 Task: Search one way flight ticket for 5 adults, 2 children, 1 infant in seat and 2 infants on lap in economy from Watertown: Watertown International Airport to Laramie: Laramie Regional Airport on 8-3-2023. Choice of flights is Royal air maroc. Number of bags: 1 carry on bag and 1 checked bag. Price is upto 100000. Outbound departure time preference is 7:00.
Action: Mouse moved to (276, 372)
Screenshot: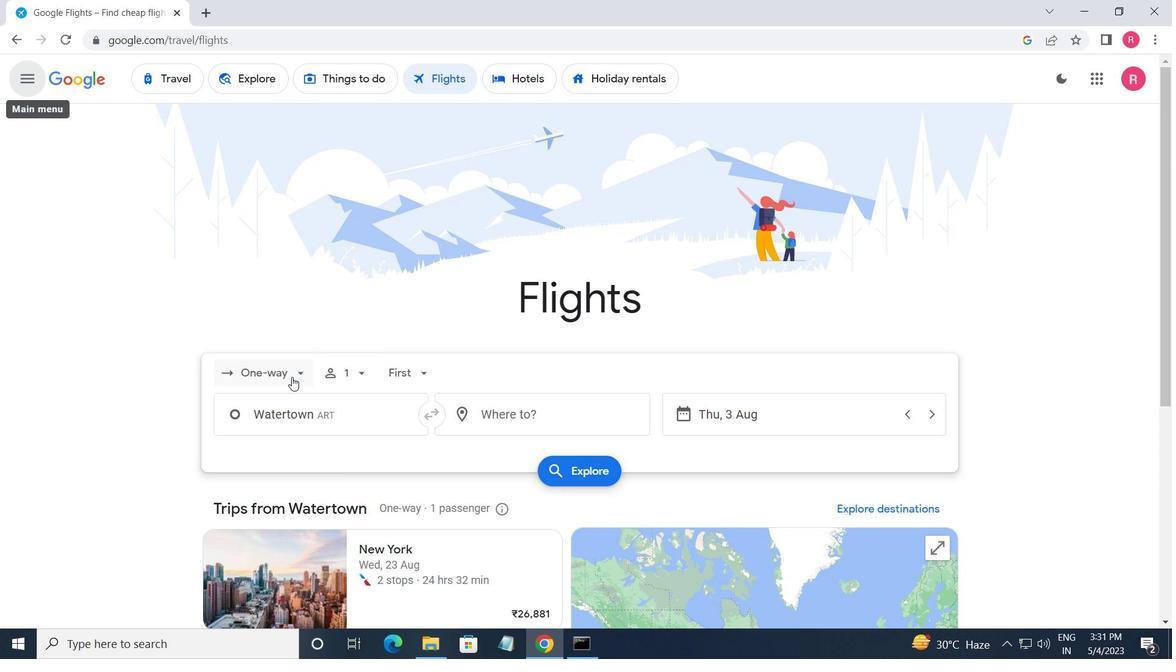 
Action: Mouse pressed left at (276, 372)
Screenshot: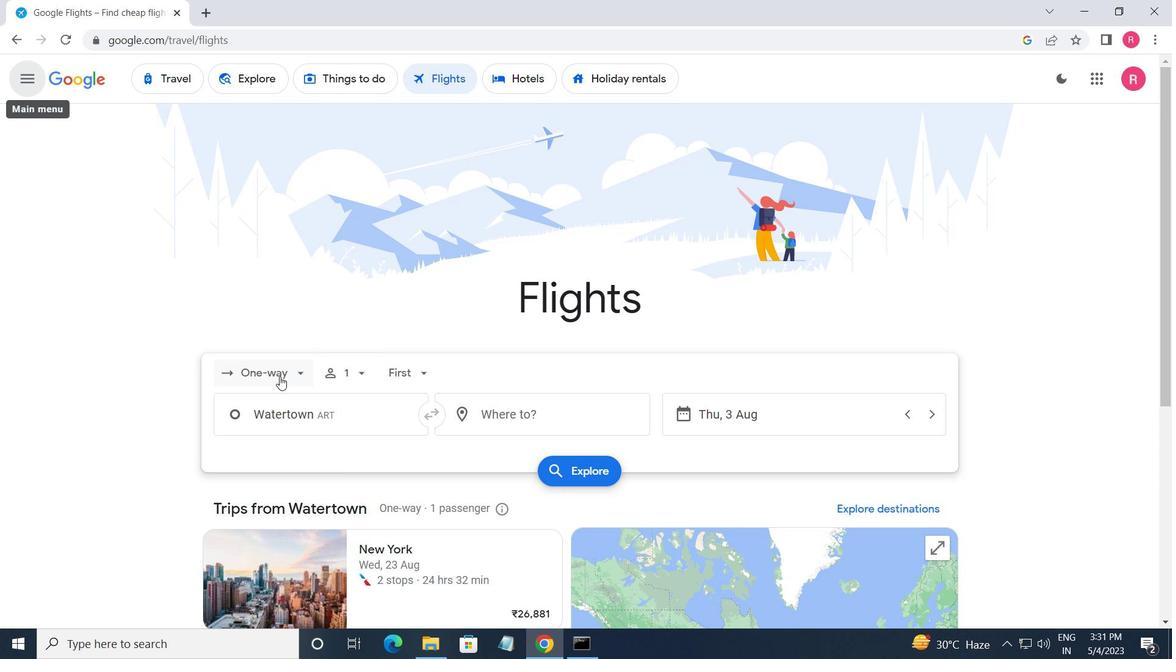 
Action: Mouse moved to (291, 436)
Screenshot: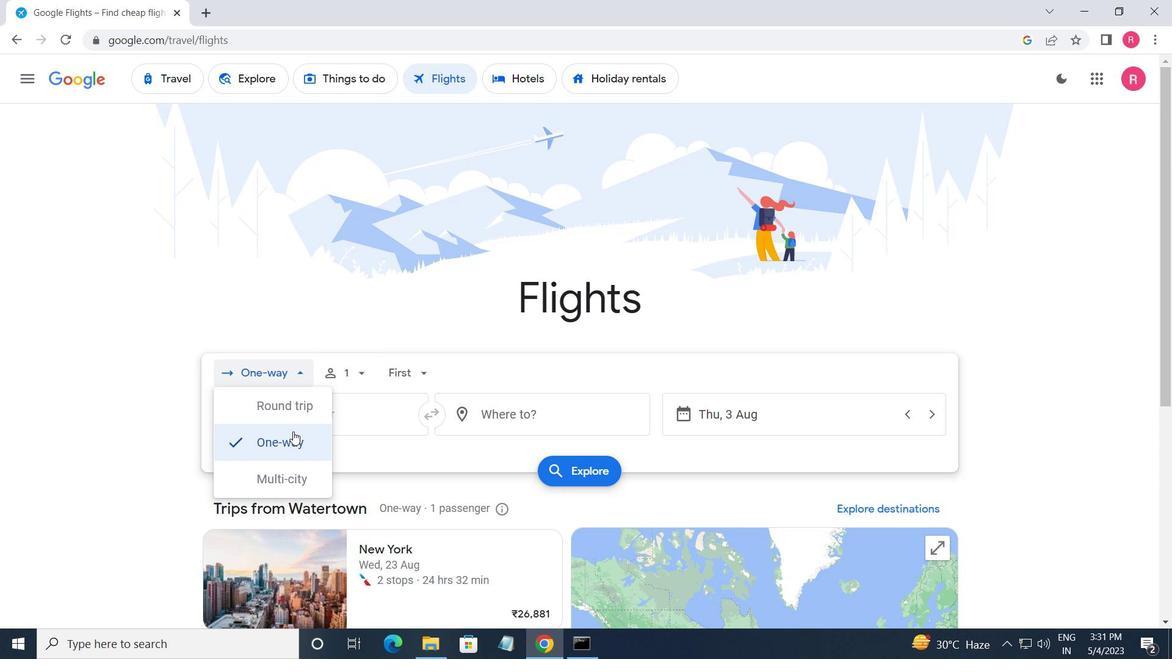 
Action: Mouse pressed left at (291, 436)
Screenshot: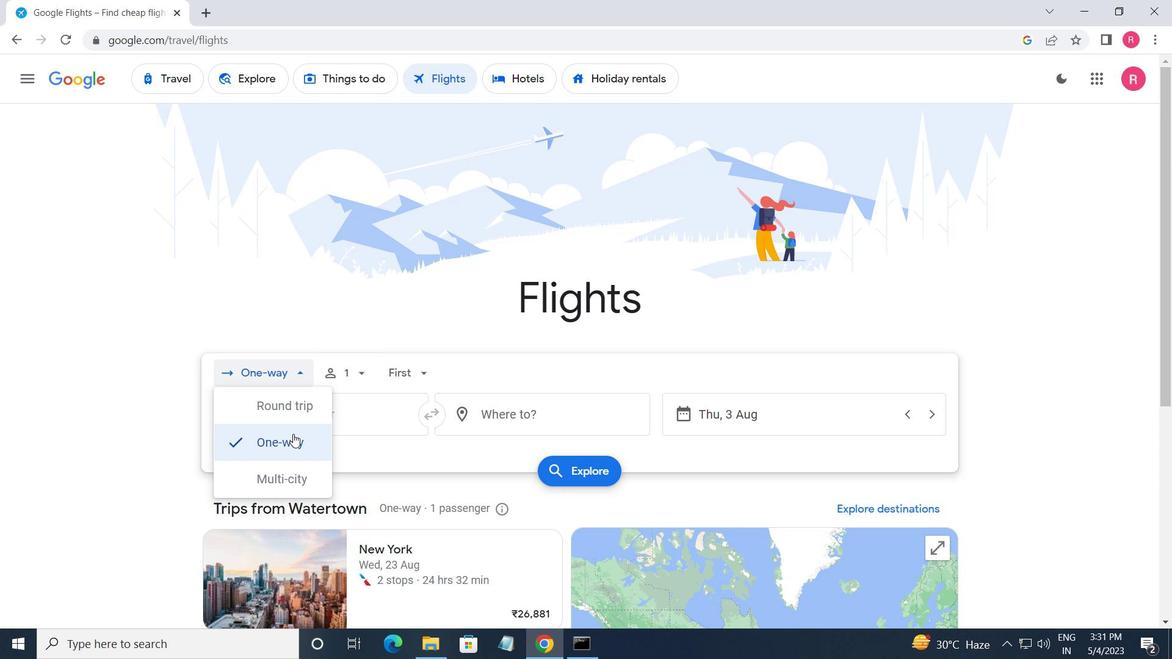
Action: Mouse moved to (361, 371)
Screenshot: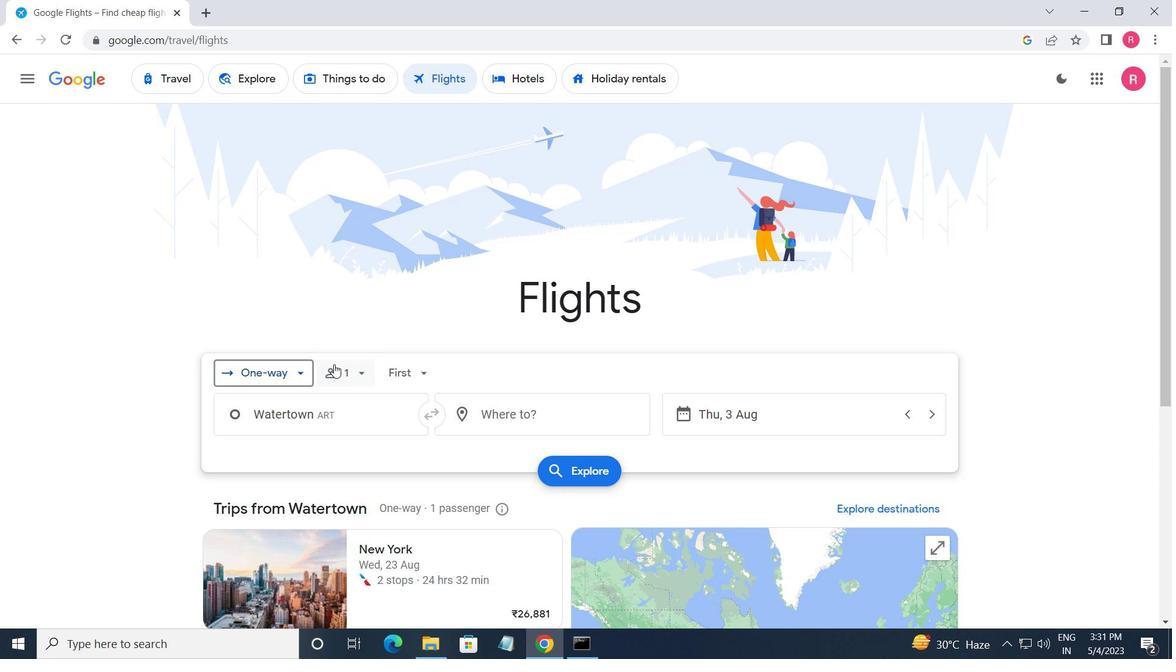 
Action: Mouse pressed left at (361, 371)
Screenshot: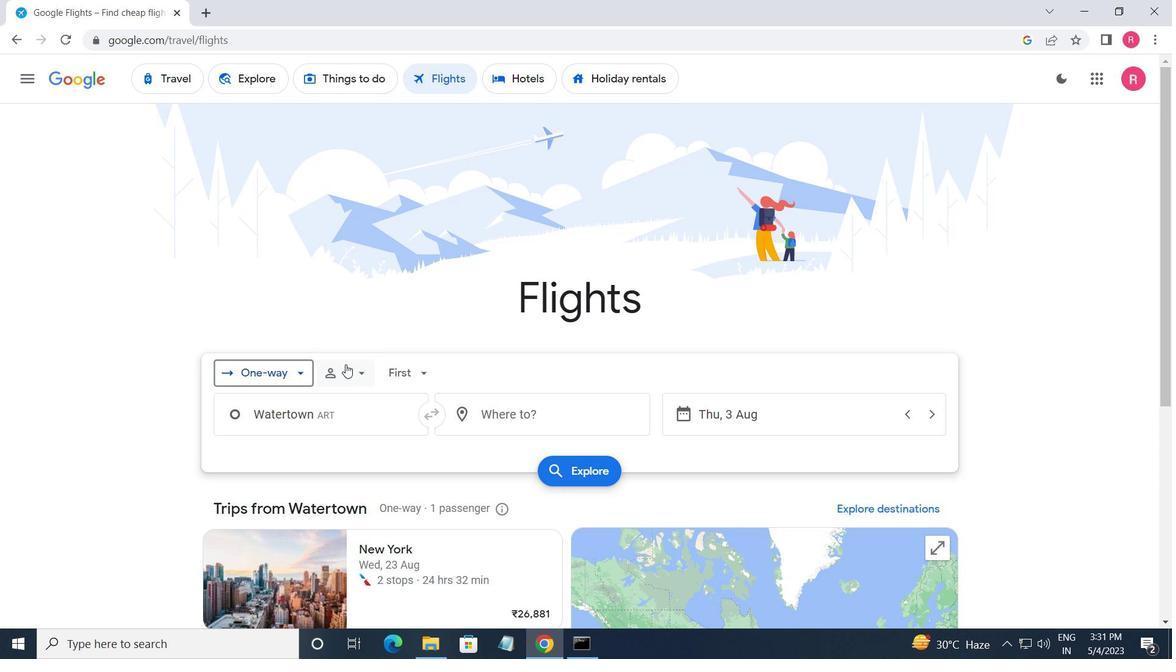 
Action: Mouse moved to (480, 409)
Screenshot: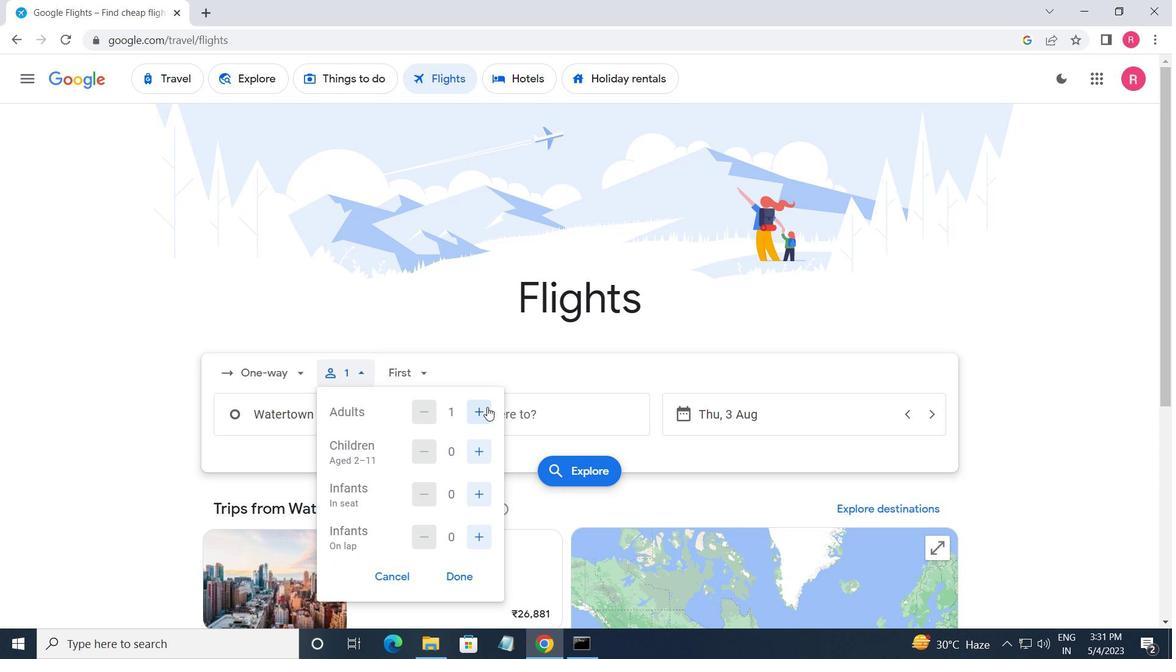 
Action: Mouse pressed left at (480, 409)
Screenshot: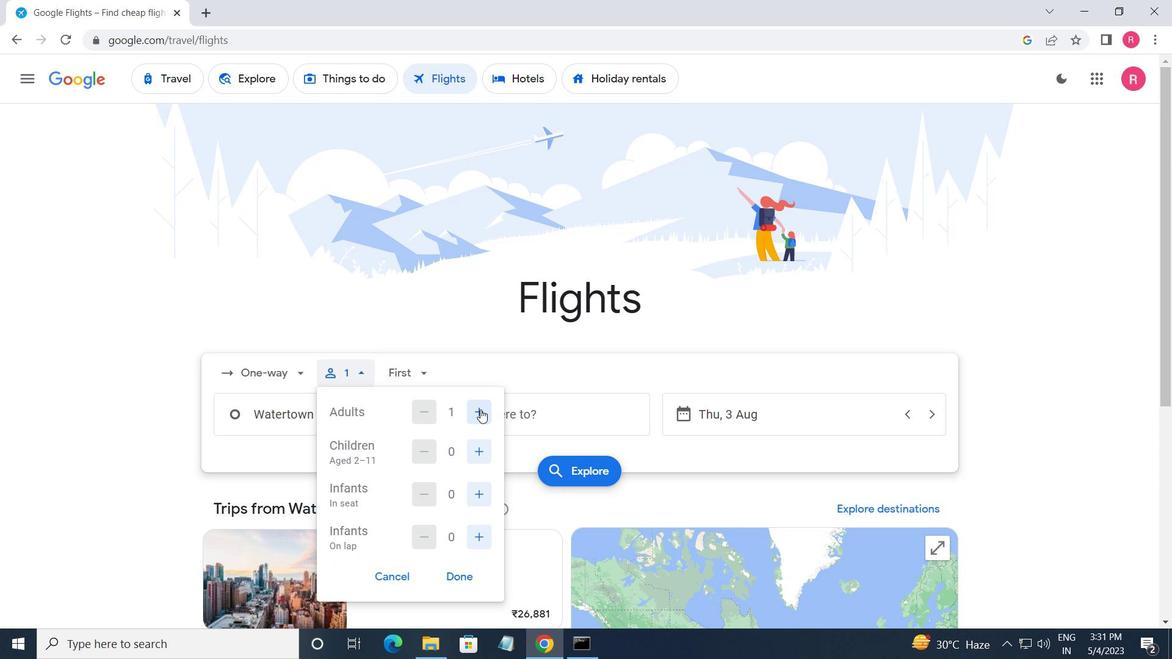 
Action: Mouse moved to (481, 409)
Screenshot: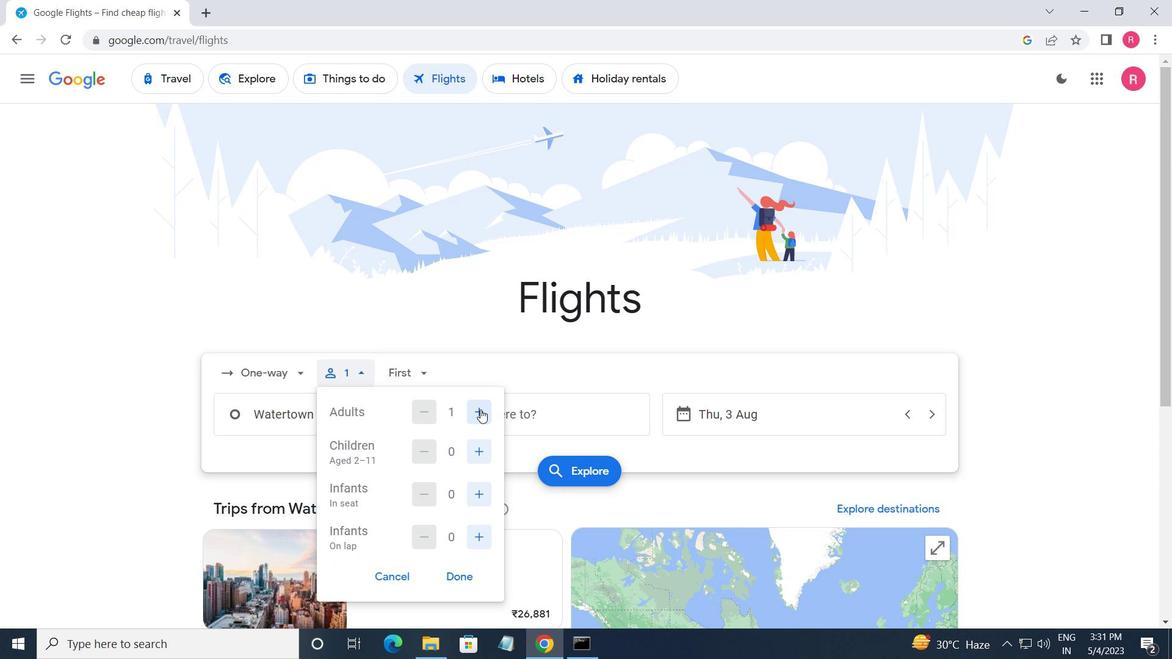 
Action: Mouse pressed left at (481, 409)
Screenshot: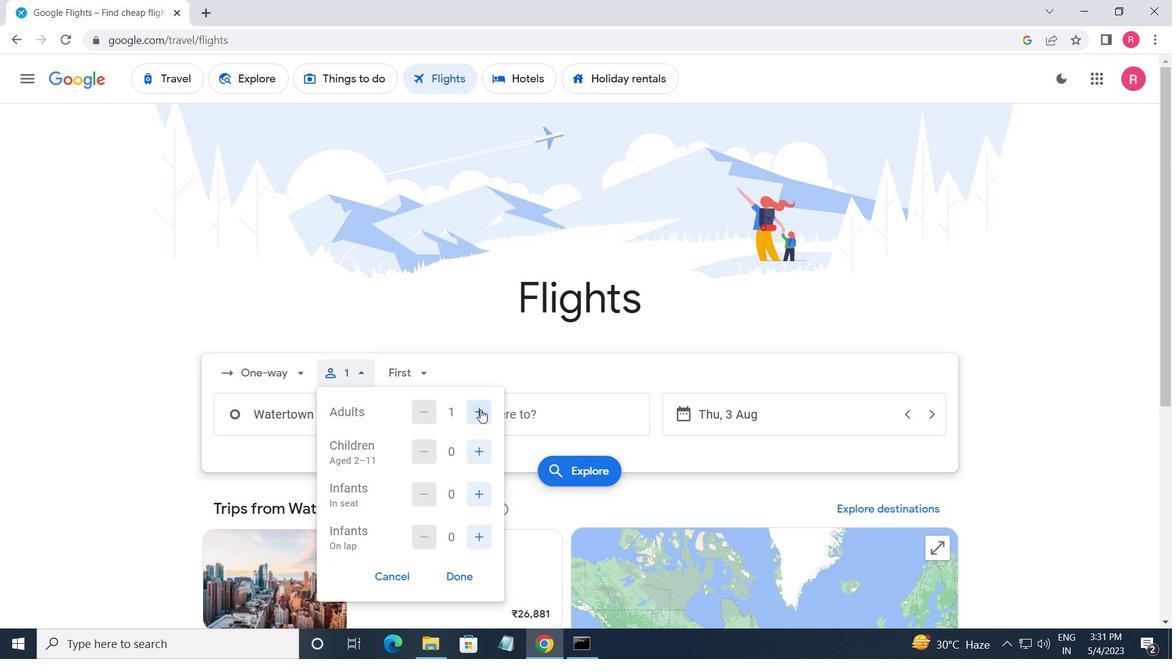 
Action: Mouse moved to (481, 412)
Screenshot: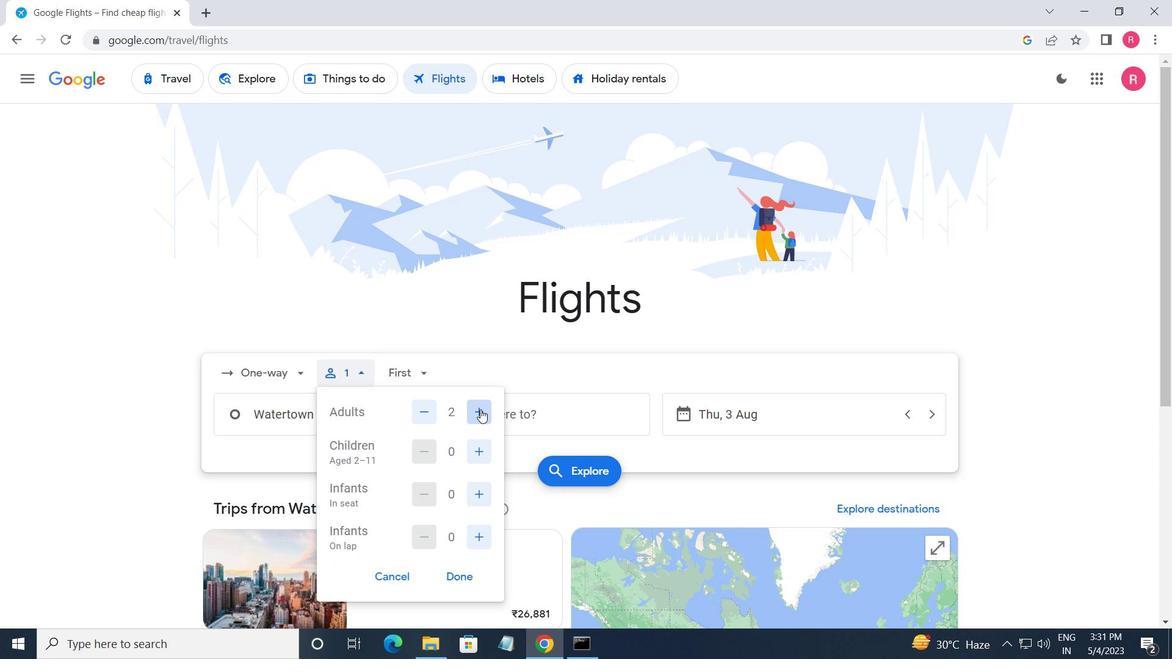 
Action: Mouse pressed left at (481, 412)
Screenshot: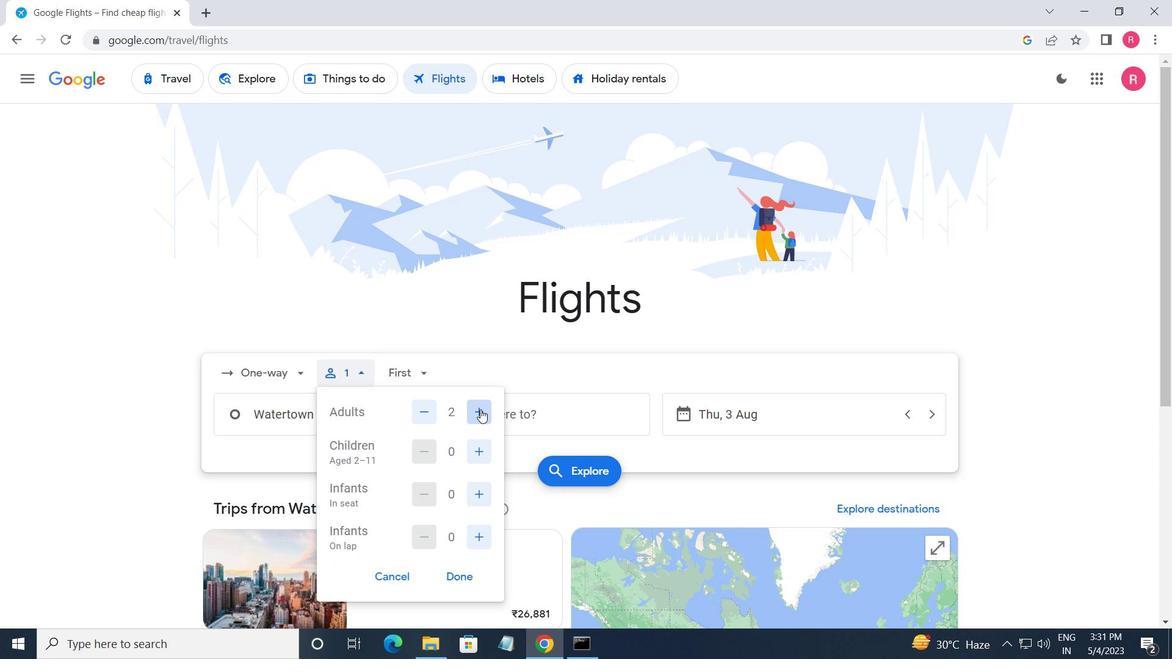 
Action: Mouse pressed left at (481, 412)
Screenshot: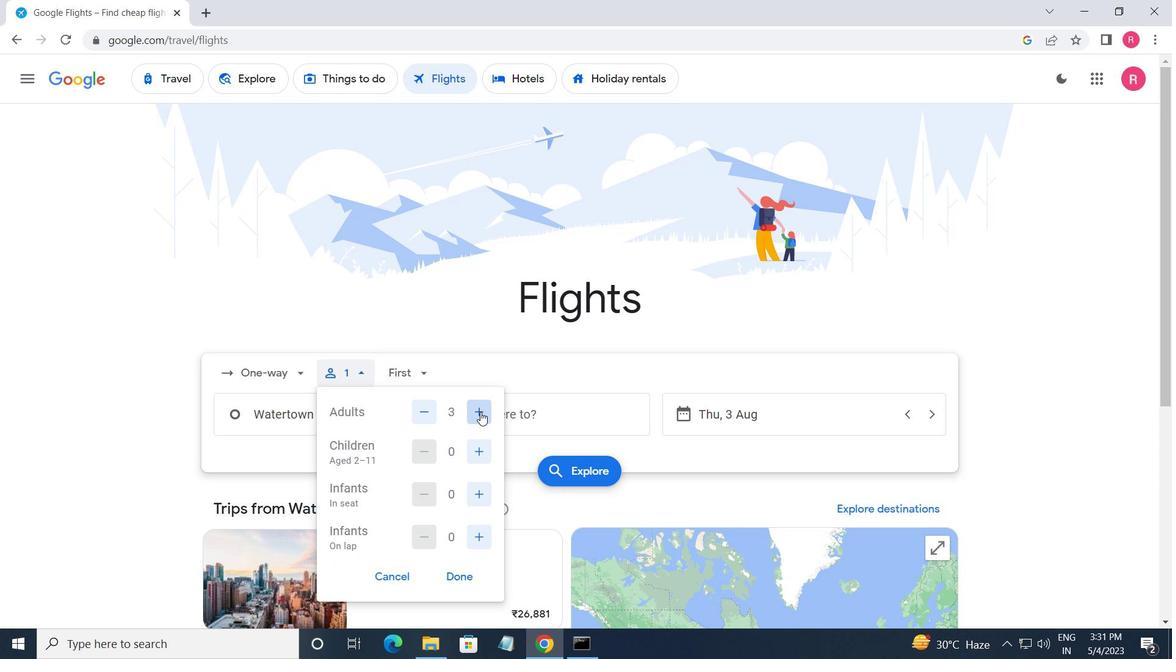 
Action: Mouse moved to (485, 461)
Screenshot: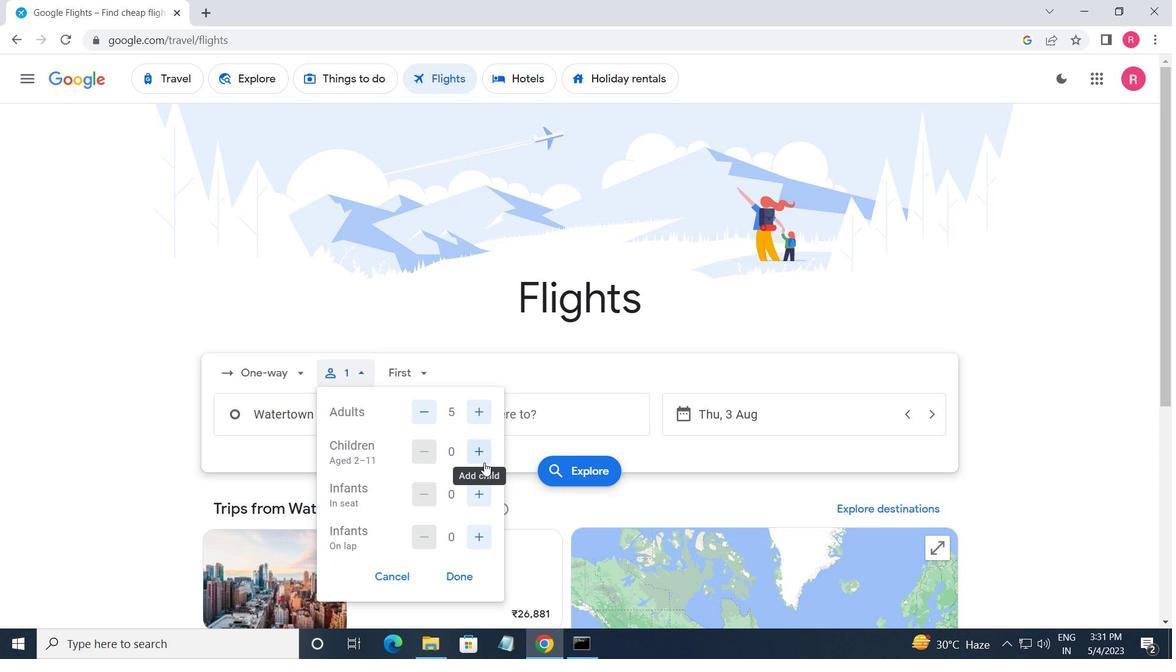 
Action: Mouse pressed left at (485, 461)
Screenshot: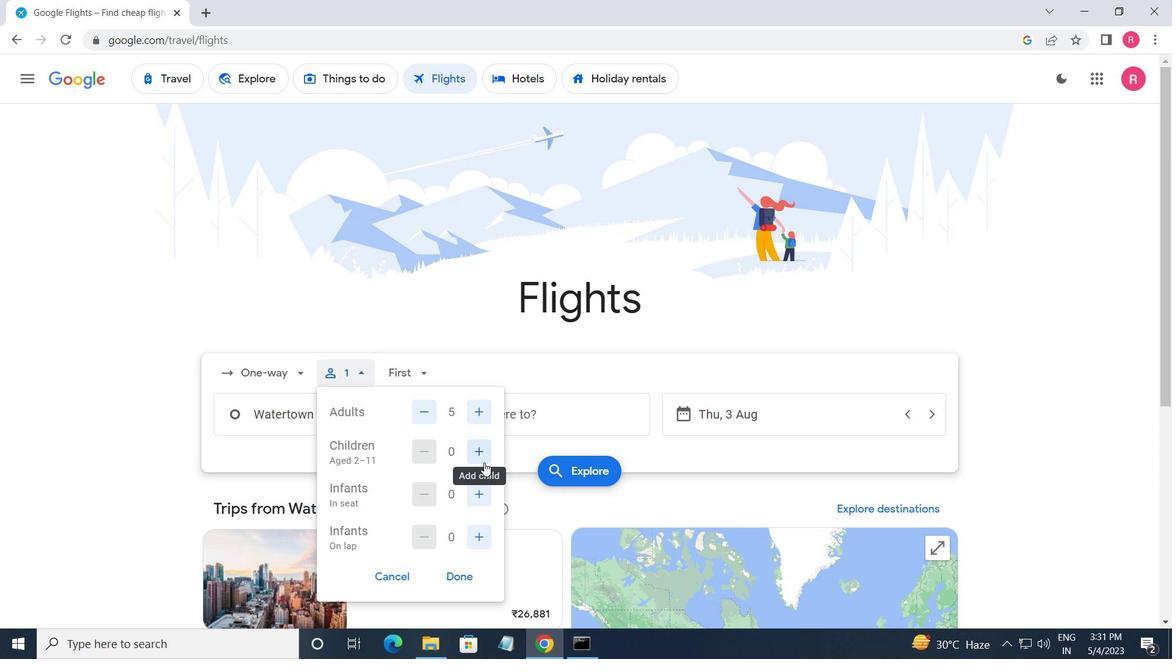 
Action: Mouse moved to (485, 460)
Screenshot: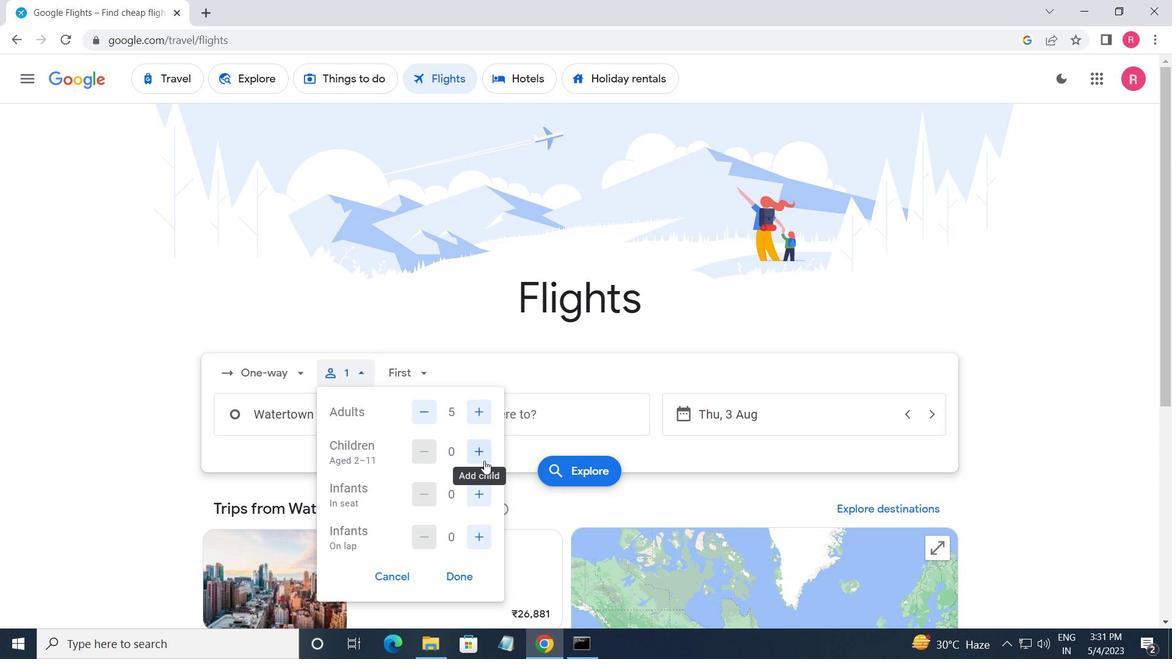 
Action: Mouse pressed left at (485, 460)
Screenshot: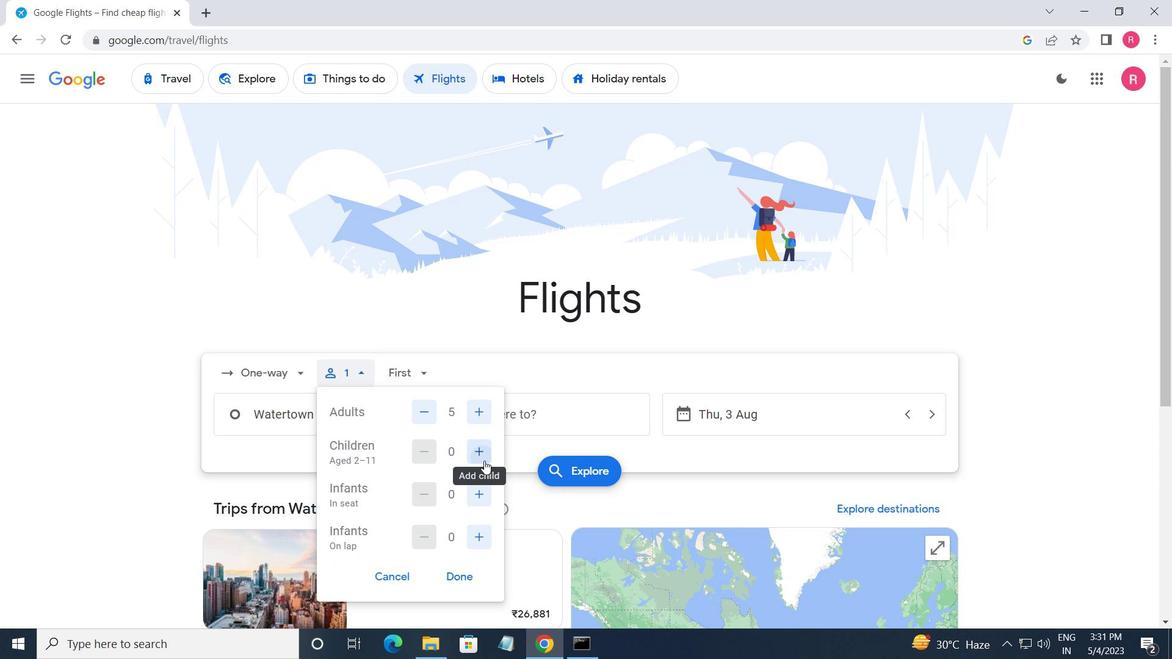 
Action: Mouse moved to (485, 498)
Screenshot: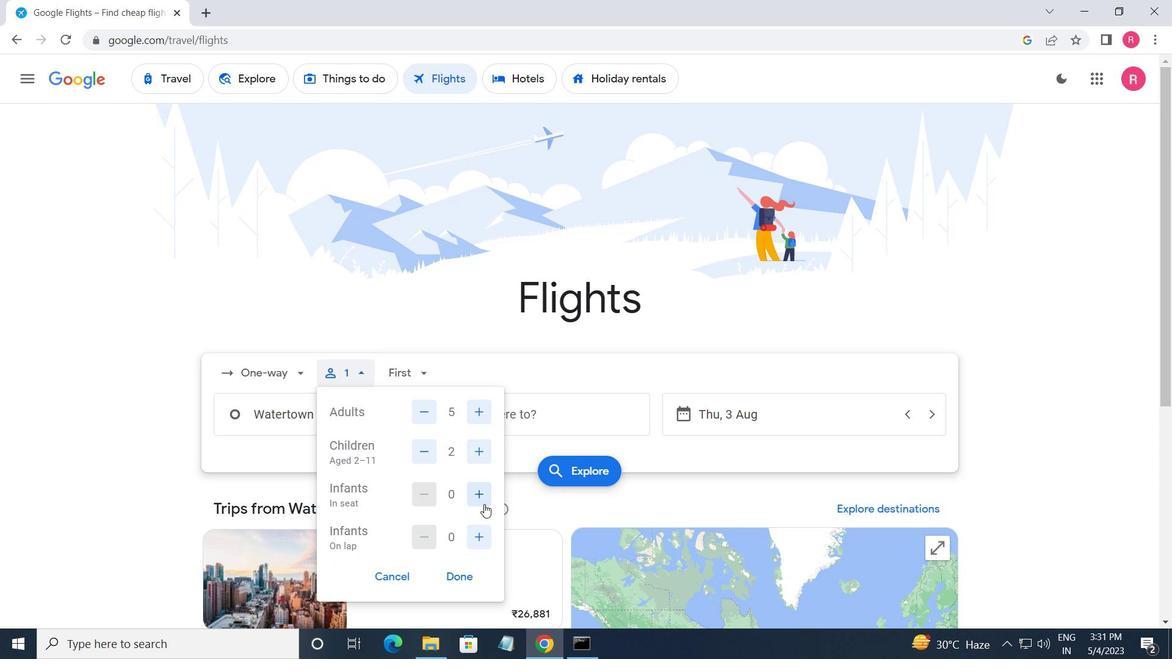 
Action: Mouse pressed left at (485, 498)
Screenshot: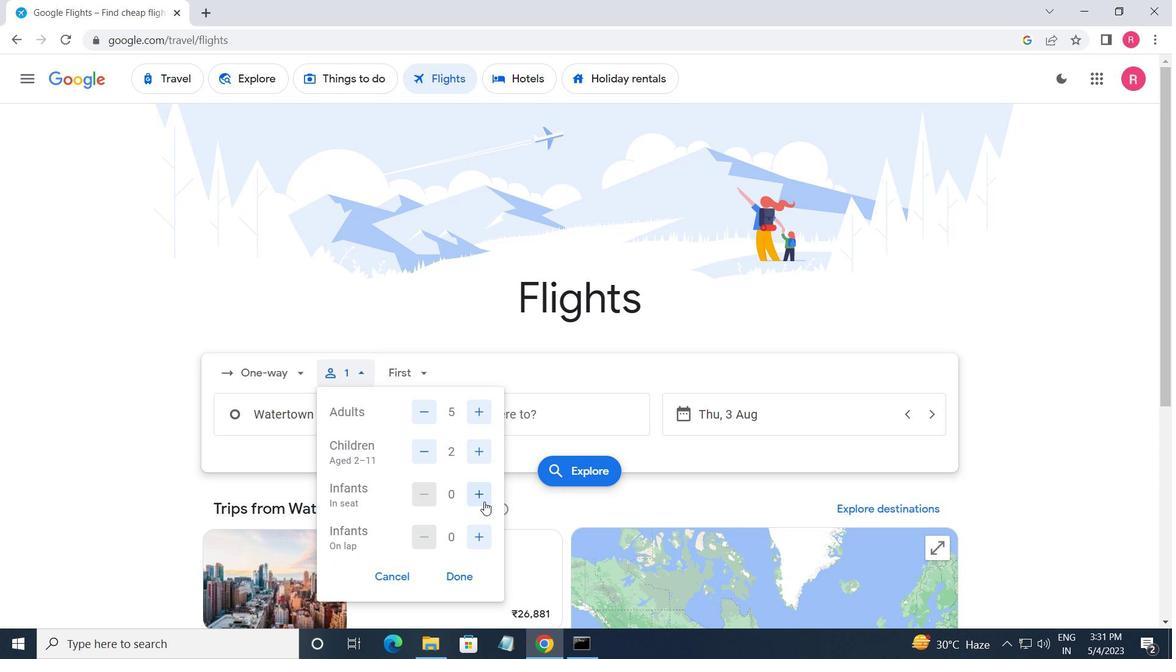
Action: Mouse moved to (481, 542)
Screenshot: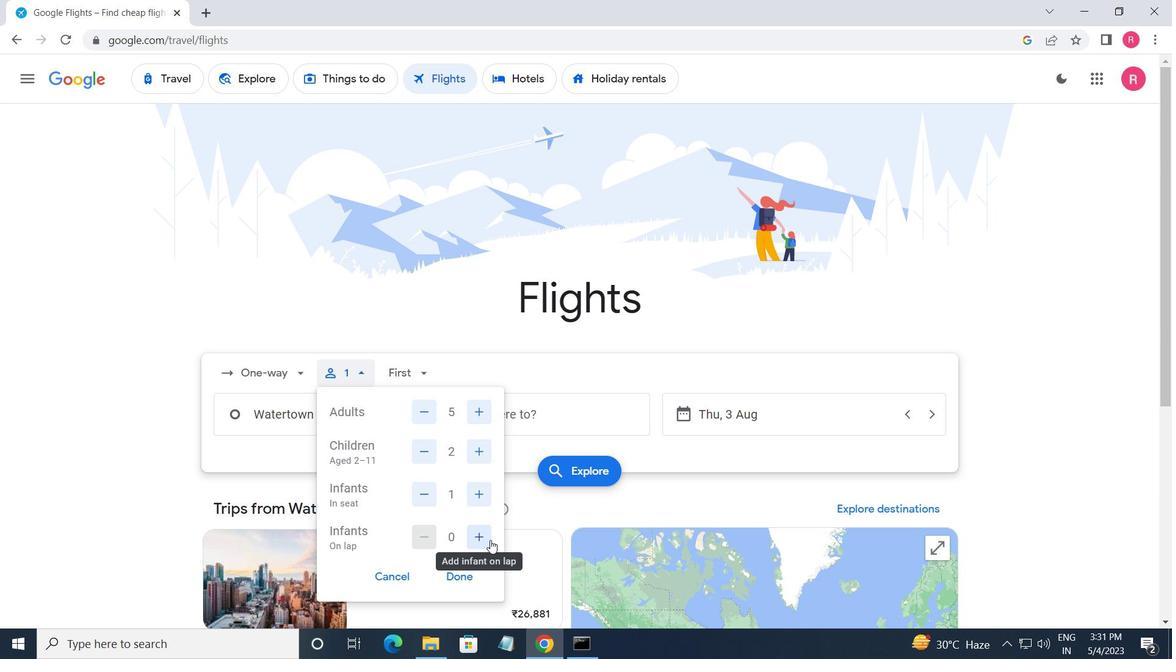 
Action: Mouse pressed left at (481, 542)
Screenshot: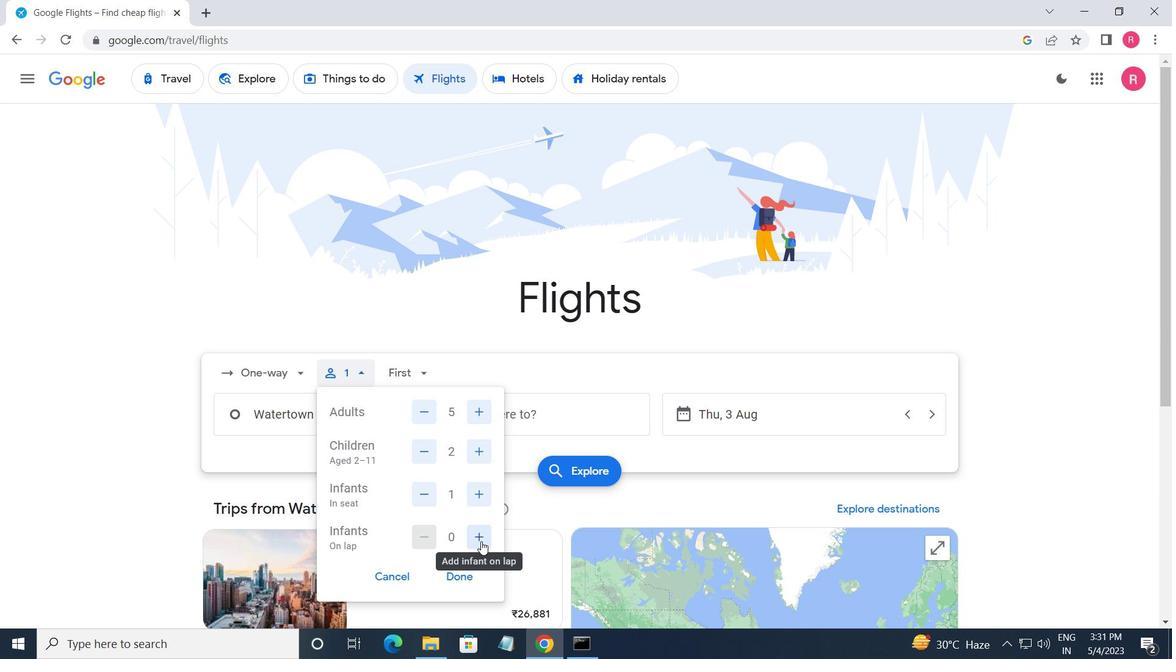 
Action: Mouse moved to (479, 548)
Screenshot: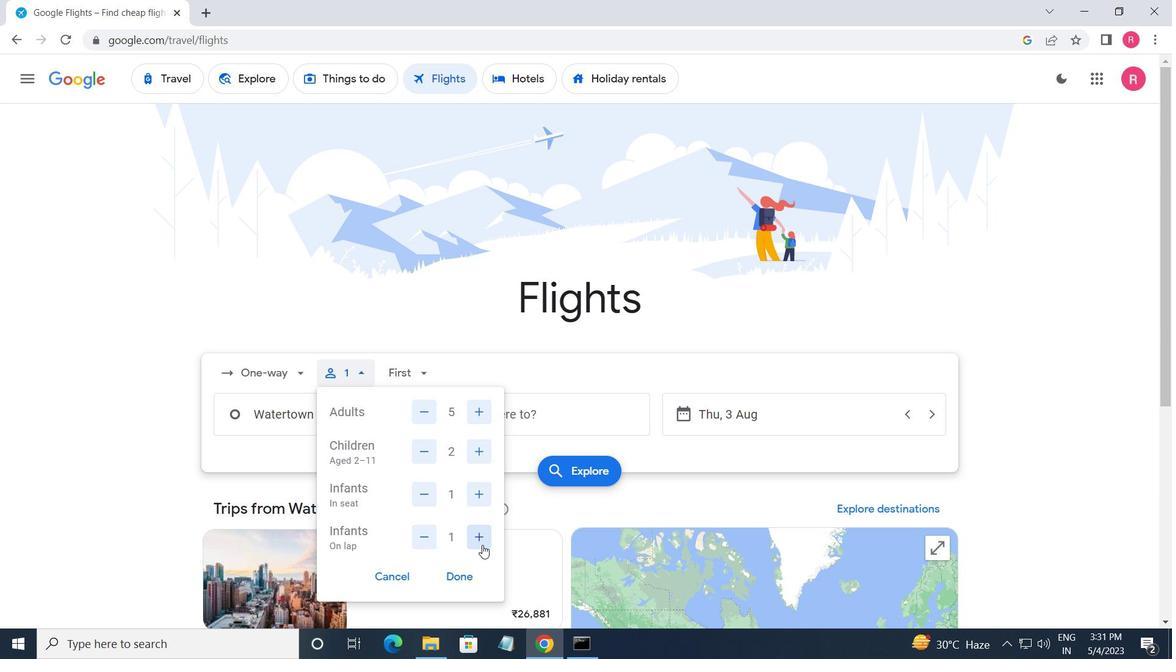 
Action: Mouse pressed left at (479, 548)
Screenshot: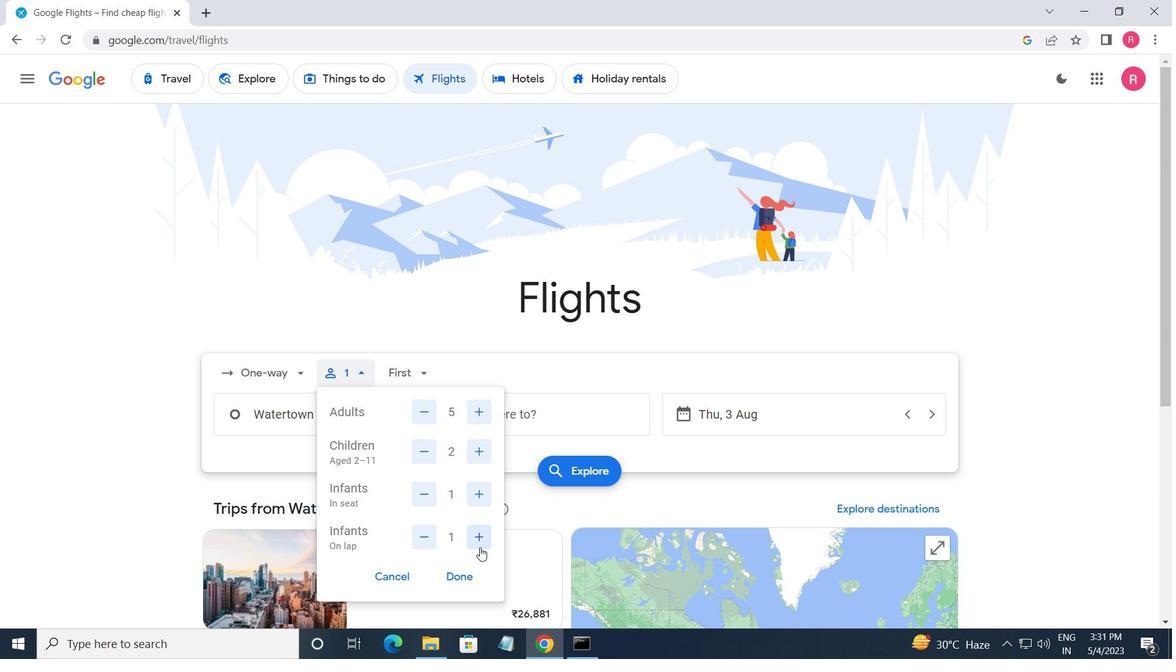 
Action: Mouse moved to (437, 539)
Screenshot: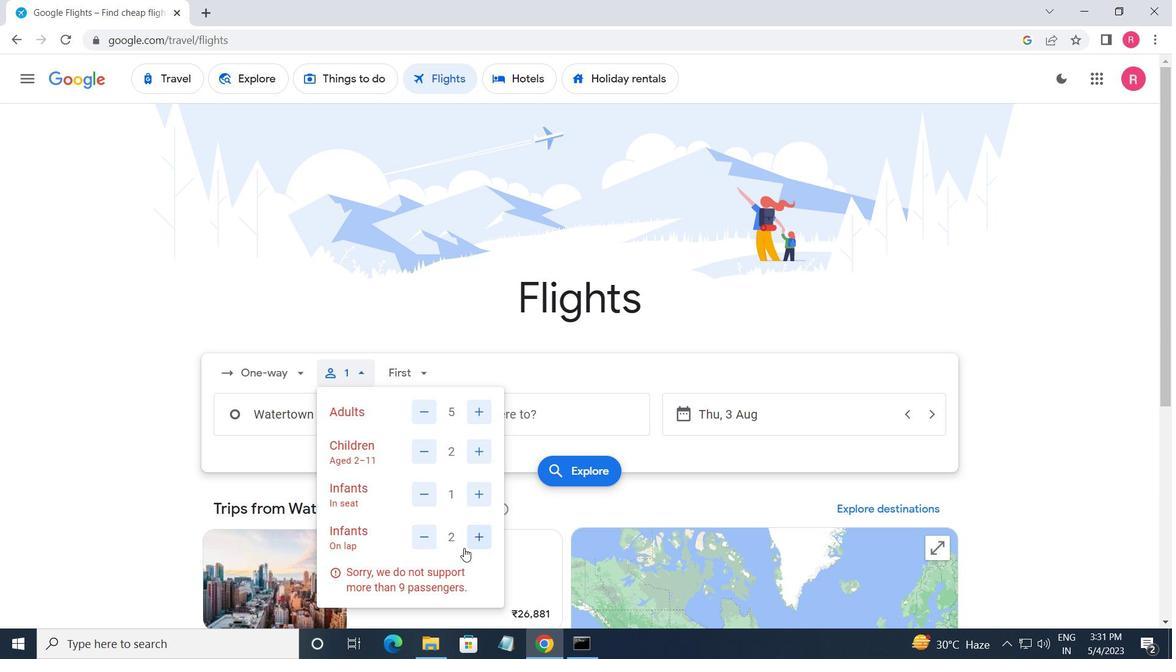 
Action: Mouse pressed left at (437, 539)
Screenshot: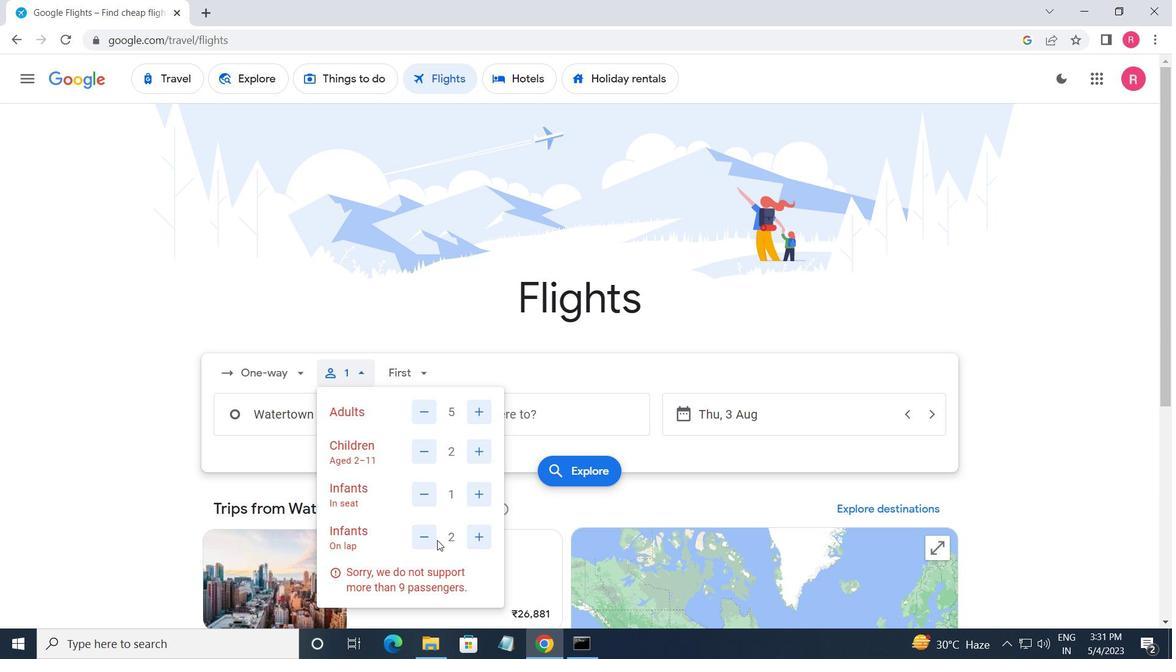 
Action: Mouse moved to (431, 538)
Screenshot: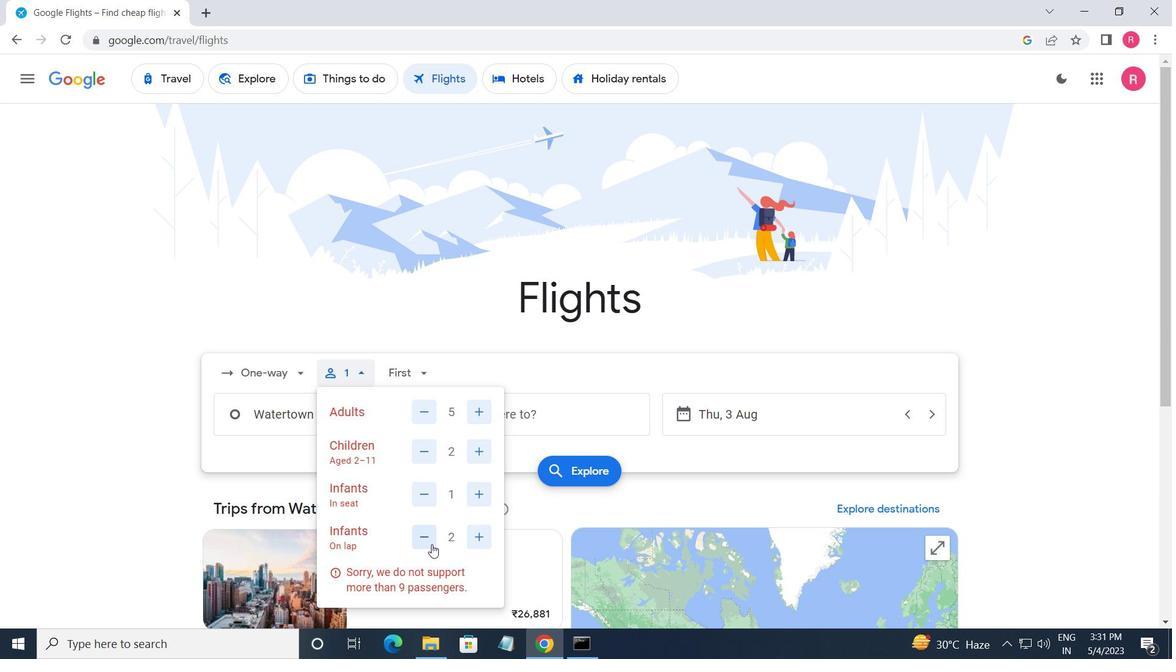 
Action: Mouse pressed left at (431, 538)
Screenshot: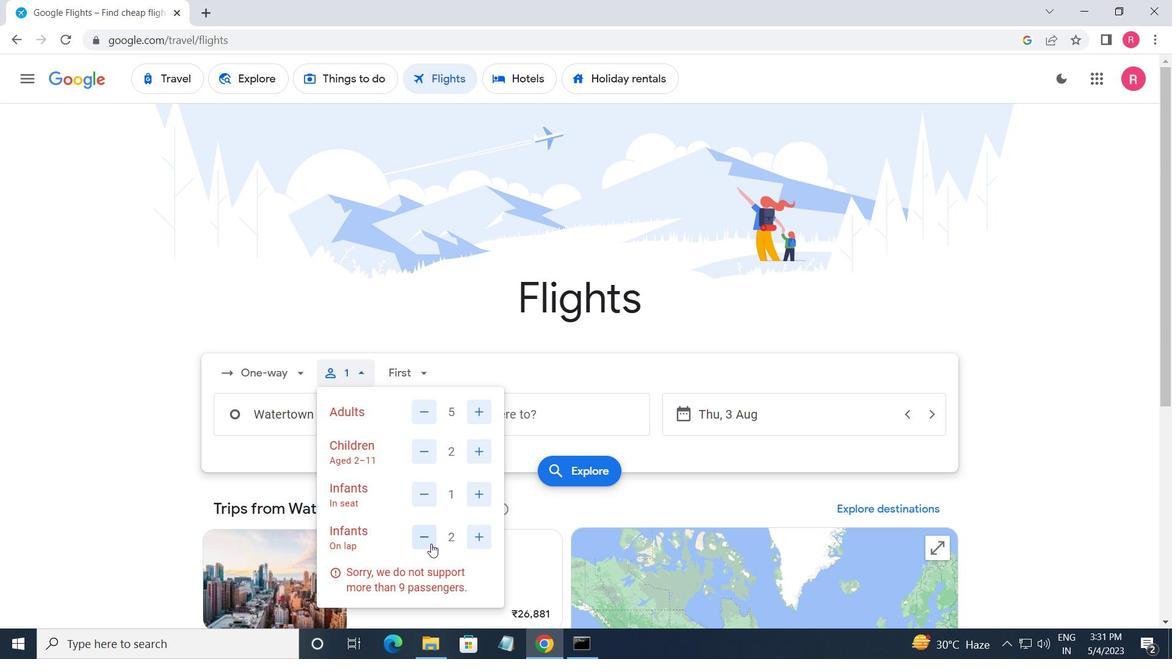 
Action: Mouse moved to (463, 582)
Screenshot: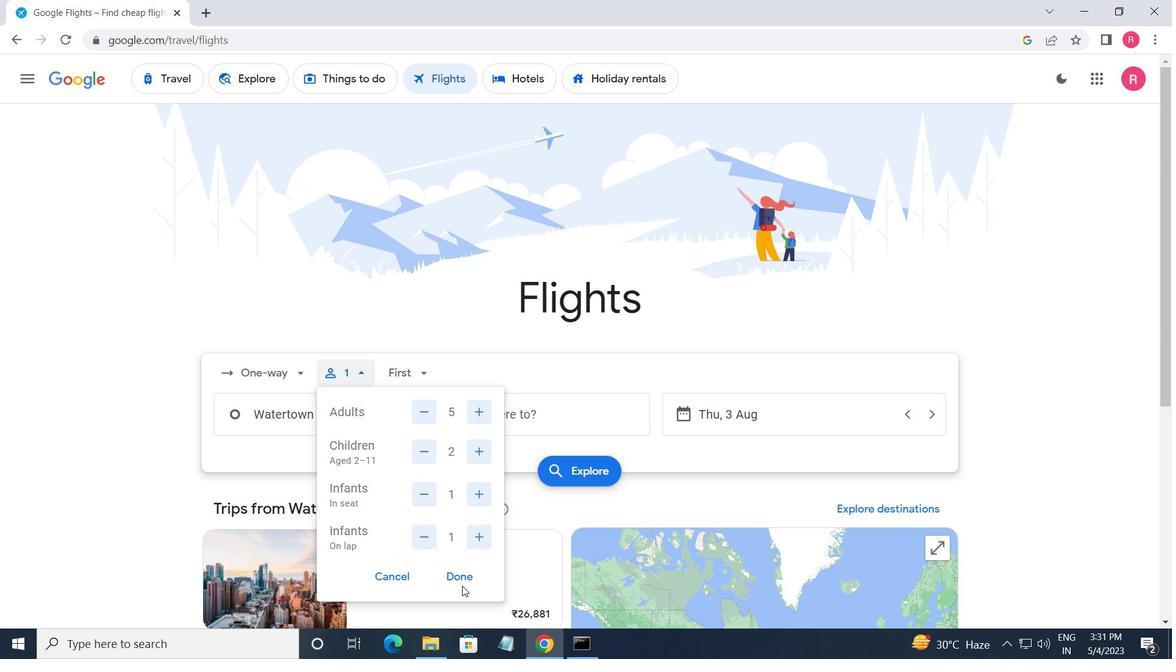 
Action: Mouse pressed left at (463, 582)
Screenshot: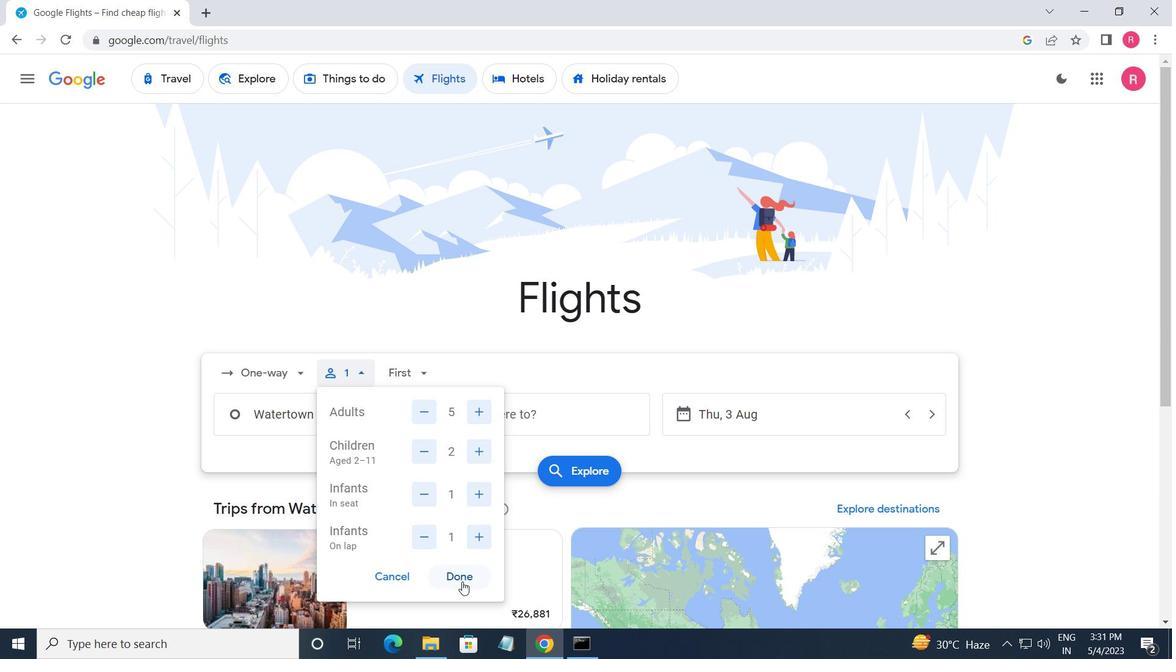 
Action: Mouse moved to (396, 377)
Screenshot: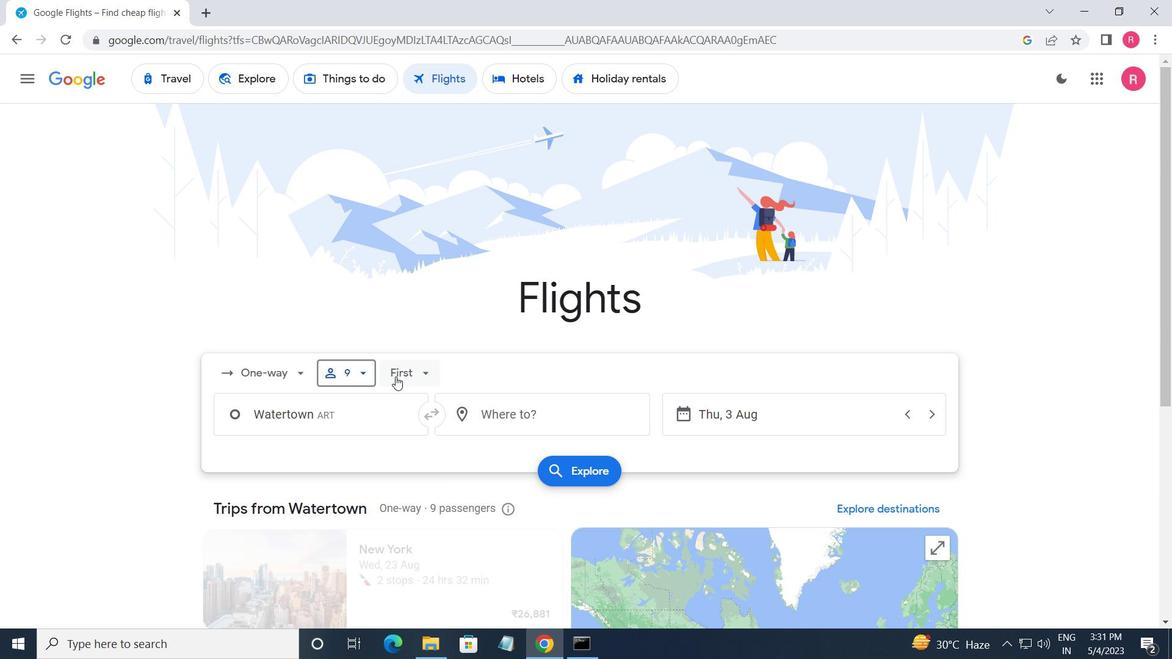 
Action: Mouse pressed left at (396, 377)
Screenshot: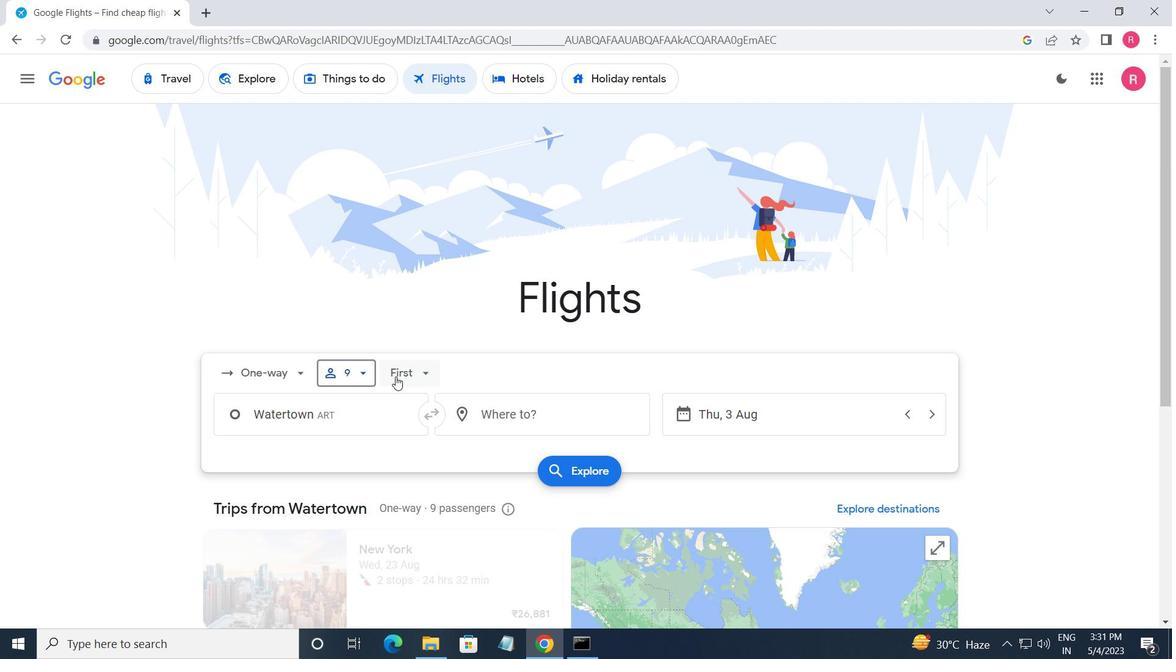 
Action: Mouse moved to (458, 414)
Screenshot: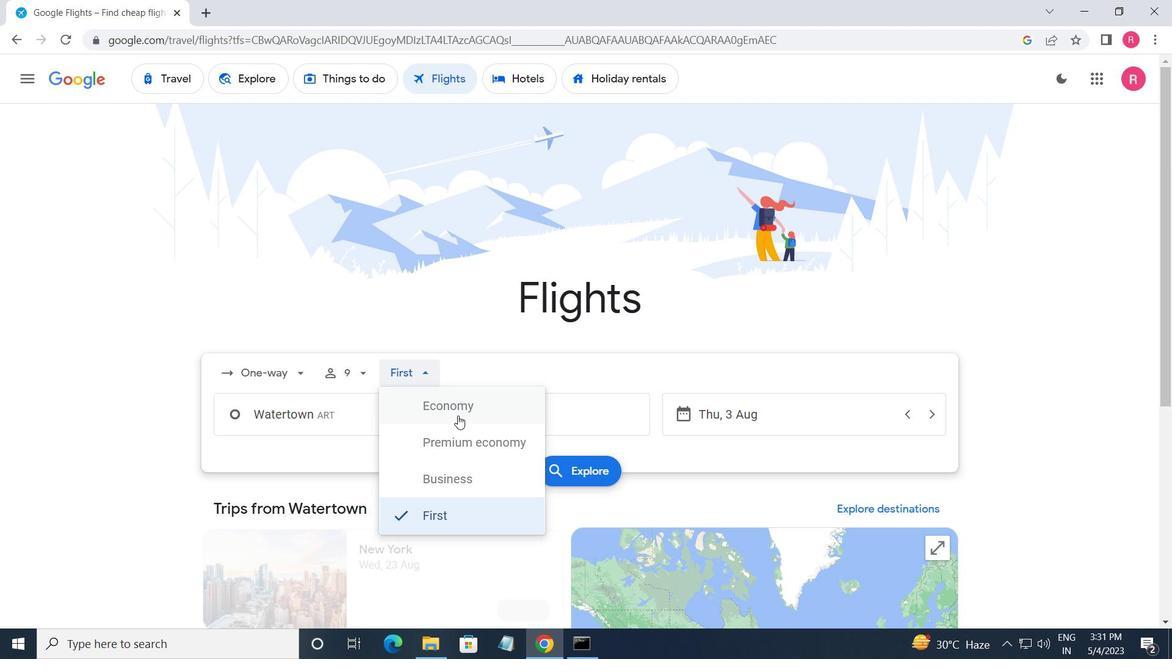 
Action: Mouse pressed left at (458, 414)
Screenshot: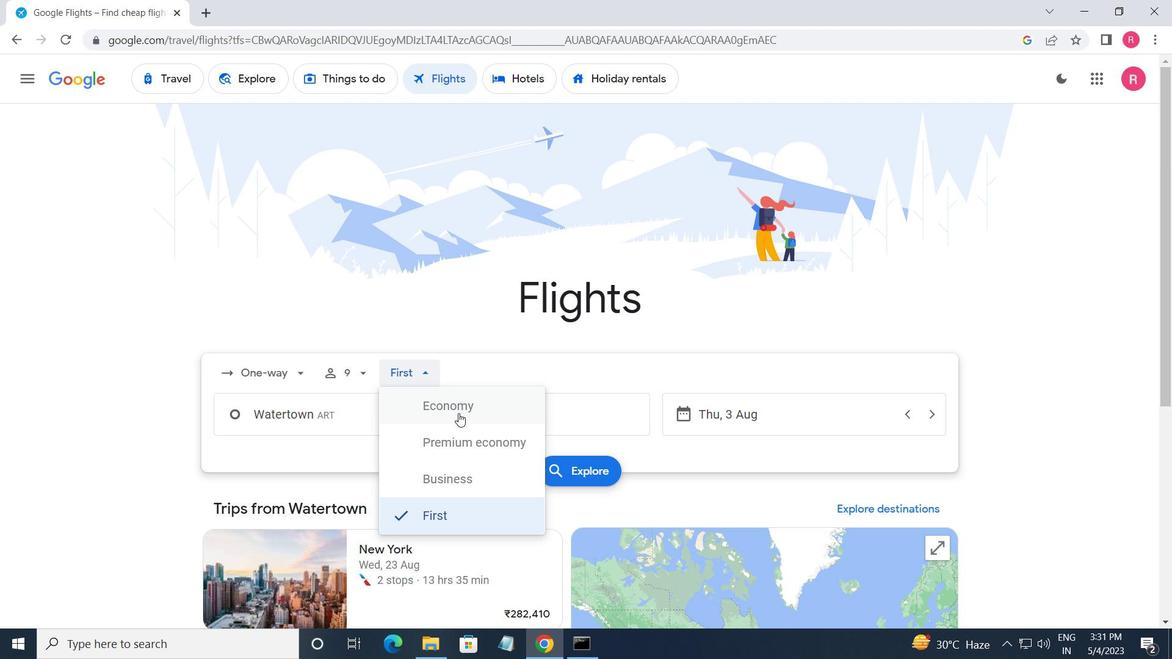 
Action: Mouse moved to (323, 409)
Screenshot: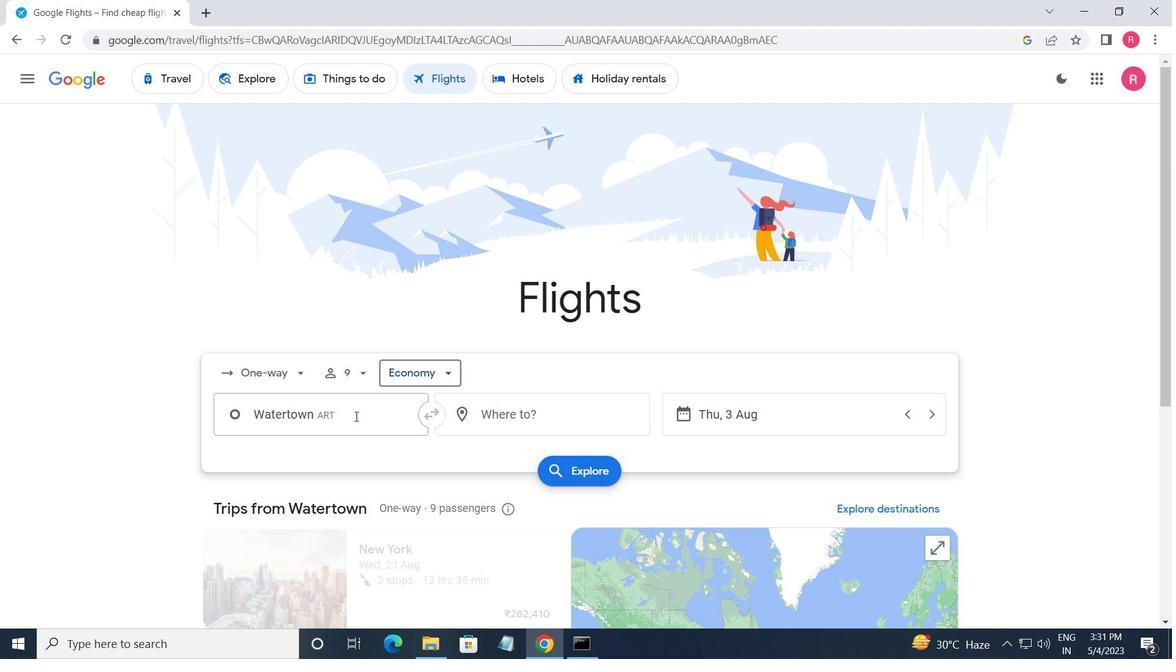 
Action: Mouse pressed left at (323, 409)
Screenshot: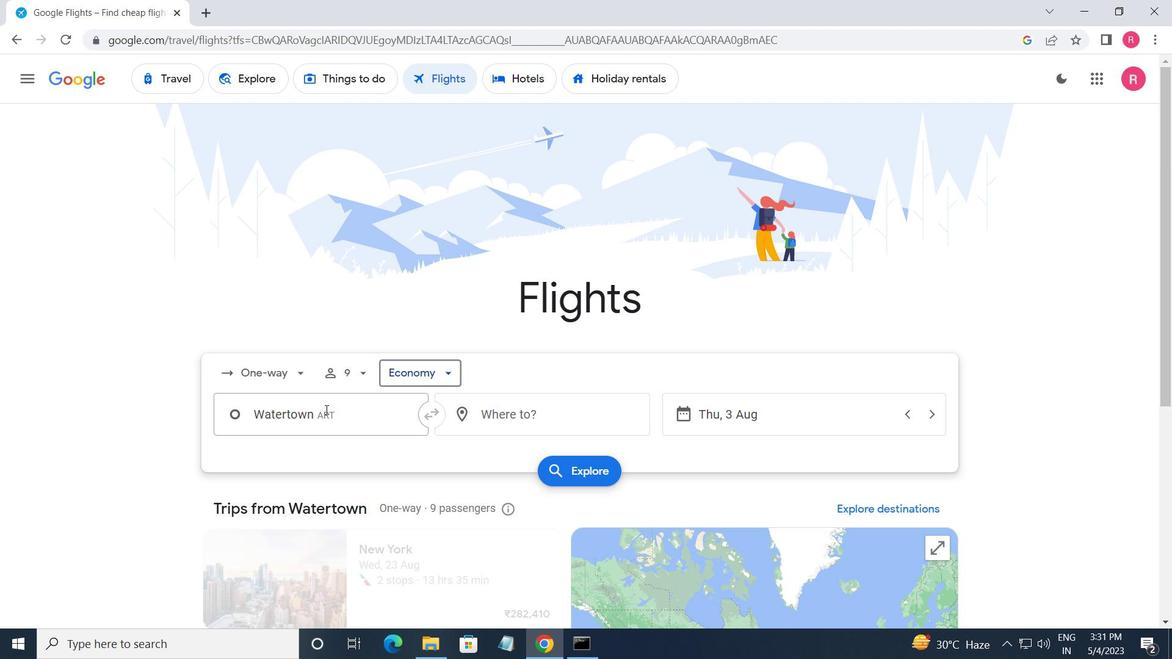 
Action: Mouse moved to (374, 485)
Screenshot: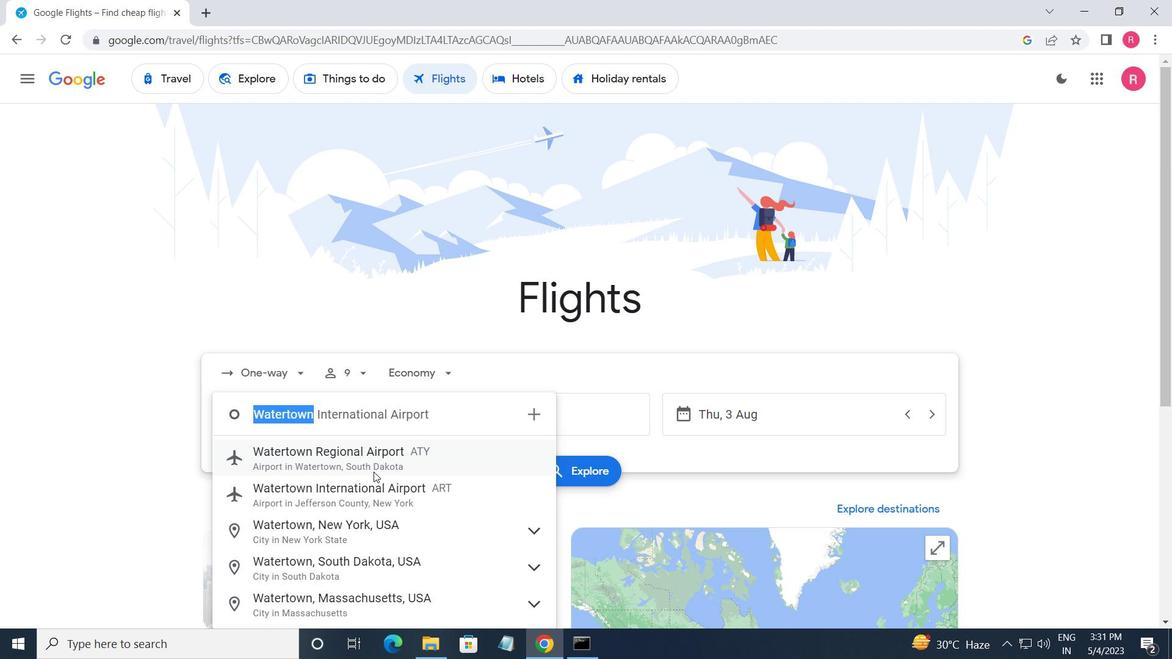 
Action: Mouse pressed left at (374, 485)
Screenshot: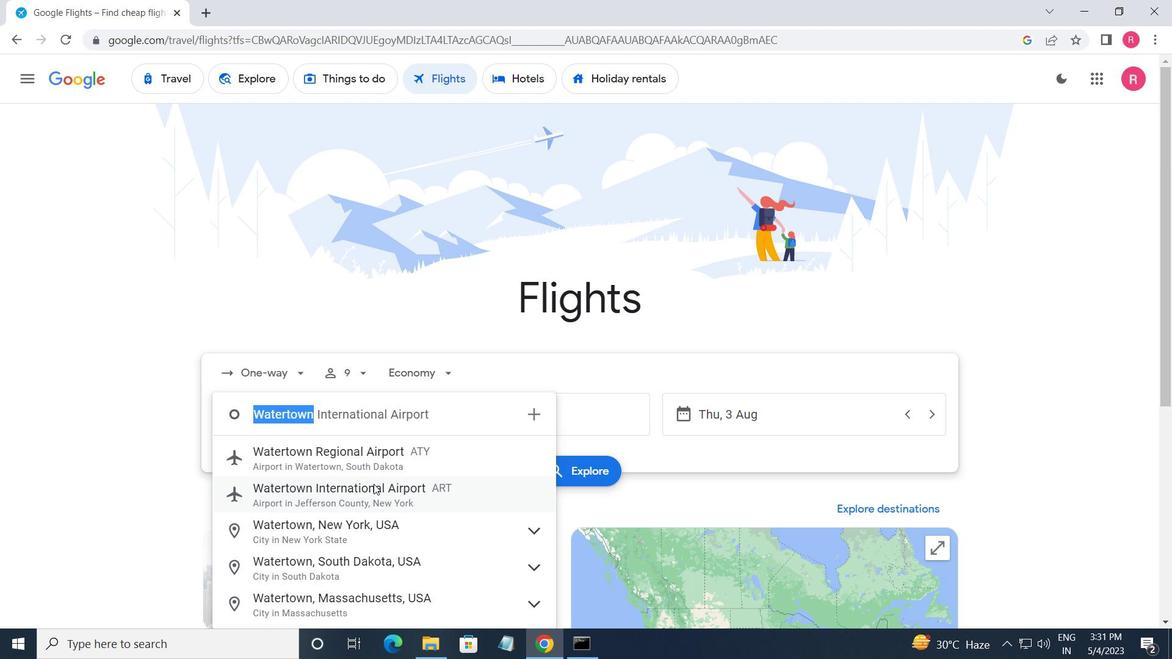 
Action: Mouse moved to (523, 407)
Screenshot: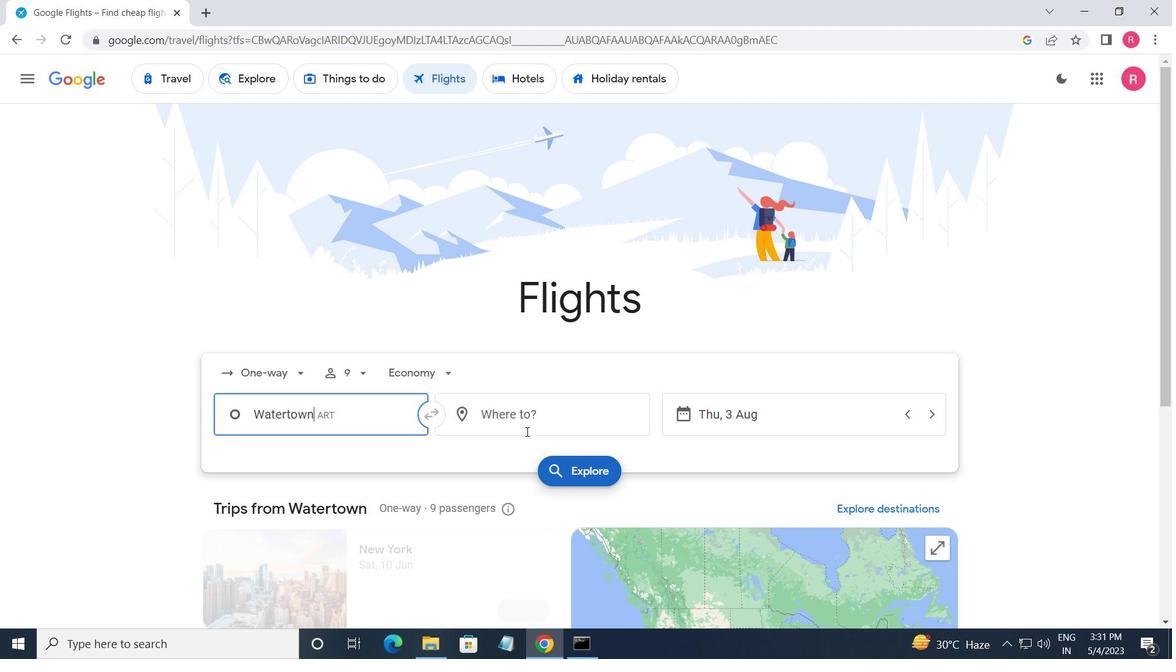
Action: Mouse pressed left at (523, 407)
Screenshot: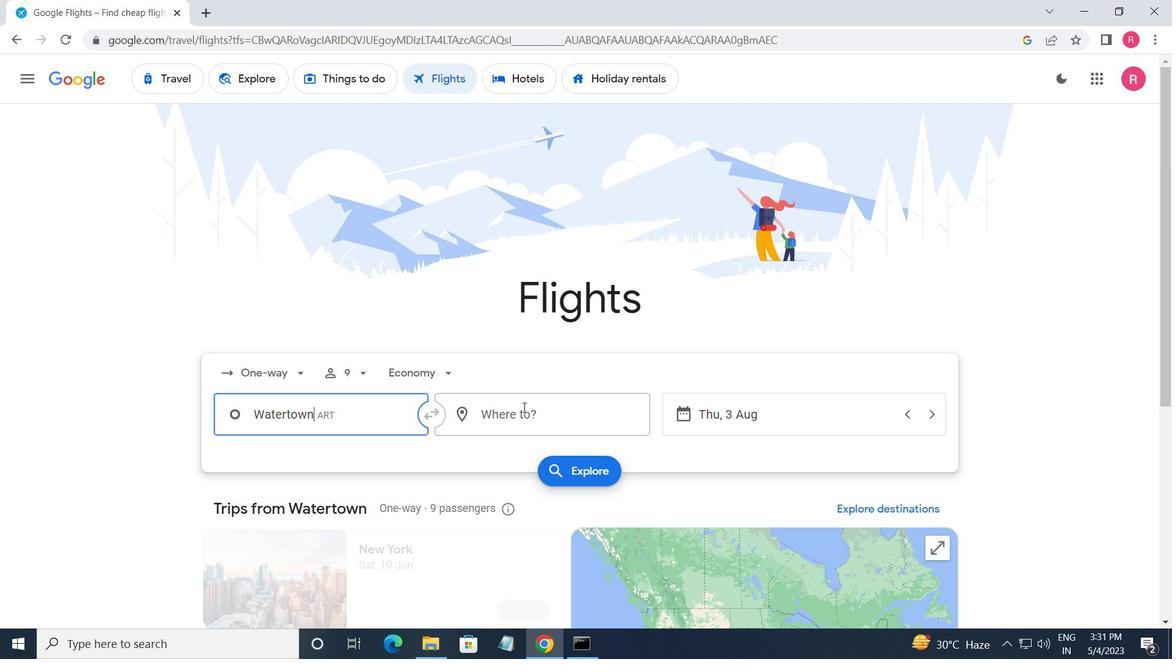 
Action: Mouse moved to (525, 578)
Screenshot: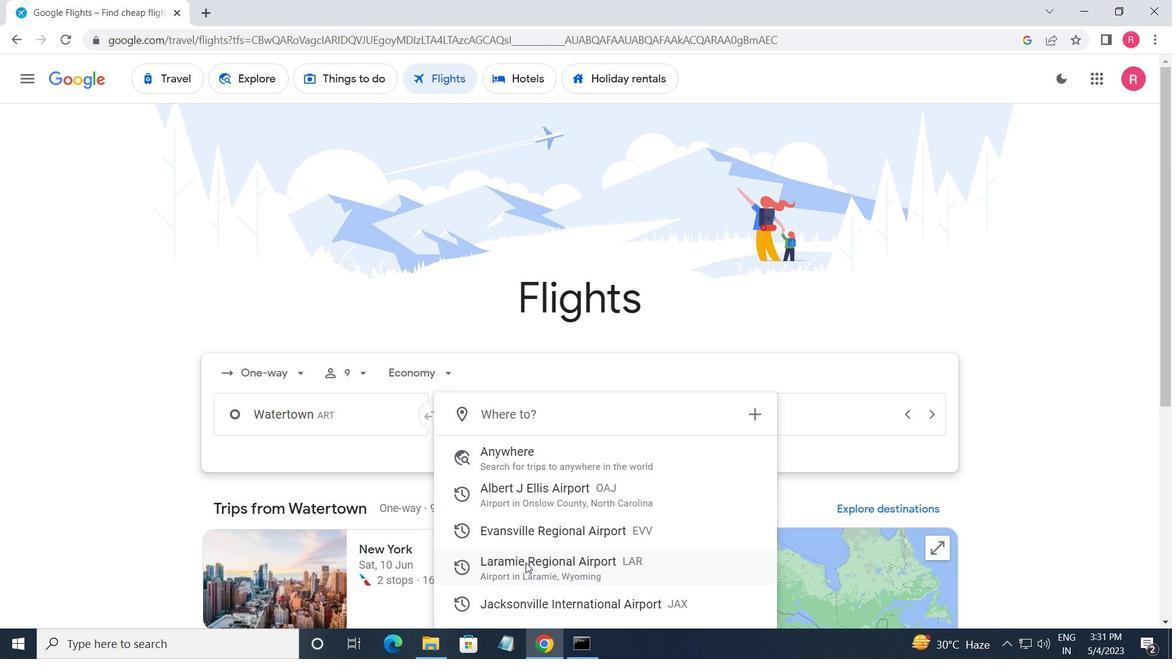
Action: Mouse pressed left at (525, 578)
Screenshot: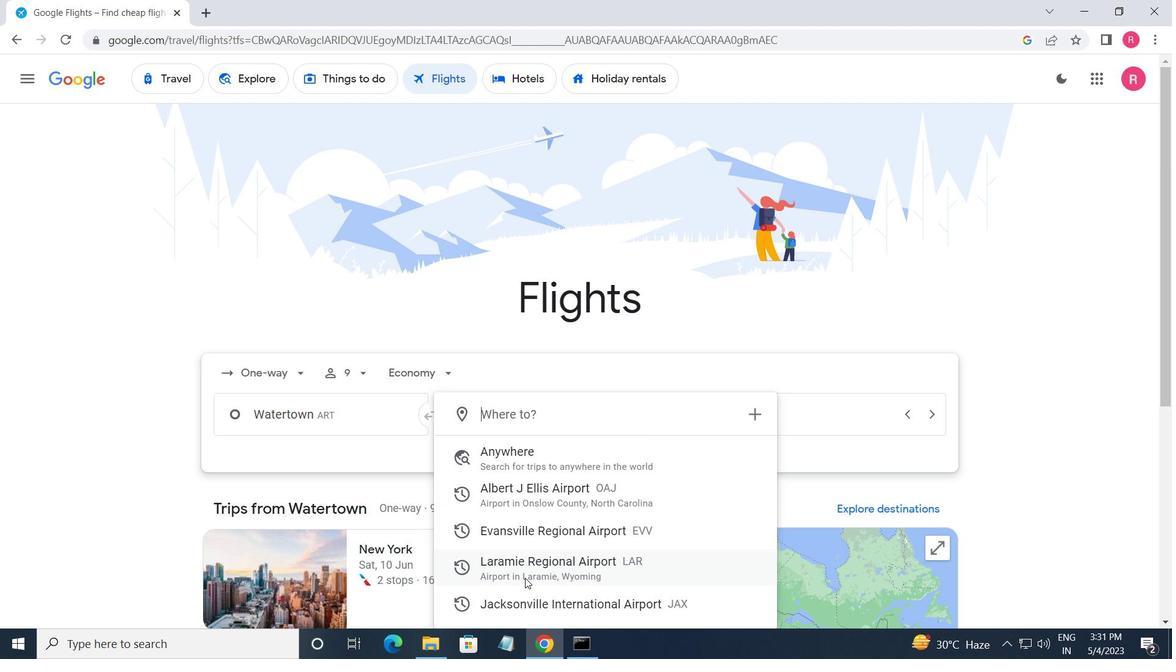 
Action: Mouse moved to (756, 425)
Screenshot: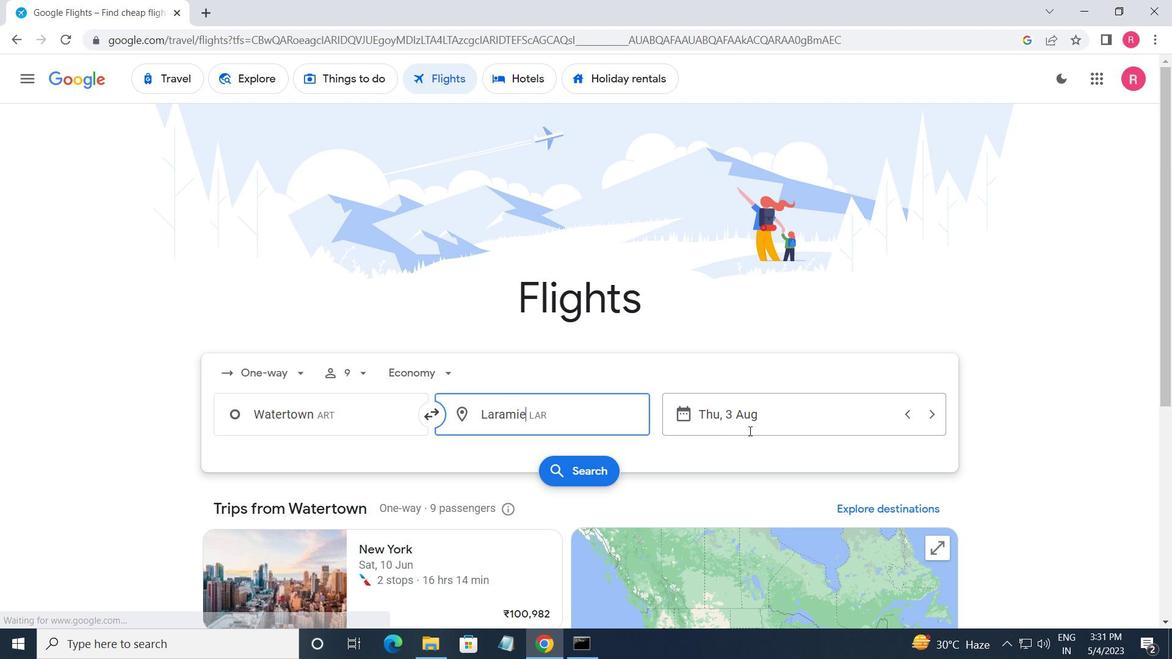 
Action: Mouse pressed left at (756, 425)
Screenshot: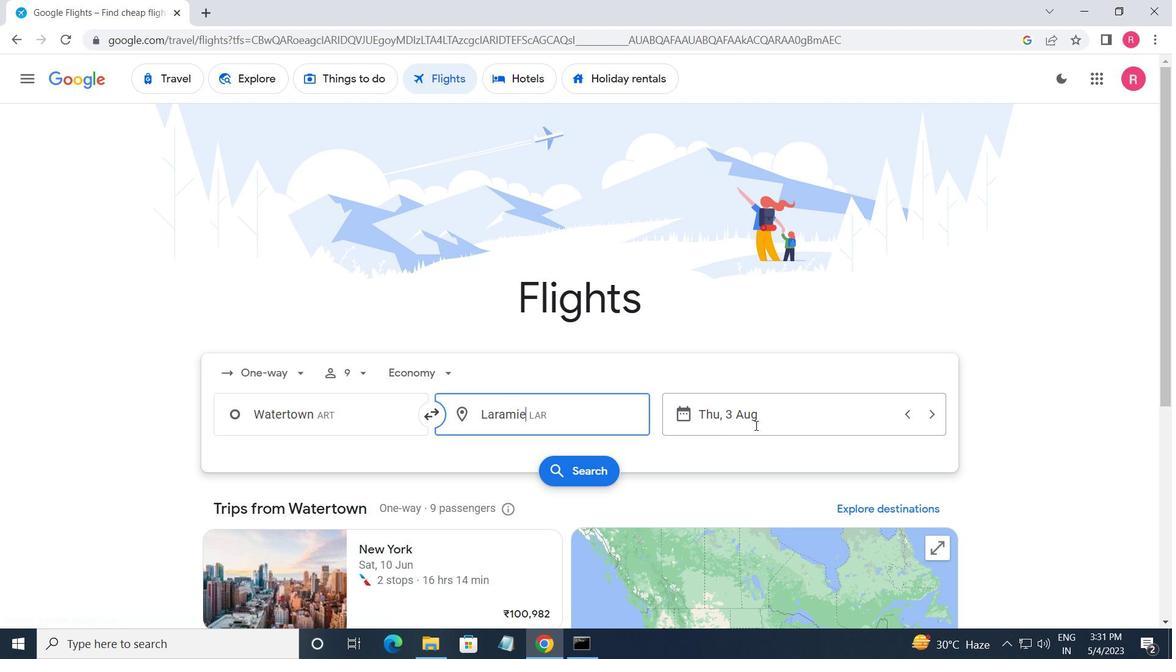 
Action: Mouse moved to (544, 366)
Screenshot: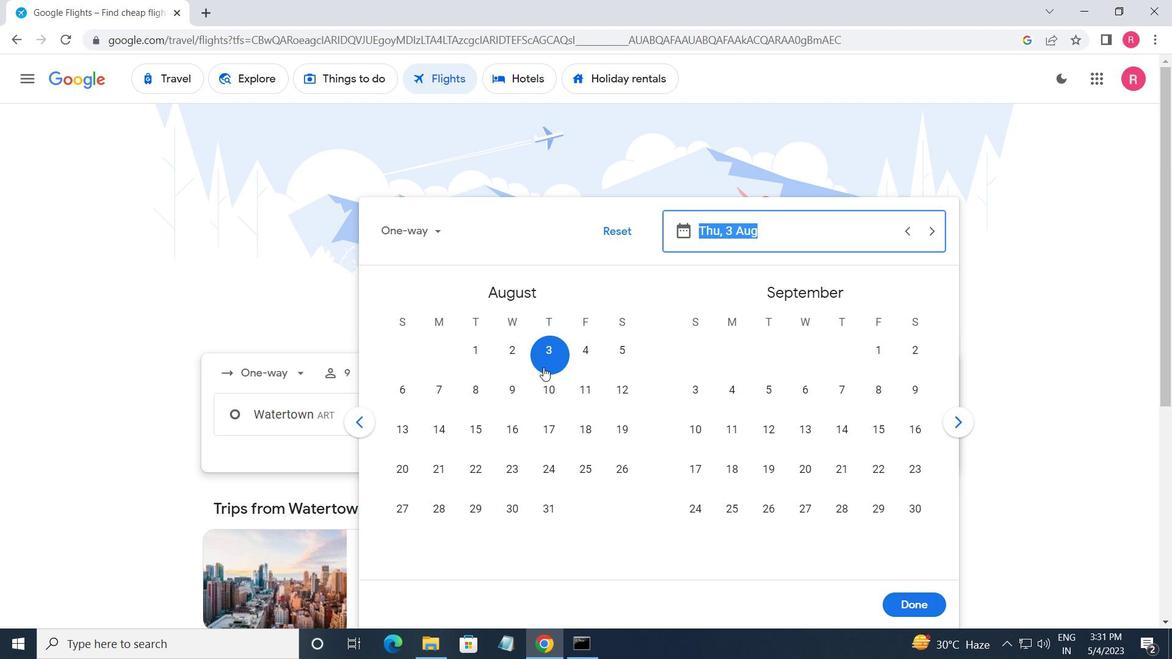 
Action: Mouse pressed left at (544, 366)
Screenshot: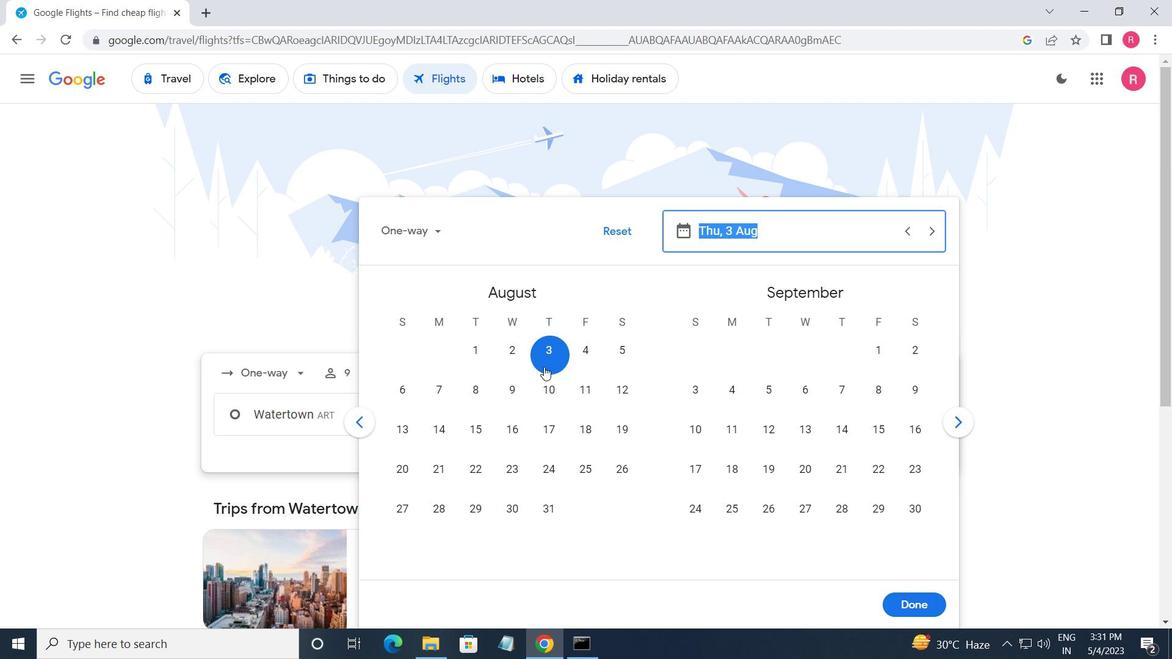 
Action: Mouse moved to (897, 604)
Screenshot: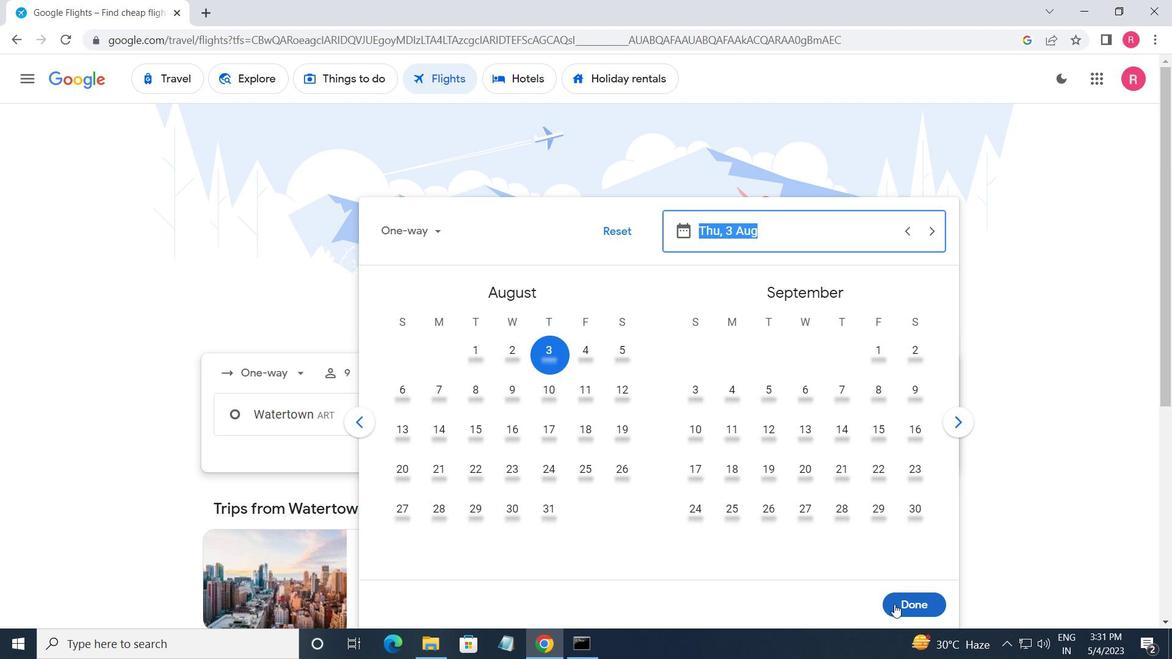 
Action: Mouse pressed left at (897, 604)
Screenshot: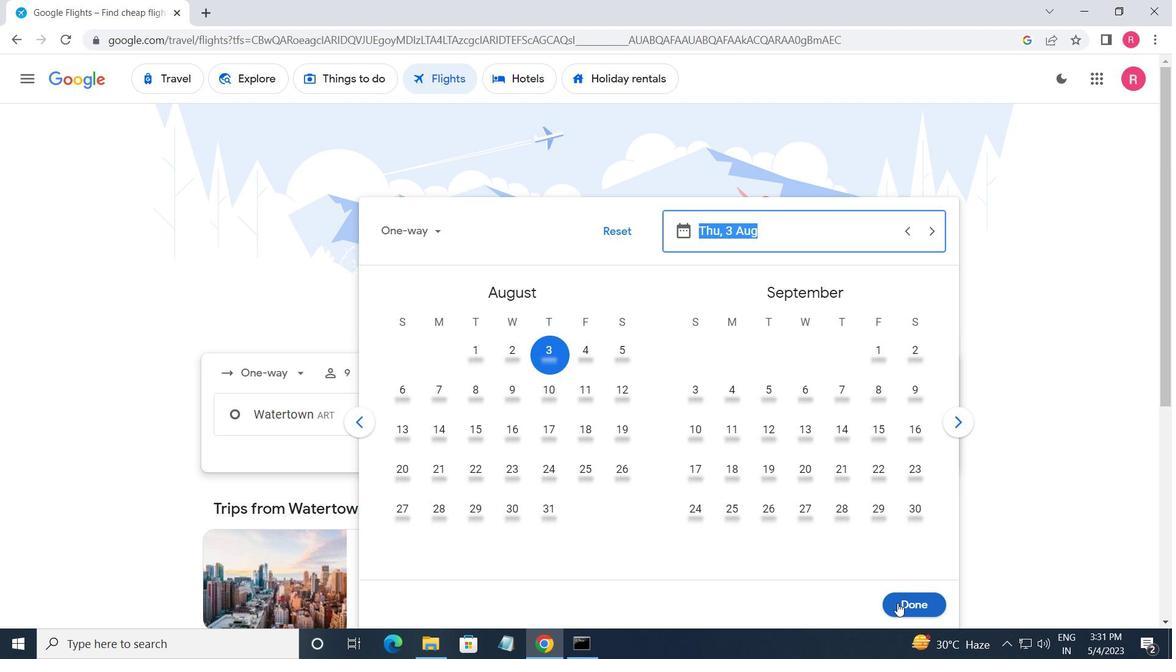 
Action: Mouse moved to (586, 469)
Screenshot: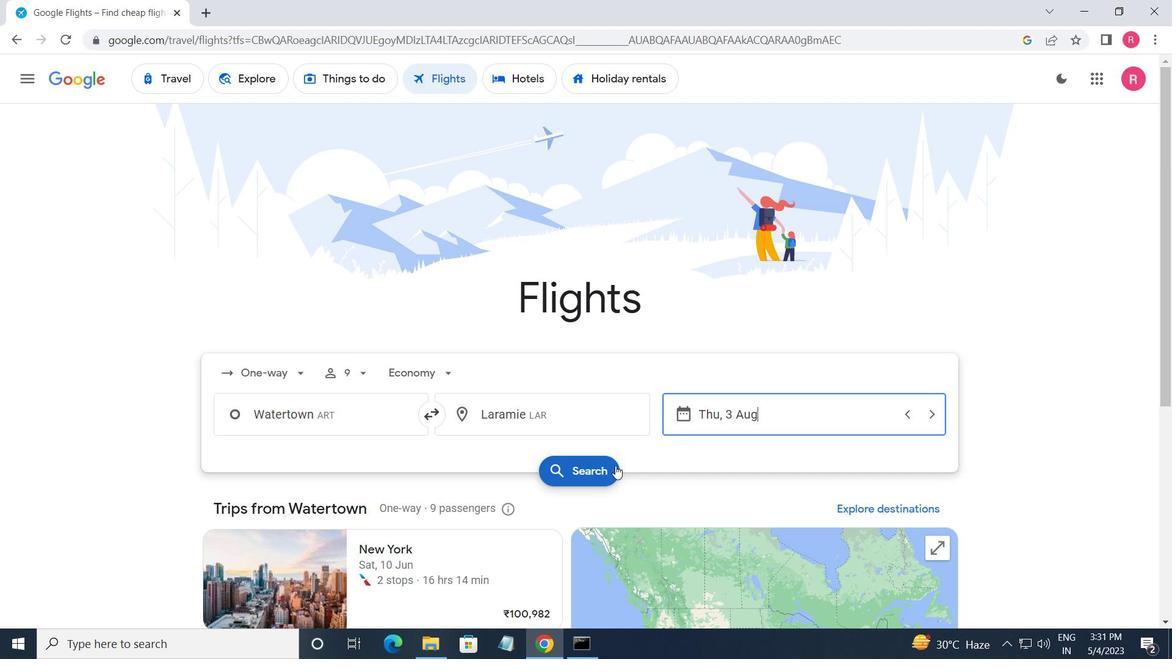 
Action: Mouse pressed left at (586, 469)
Screenshot: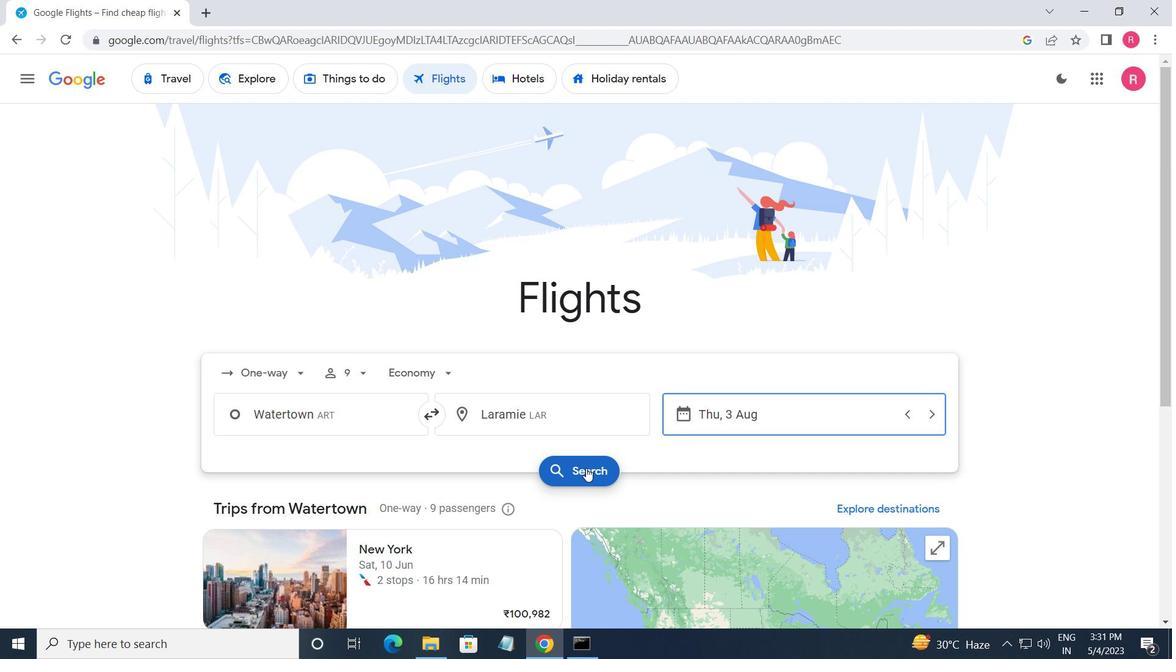 
Action: Mouse moved to (222, 215)
Screenshot: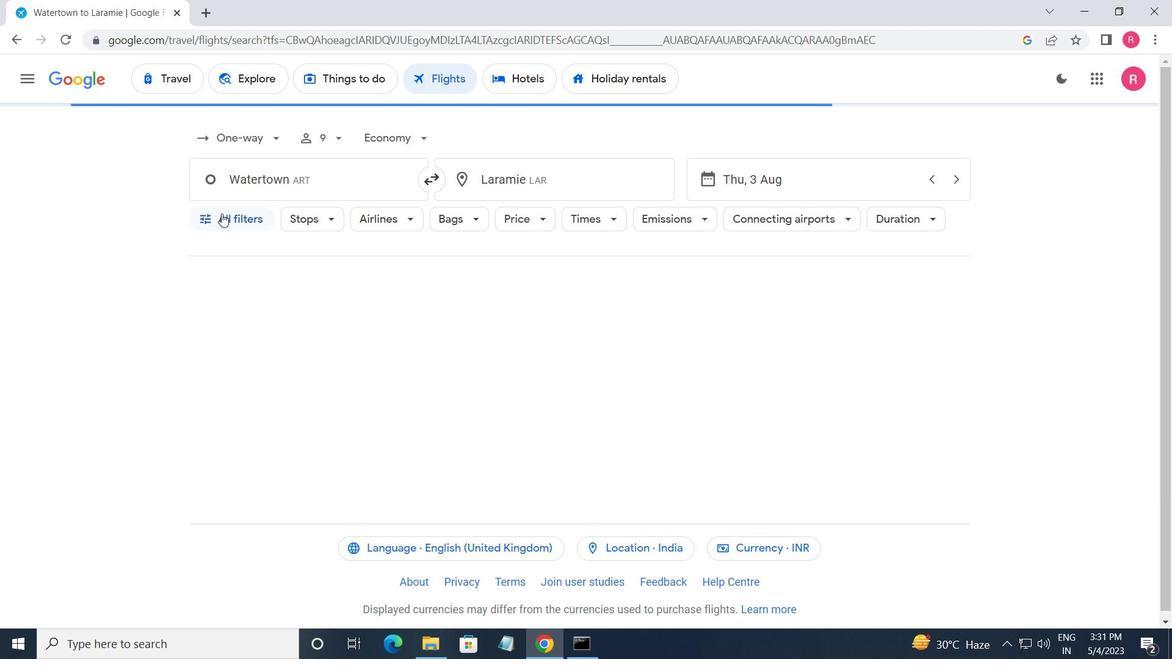 
Action: Mouse pressed left at (222, 215)
Screenshot: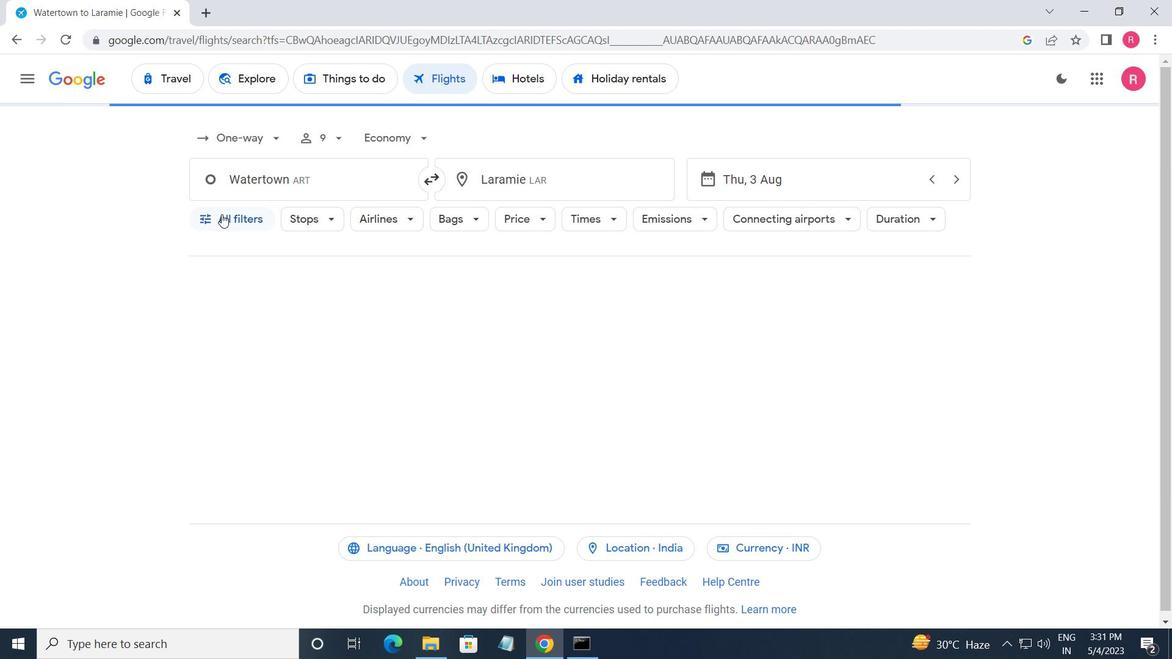
Action: Mouse moved to (313, 337)
Screenshot: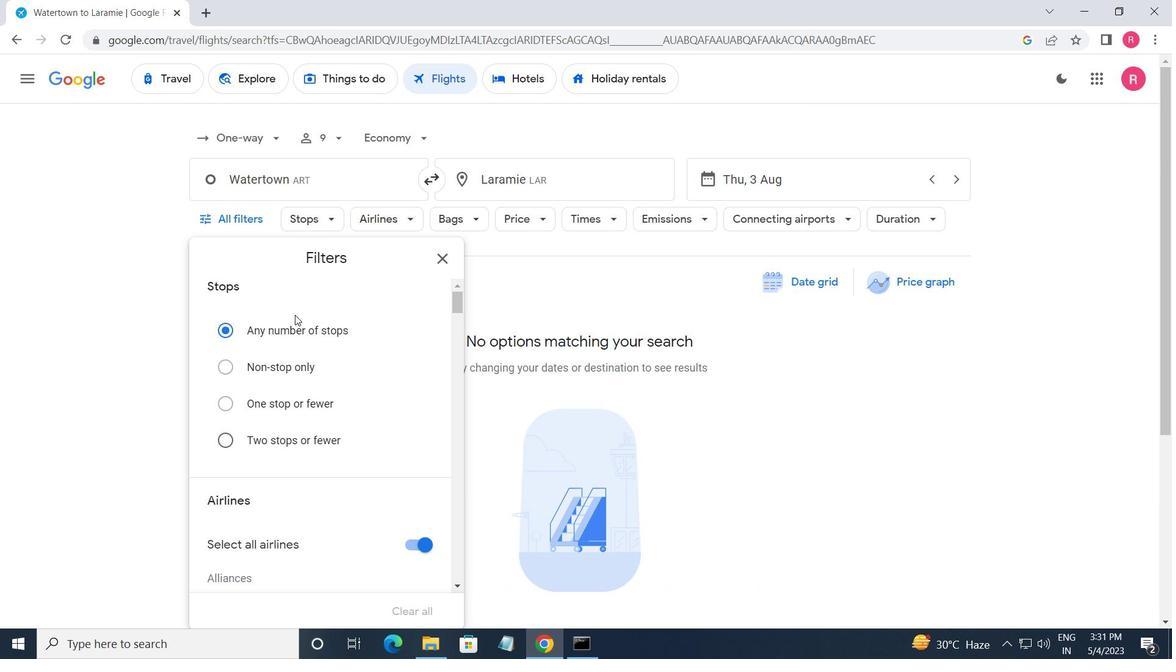 
Action: Mouse scrolled (313, 337) with delta (0, 0)
Screenshot: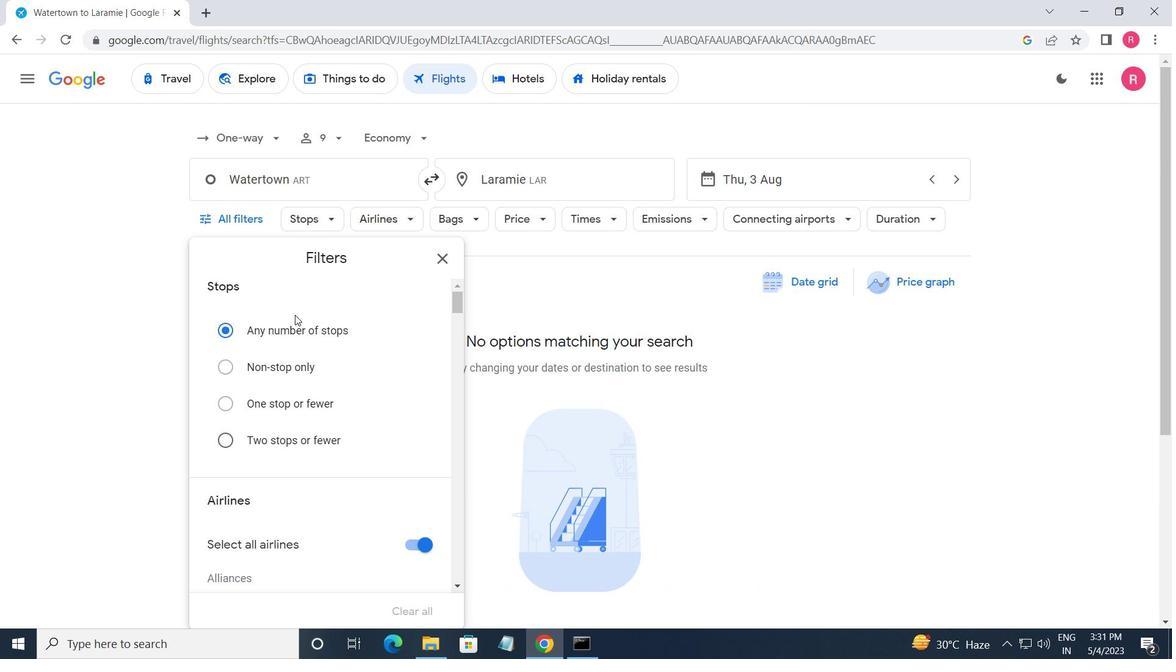 
Action: Mouse moved to (315, 344)
Screenshot: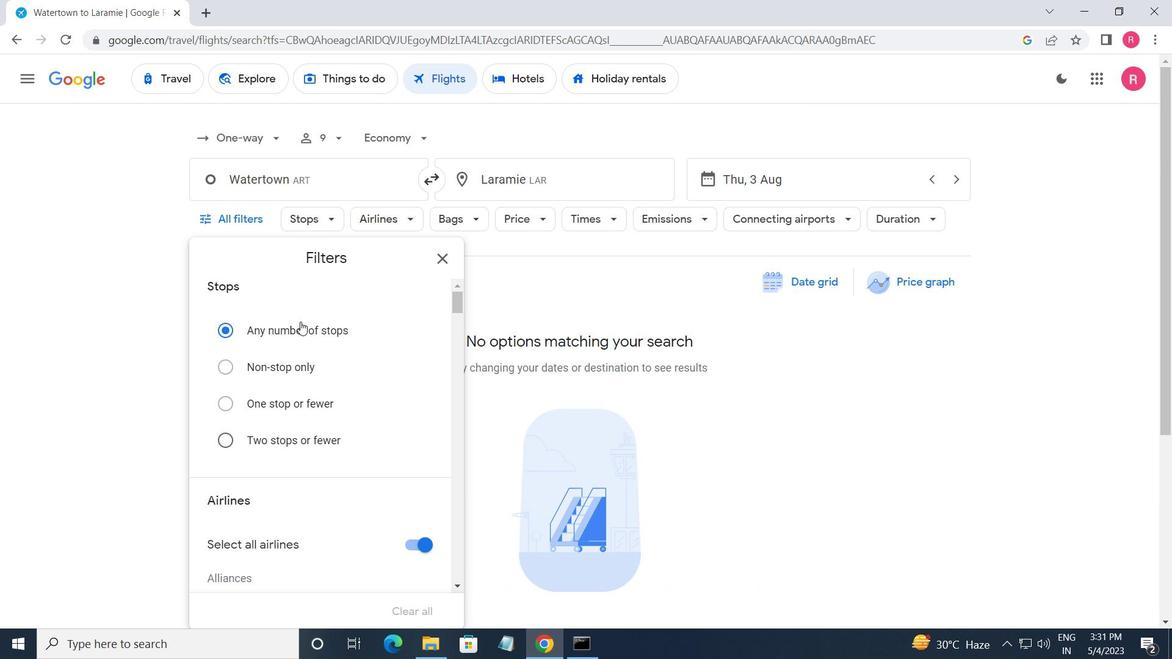 
Action: Mouse scrolled (315, 343) with delta (0, 0)
Screenshot: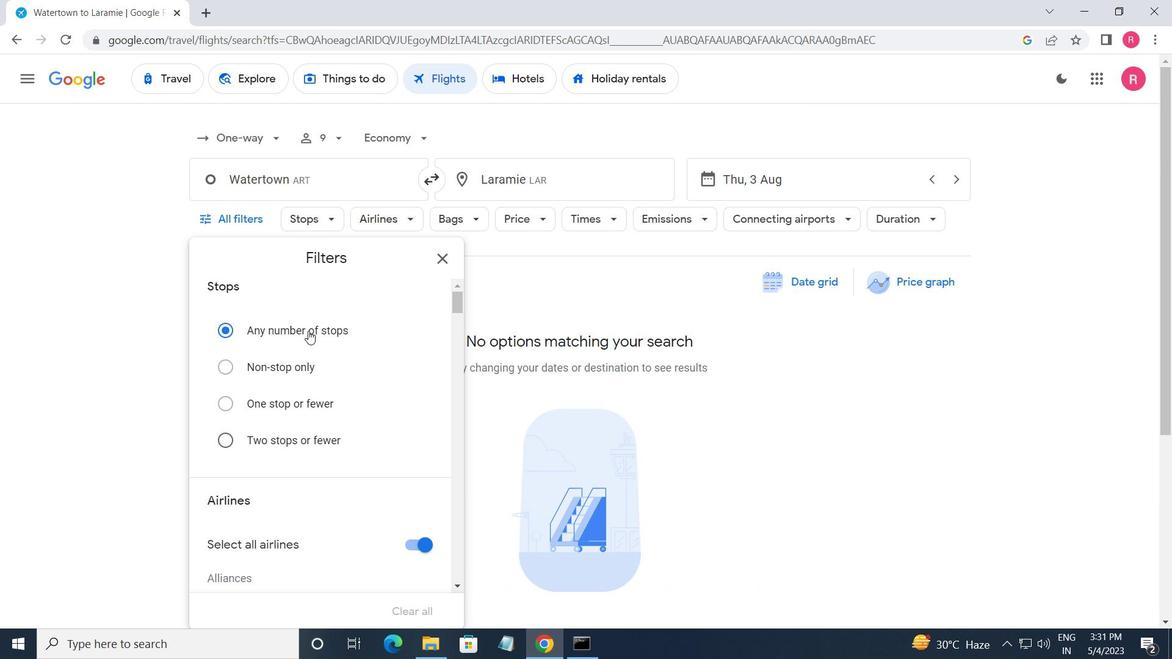 
Action: Mouse moved to (319, 343)
Screenshot: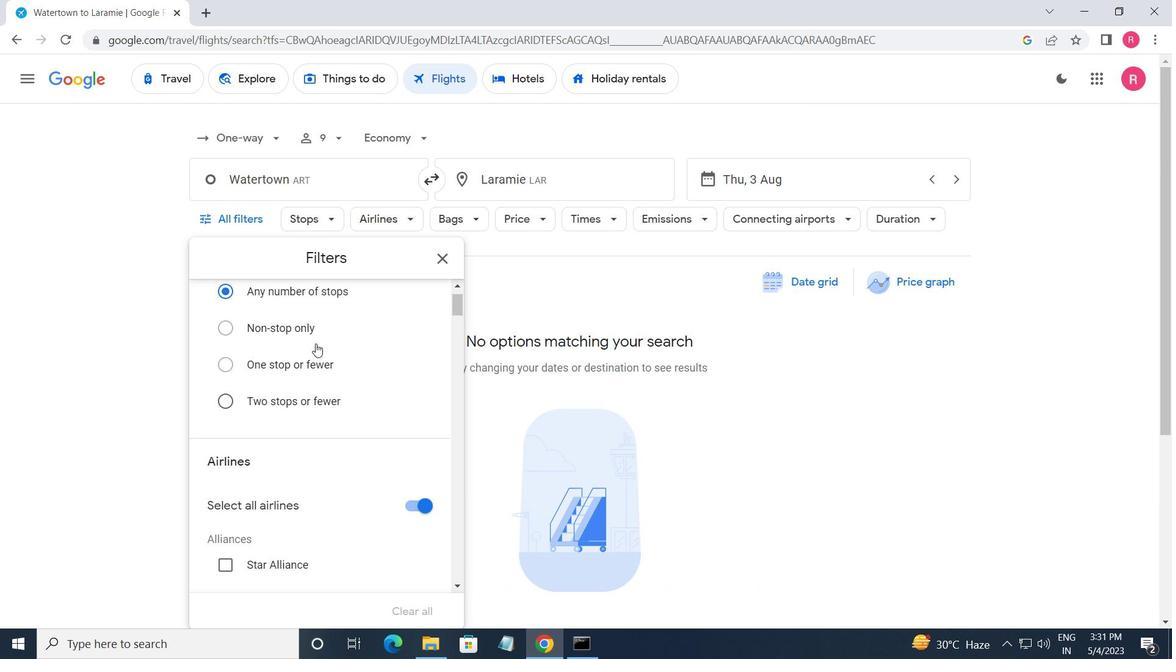 
Action: Mouse scrolled (319, 343) with delta (0, 0)
Screenshot: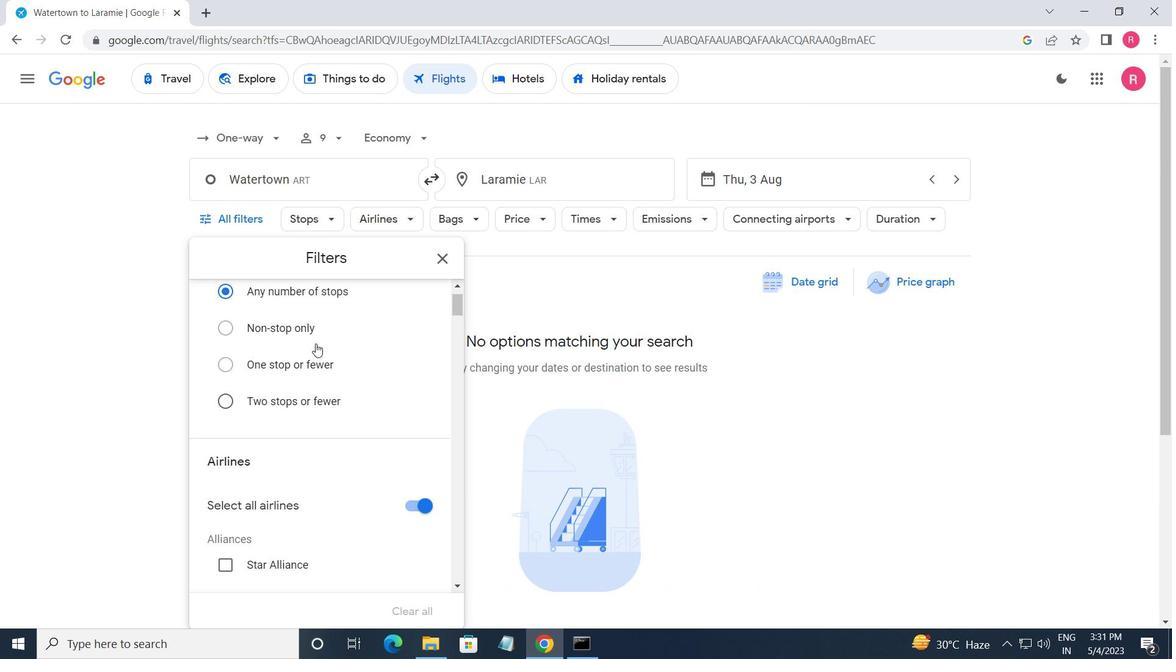 
Action: Mouse moved to (316, 337)
Screenshot: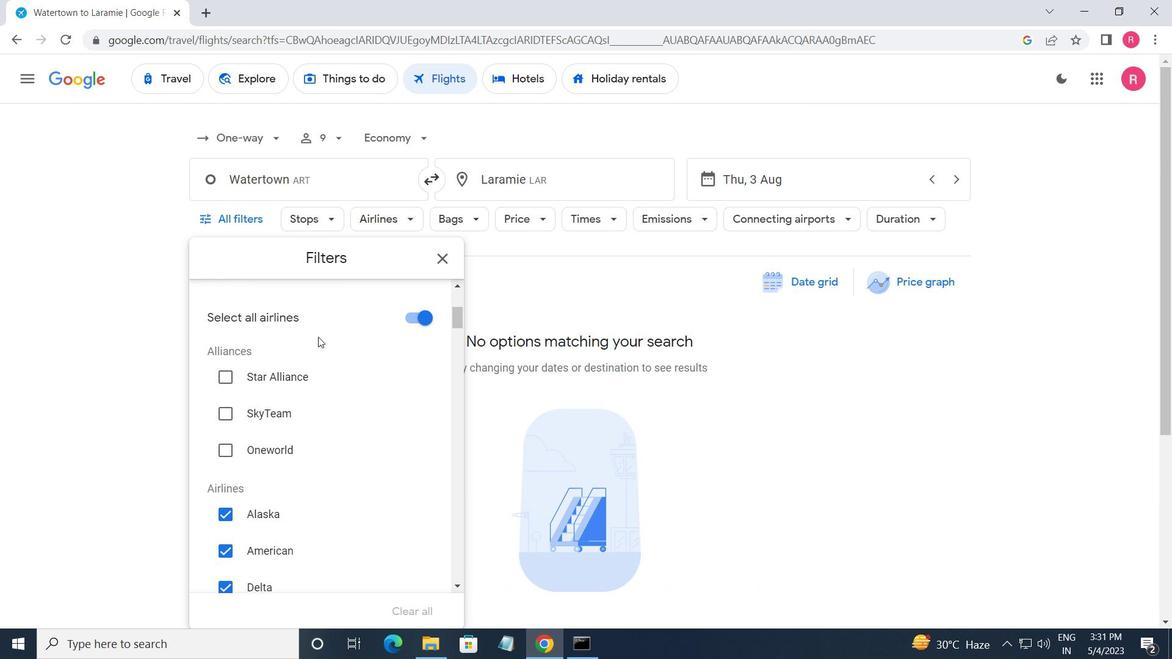 
Action: Mouse scrolled (316, 336) with delta (0, 0)
Screenshot: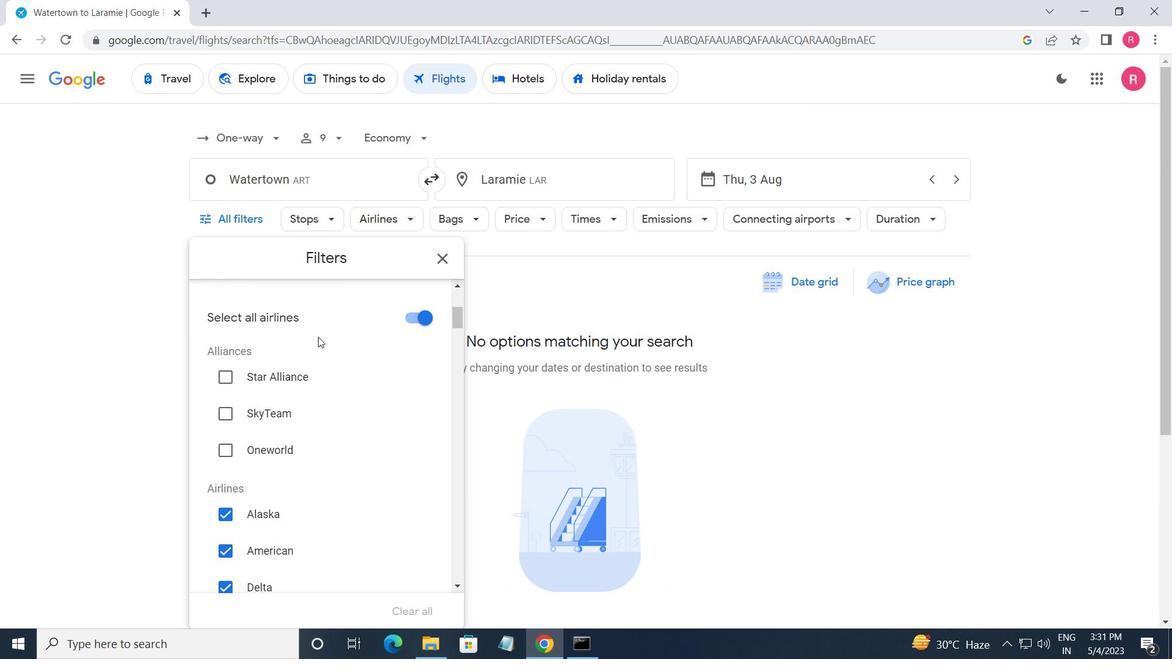 
Action: Mouse moved to (316, 339)
Screenshot: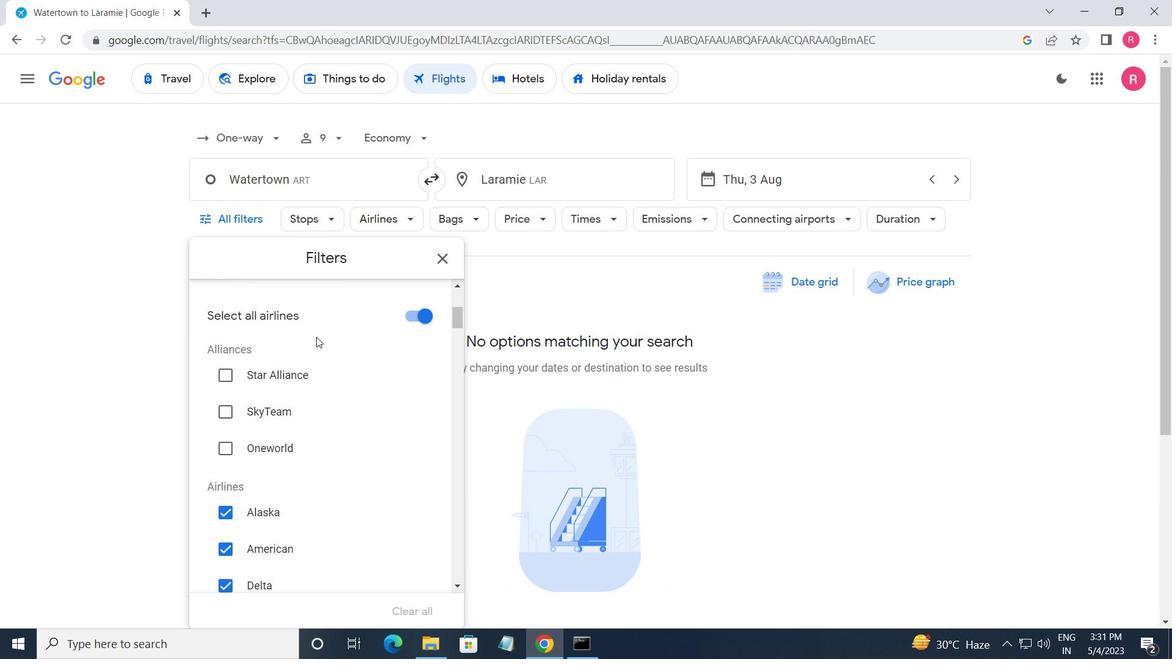 
Action: Mouse scrolled (316, 339) with delta (0, 0)
Screenshot: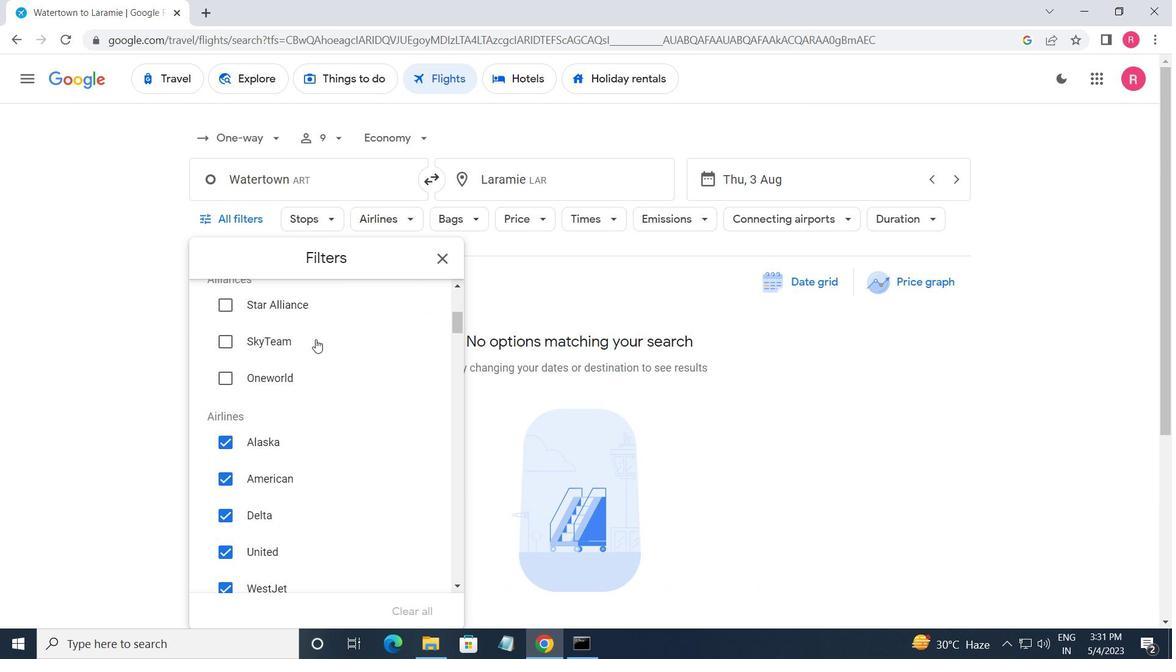 
Action: Mouse scrolled (316, 339) with delta (0, 0)
Screenshot: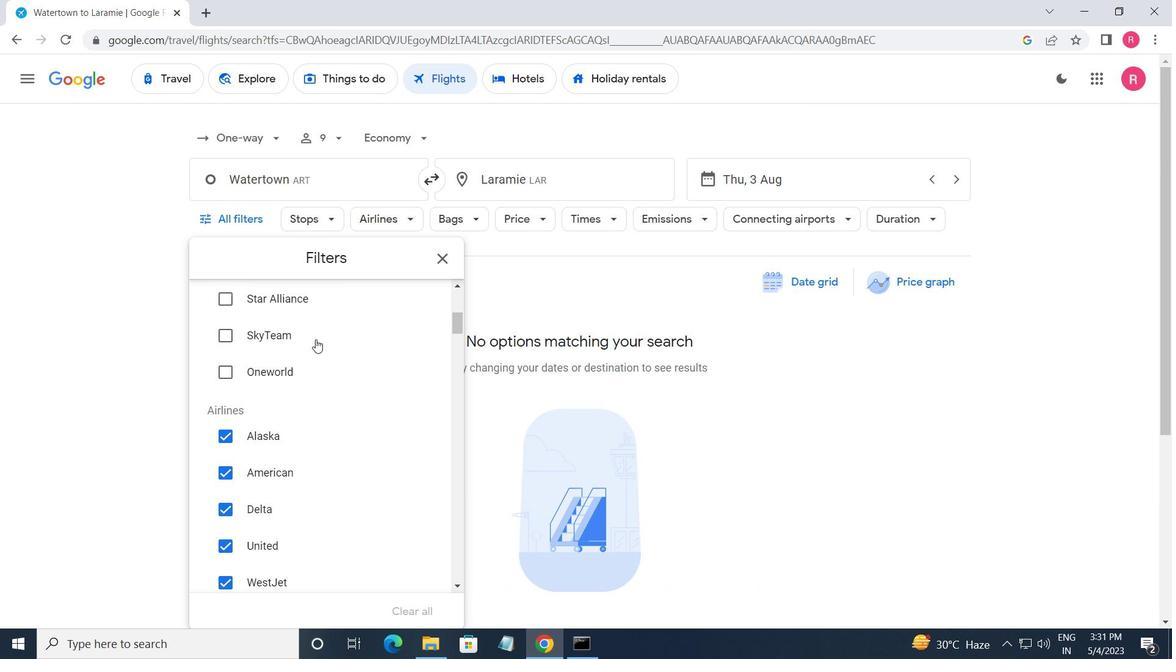
Action: Mouse moved to (316, 339)
Screenshot: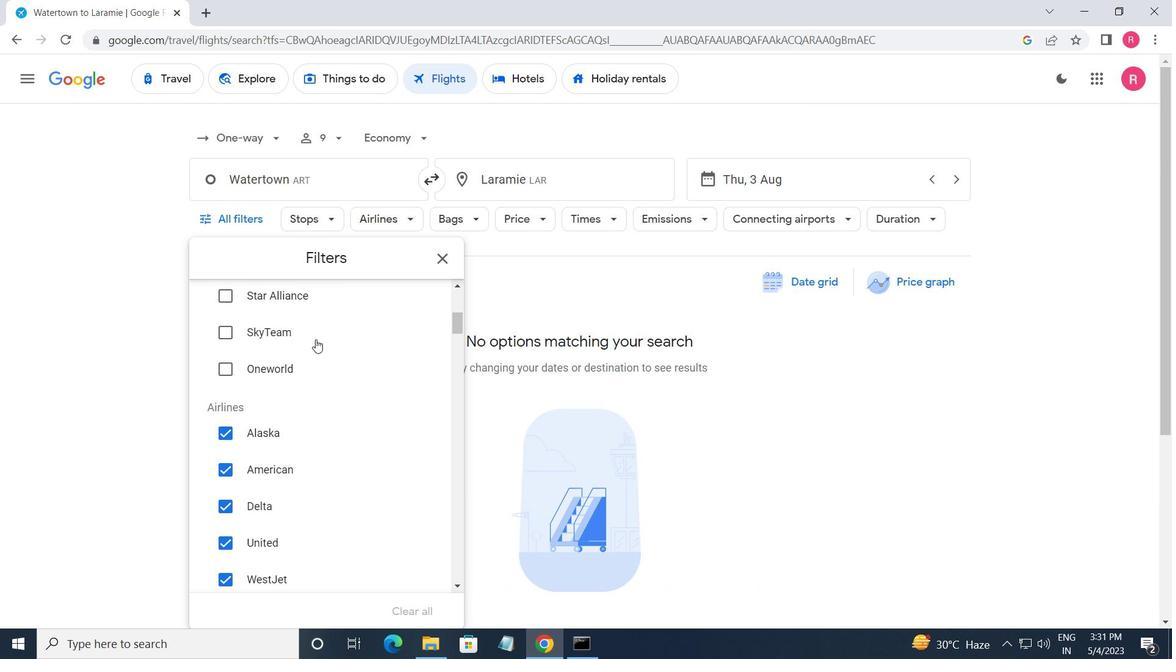 
Action: Mouse scrolled (316, 340) with delta (0, 0)
Screenshot: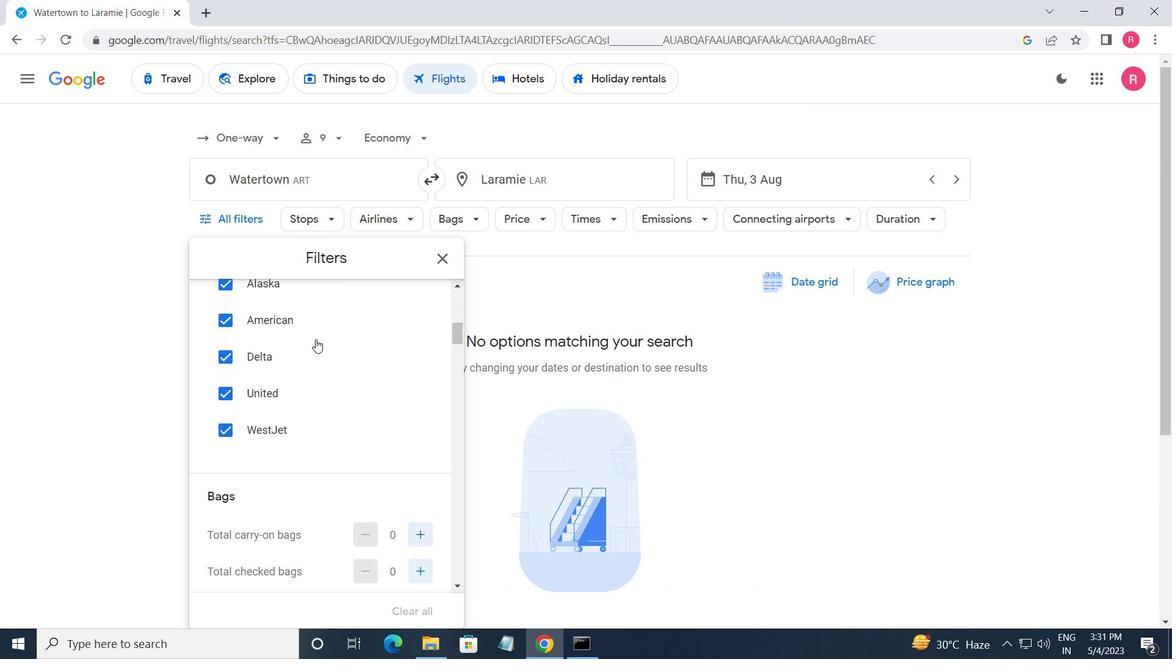 
Action: Mouse scrolled (316, 340) with delta (0, 0)
Screenshot: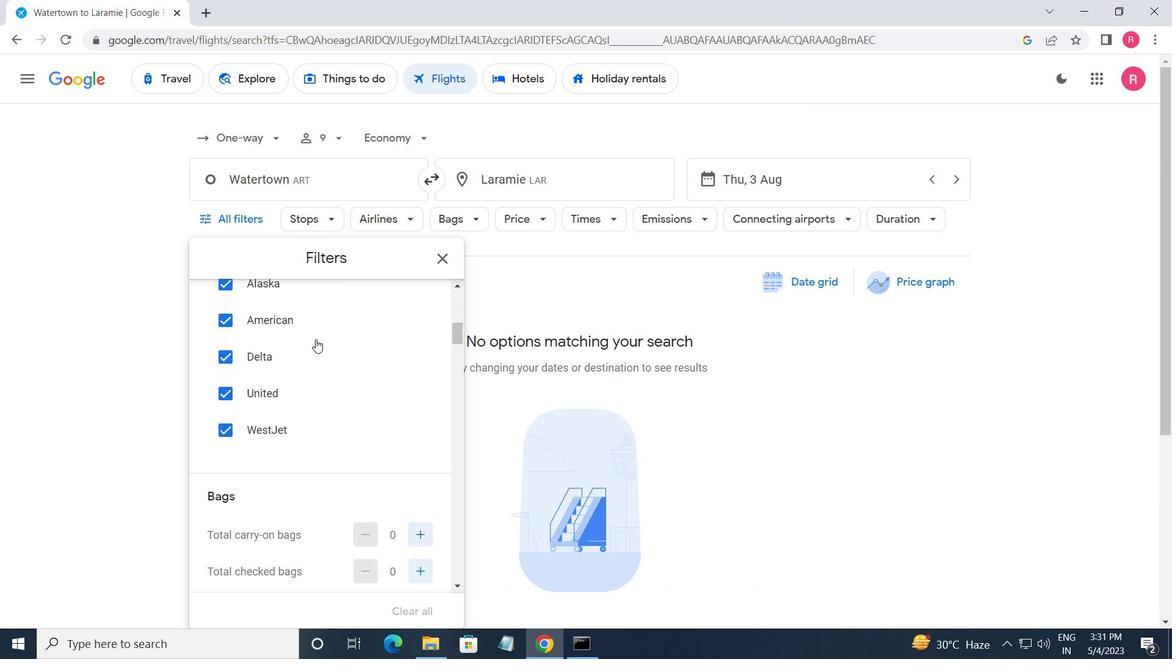 
Action: Mouse moved to (374, 318)
Screenshot: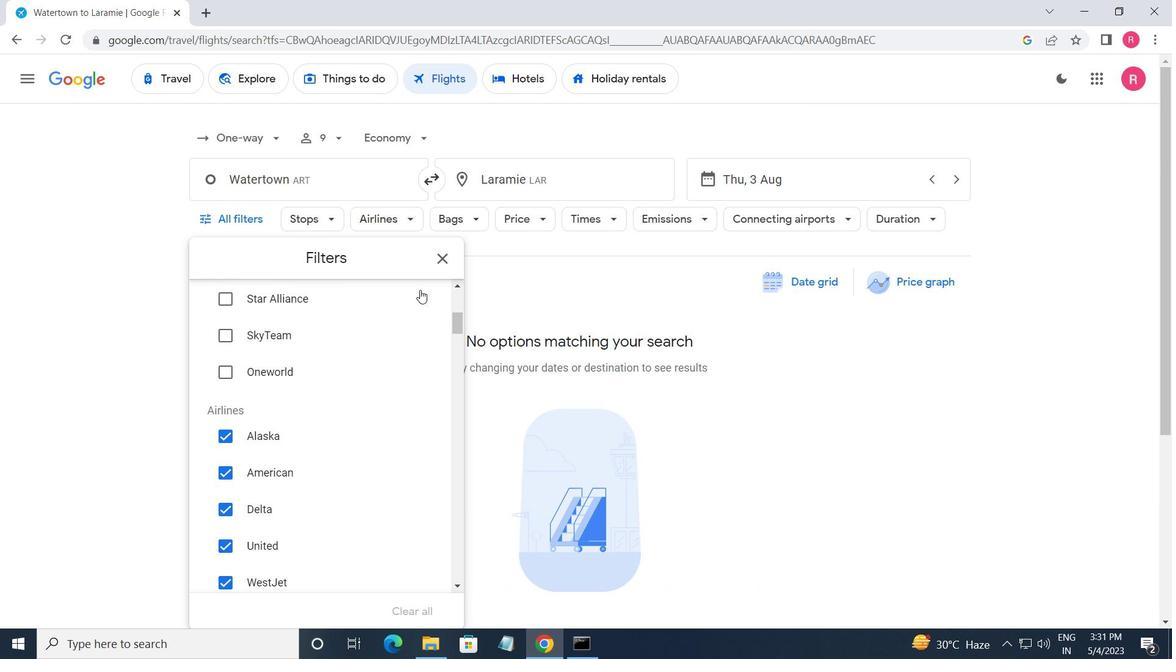 
Action: Mouse scrolled (374, 318) with delta (0, 0)
Screenshot: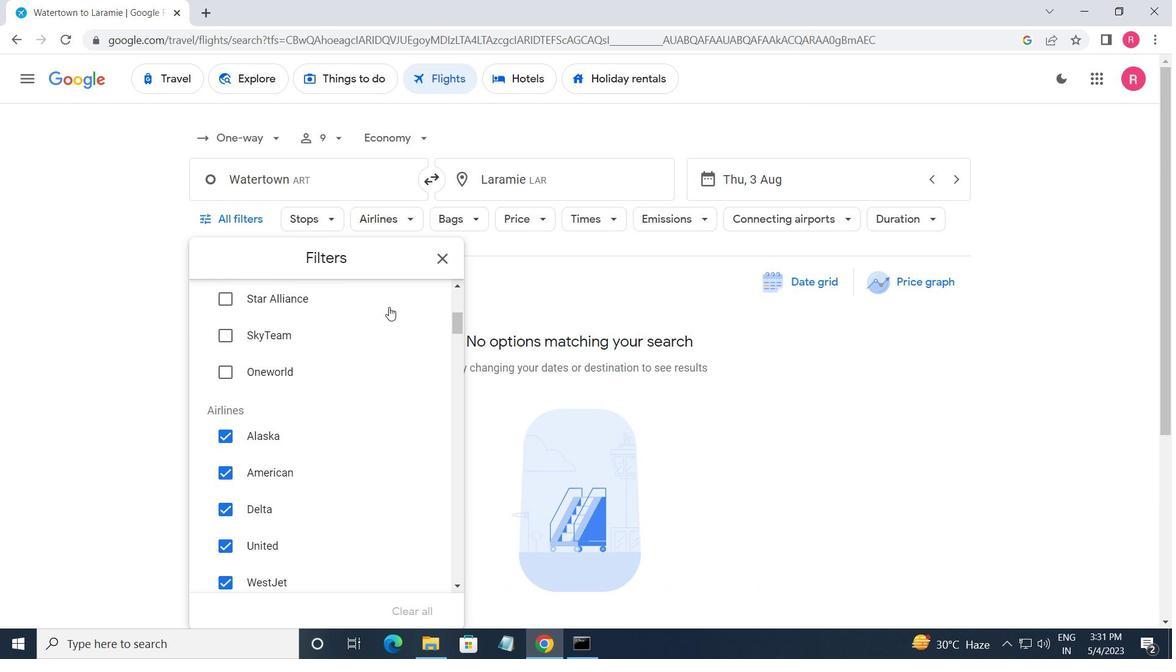 
Action: Mouse scrolled (374, 318) with delta (0, 0)
Screenshot: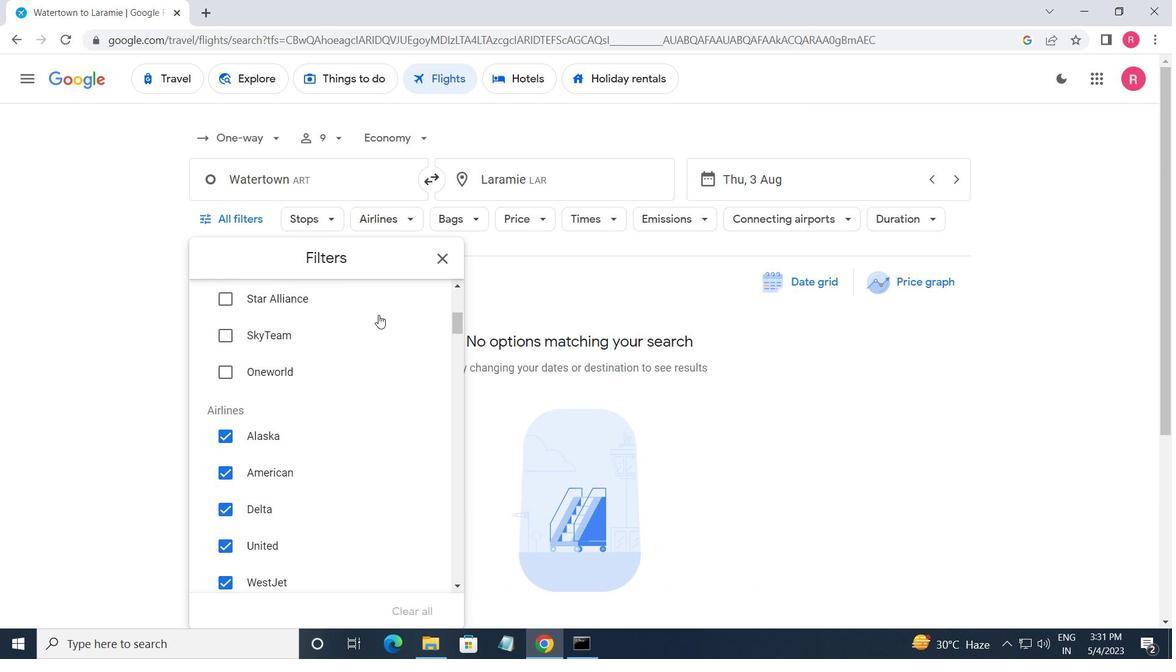 
Action: Mouse scrolled (374, 318) with delta (0, 0)
Screenshot: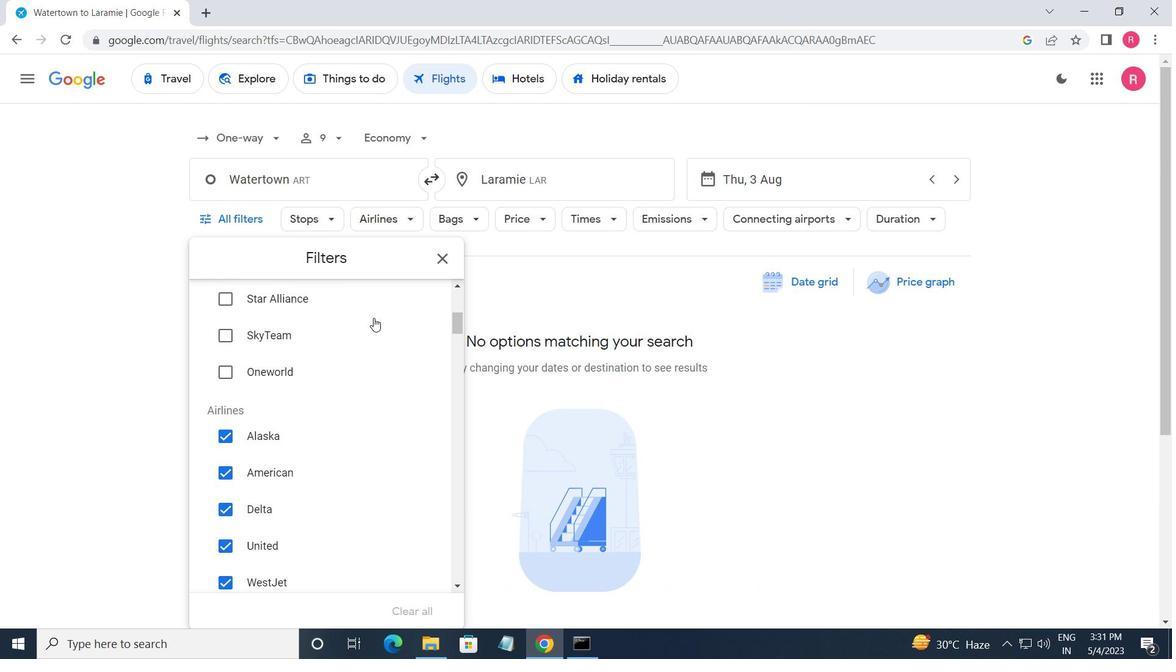 
Action: Mouse moved to (415, 464)
Screenshot: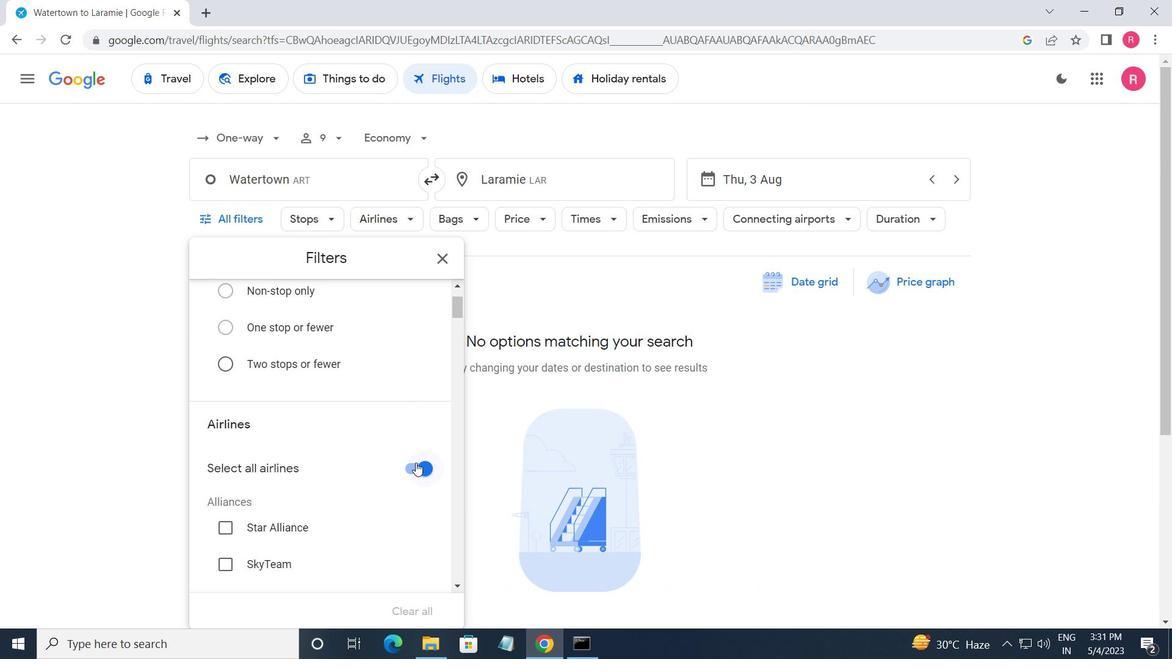 
Action: Mouse pressed left at (415, 464)
Screenshot: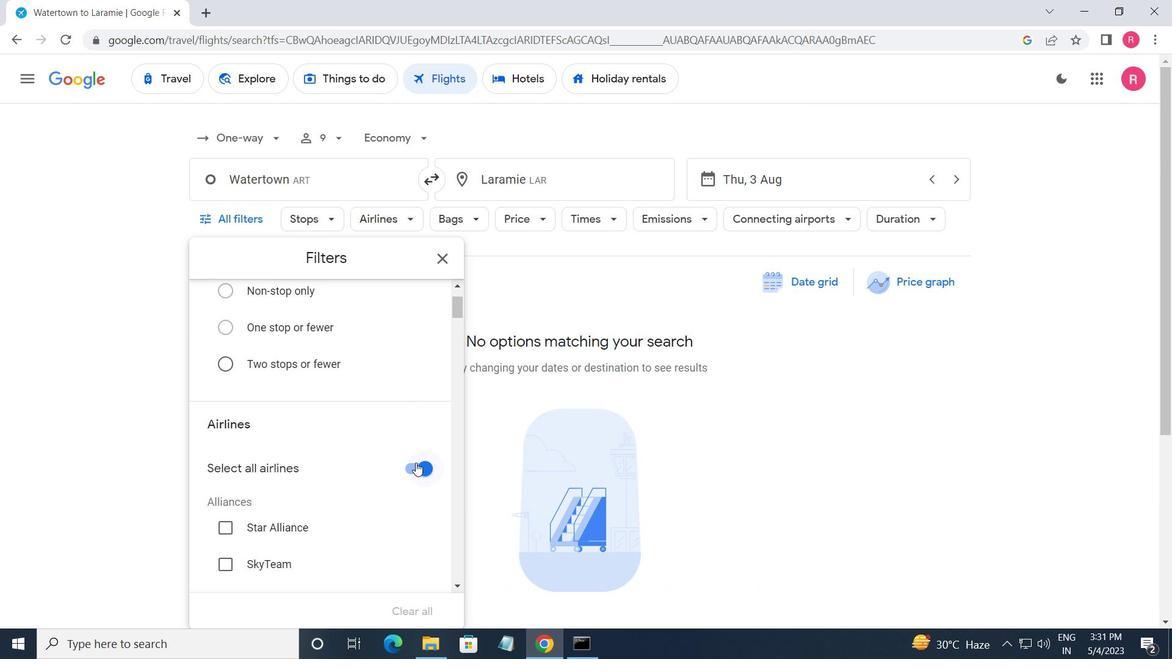 
Action: Mouse moved to (296, 395)
Screenshot: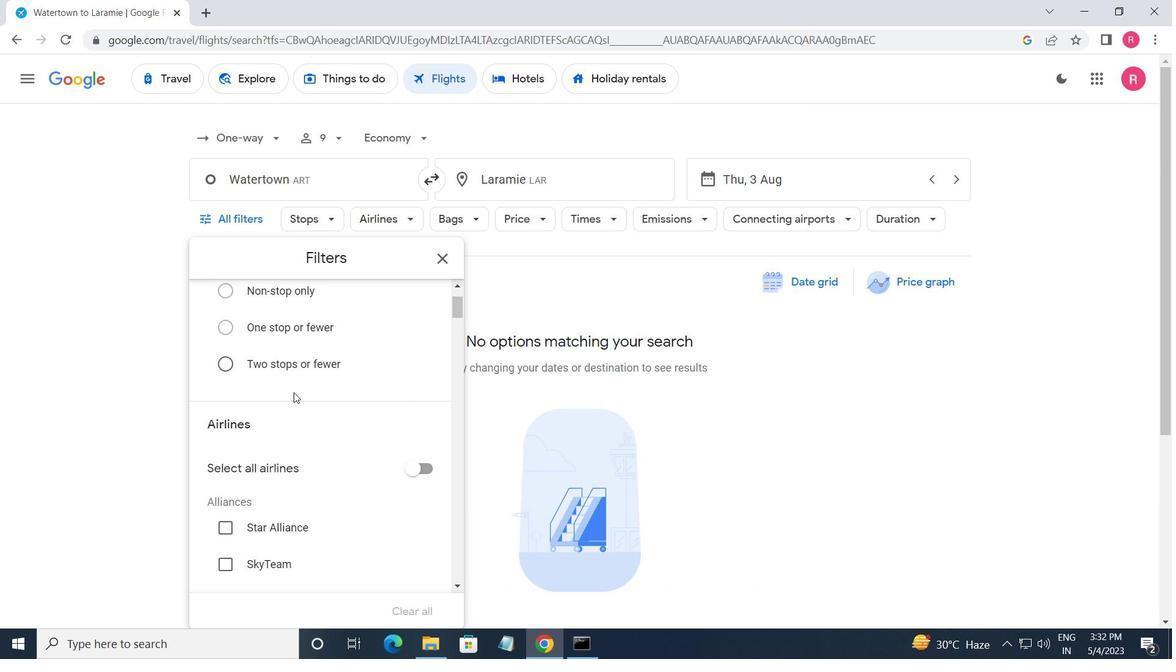 
Action: Mouse scrolled (296, 395) with delta (0, 0)
Screenshot: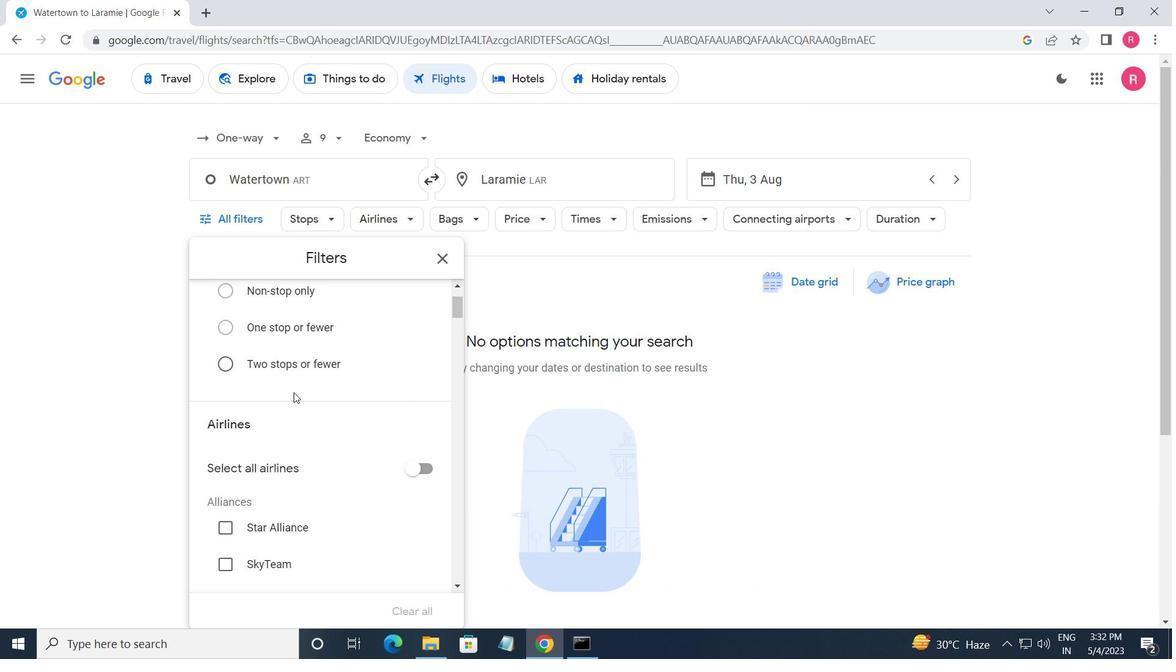 
Action: Mouse moved to (298, 397)
Screenshot: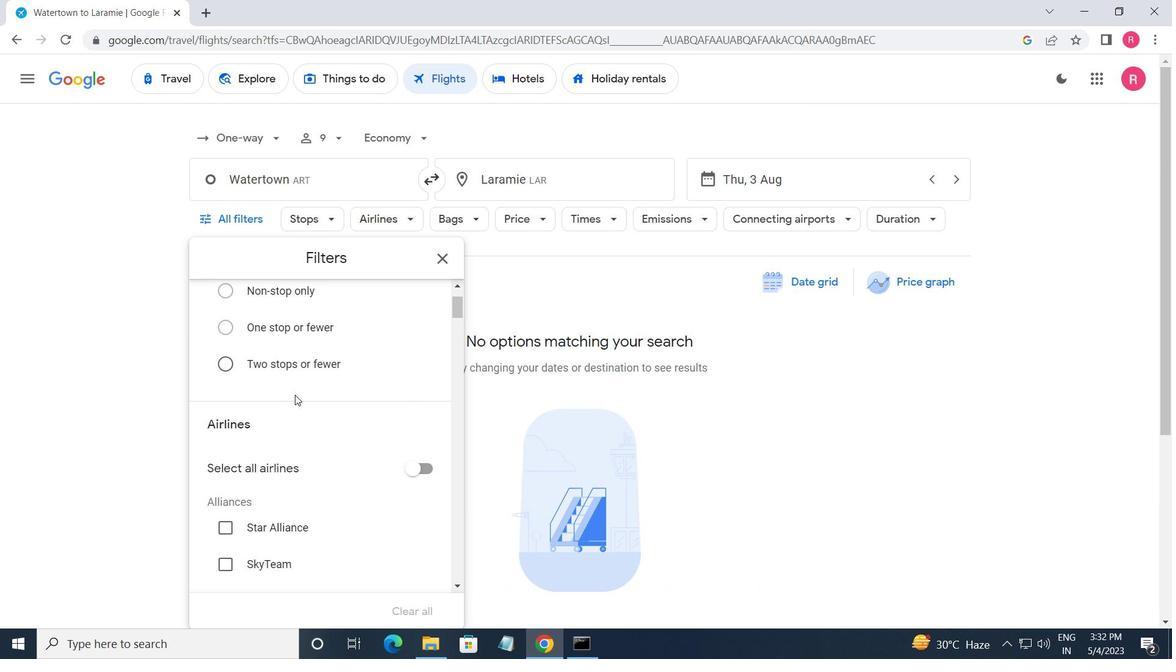 
Action: Mouse scrolled (298, 396) with delta (0, 0)
Screenshot: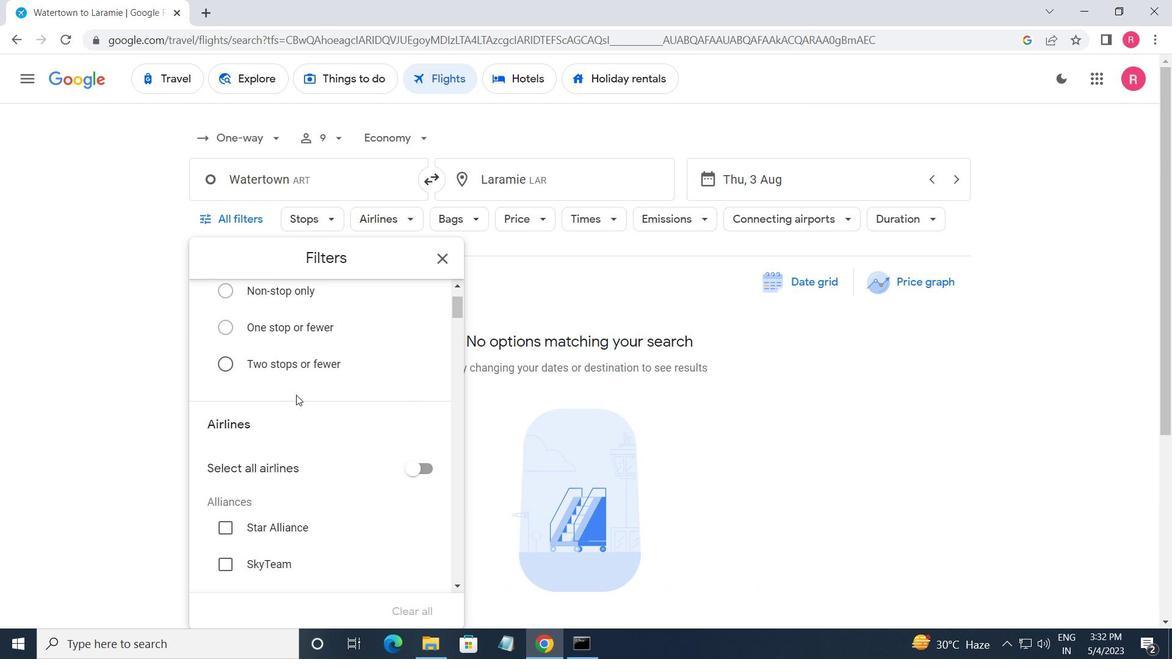 
Action: Mouse scrolled (298, 396) with delta (0, 0)
Screenshot: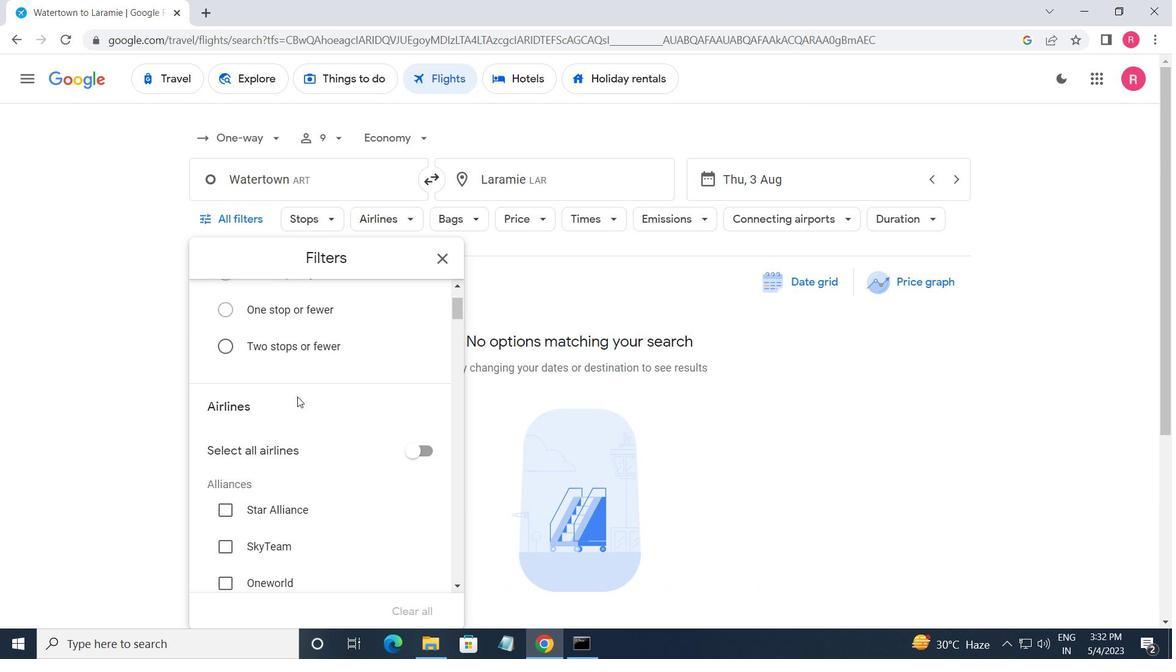 
Action: Mouse moved to (303, 396)
Screenshot: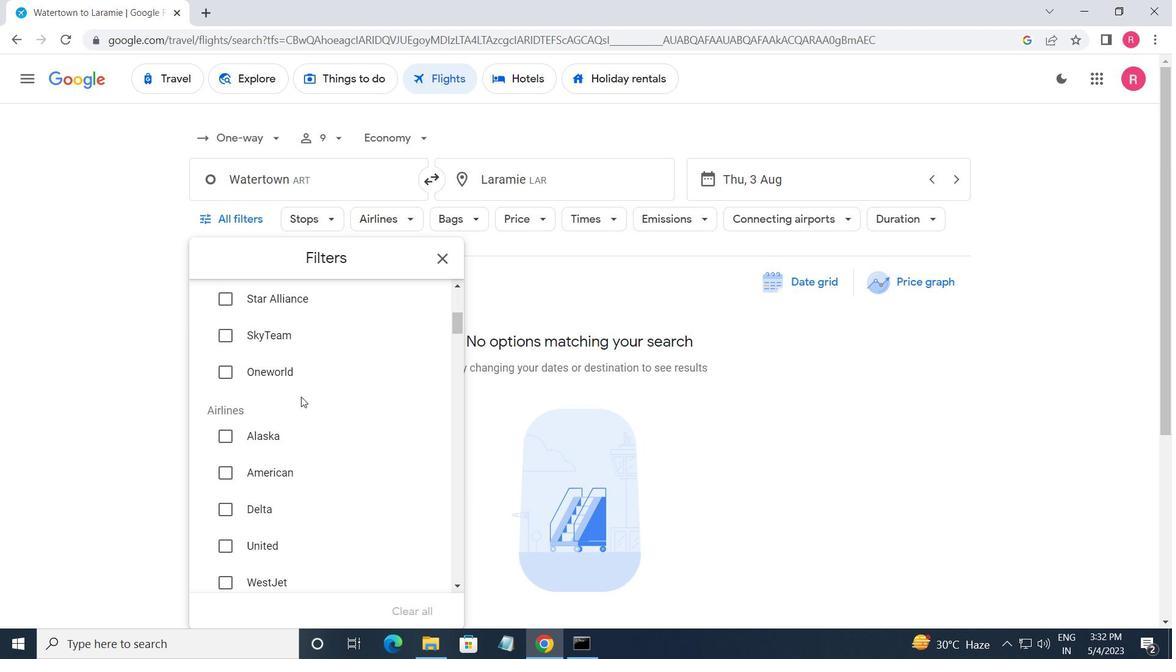 
Action: Mouse scrolled (303, 395) with delta (0, 0)
Screenshot: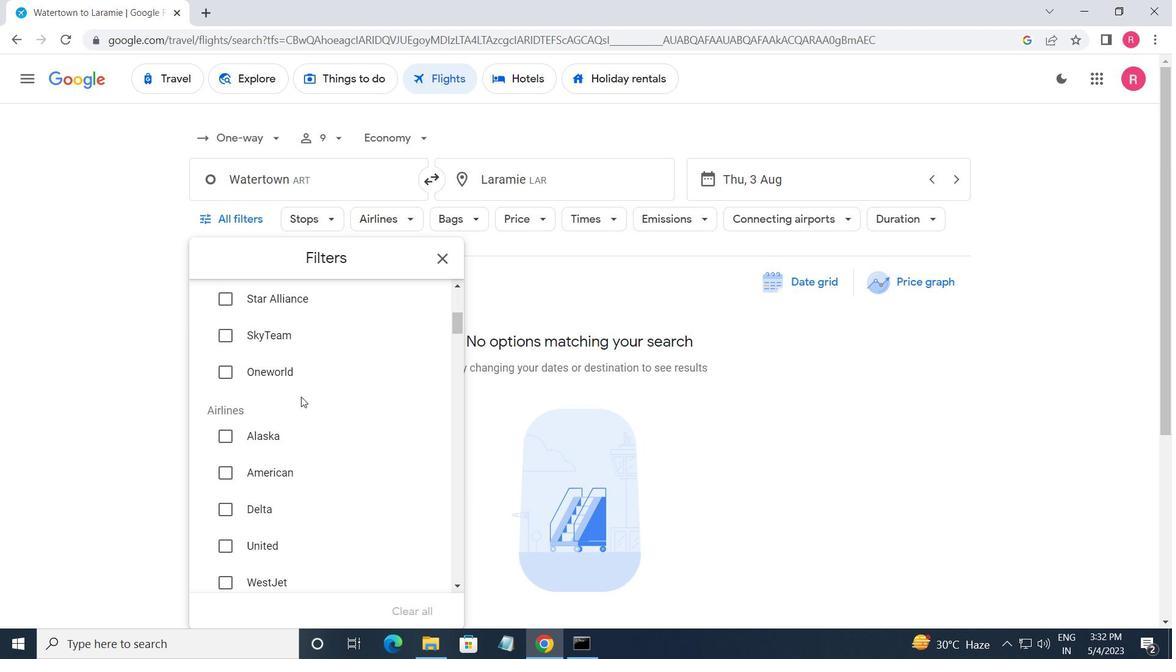 
Action: Mouse moved to (337, 409)
Screenshot: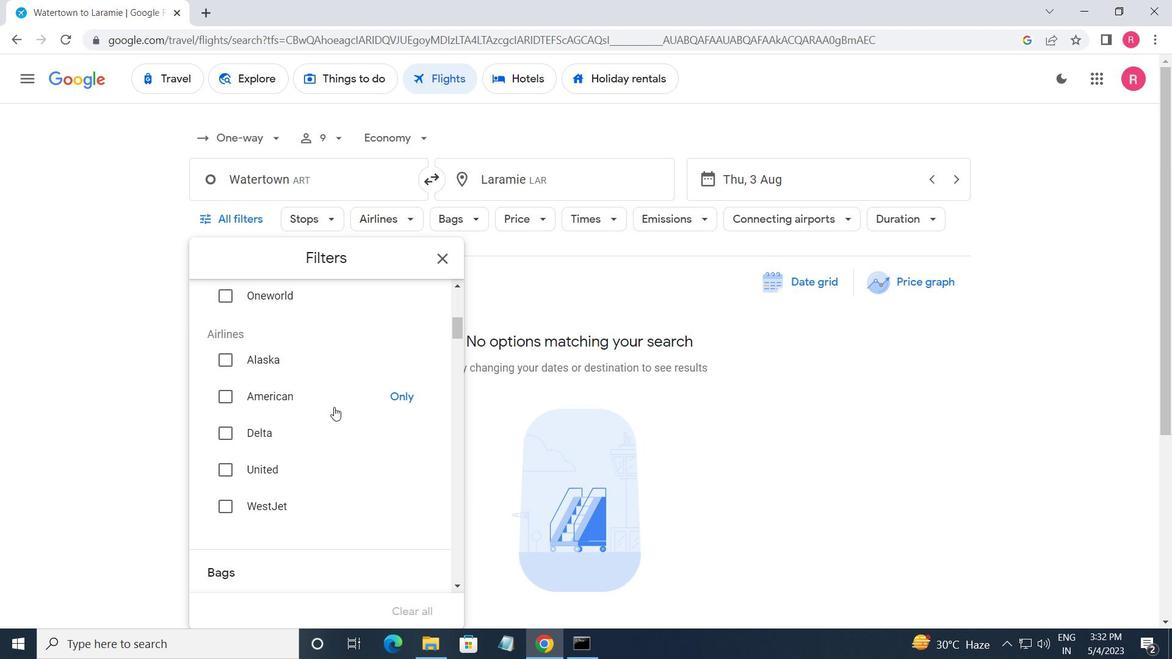 
Action: Mouse scrolled (337, 409) with delta (0, 0)
Screenshot: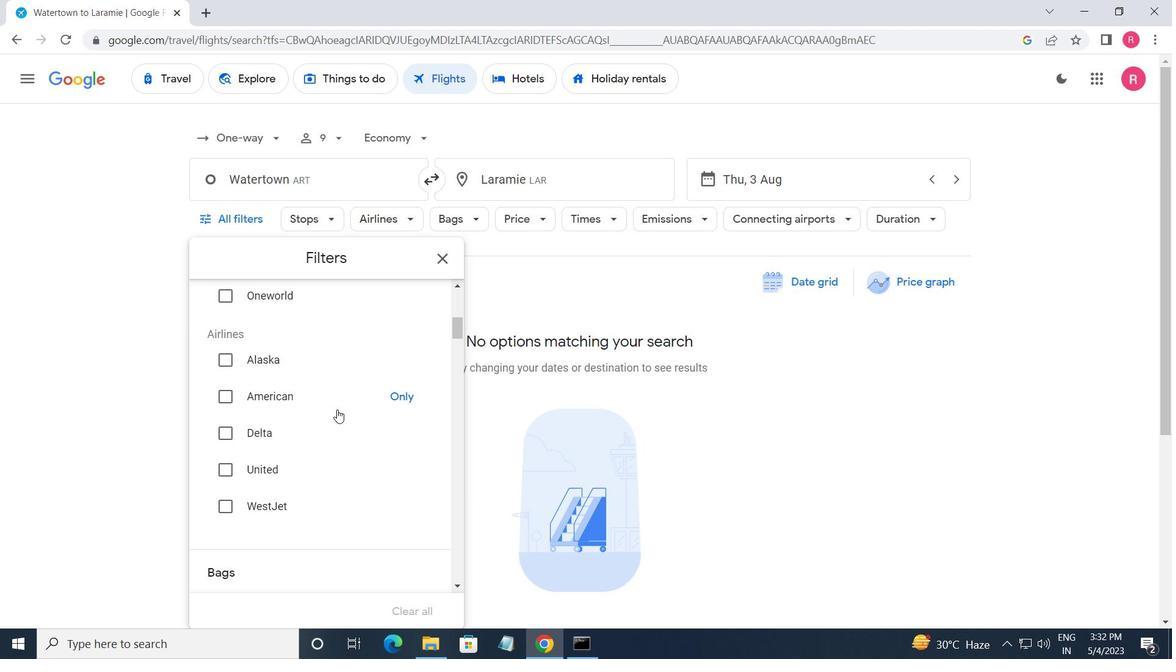 
Action: Mouse scrolled (337, 409) with delta (0, 0)
Screenshot: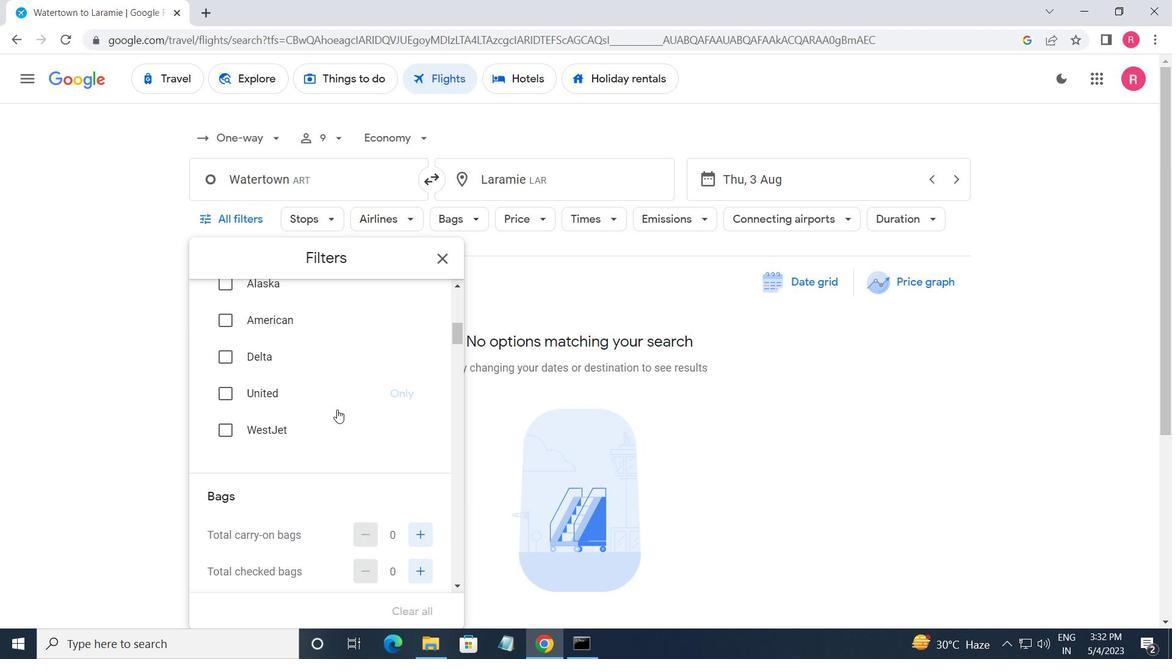 
Action: Mouse moved to (419, 460)
Screenshot: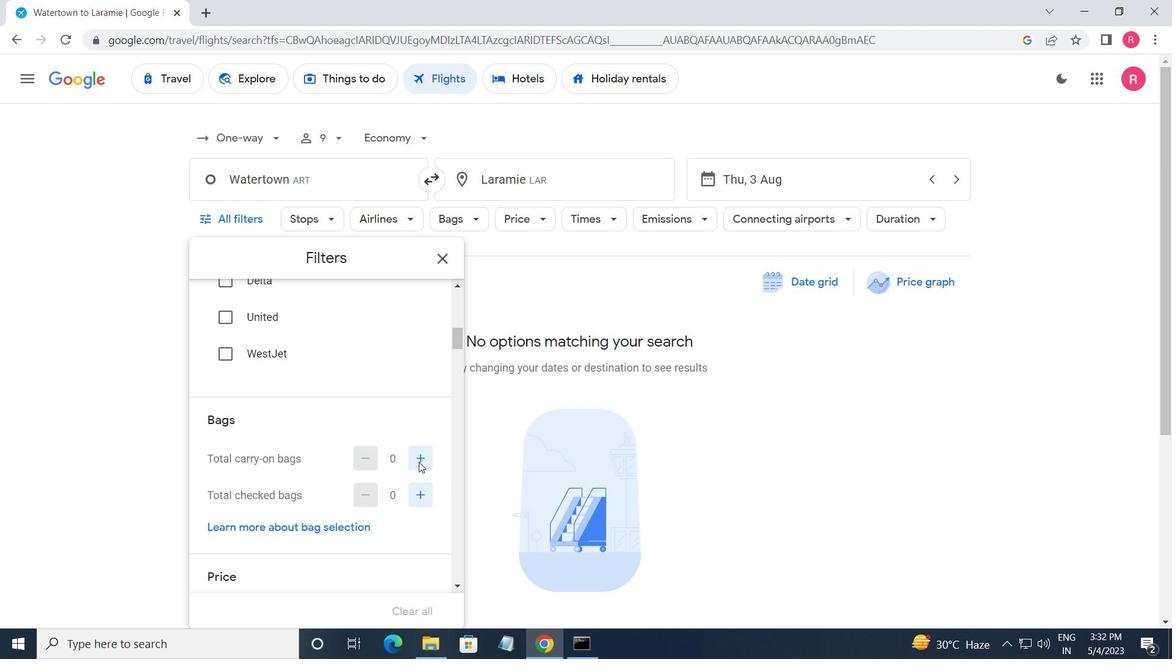 
Action: Mouse pressed left at (419, 460)
Screenshot: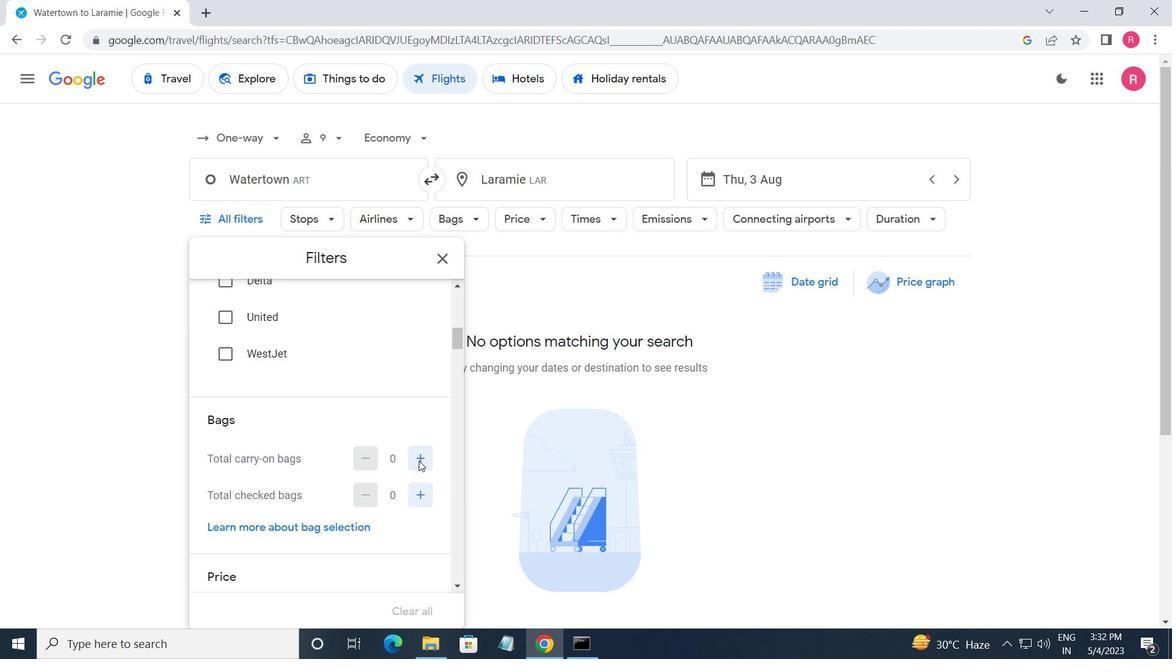 
Action: Mouse moved to (374, 394)
Screenshot: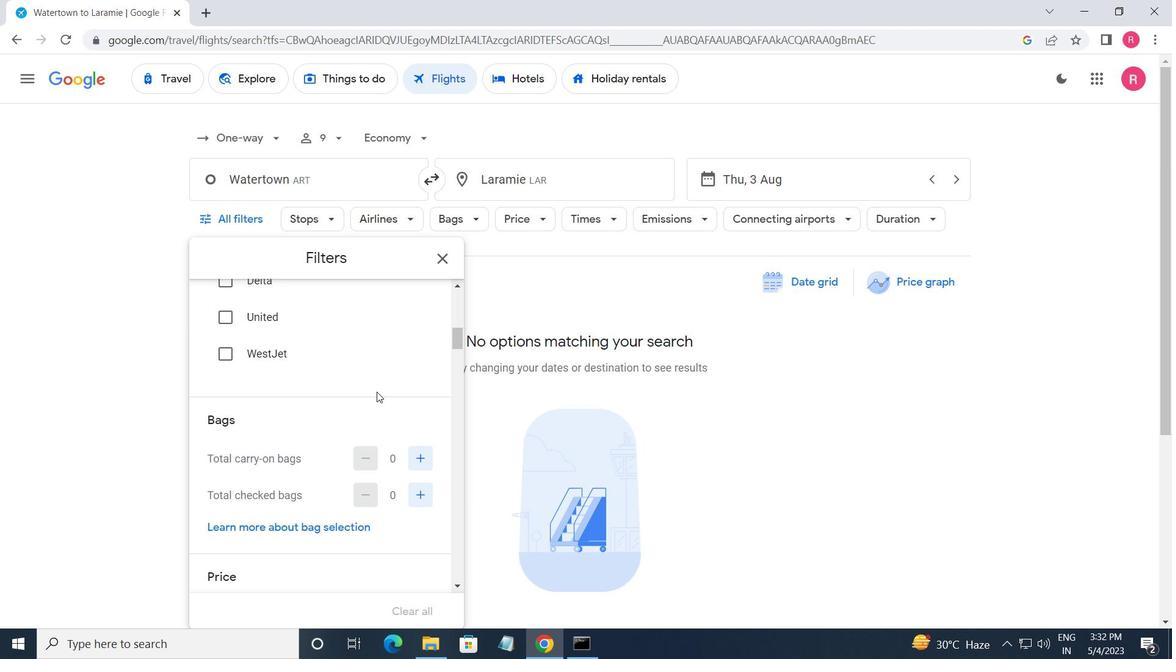 
Action: Mouse scrolled (374, 393) with delta (0, 0)
Screenshot: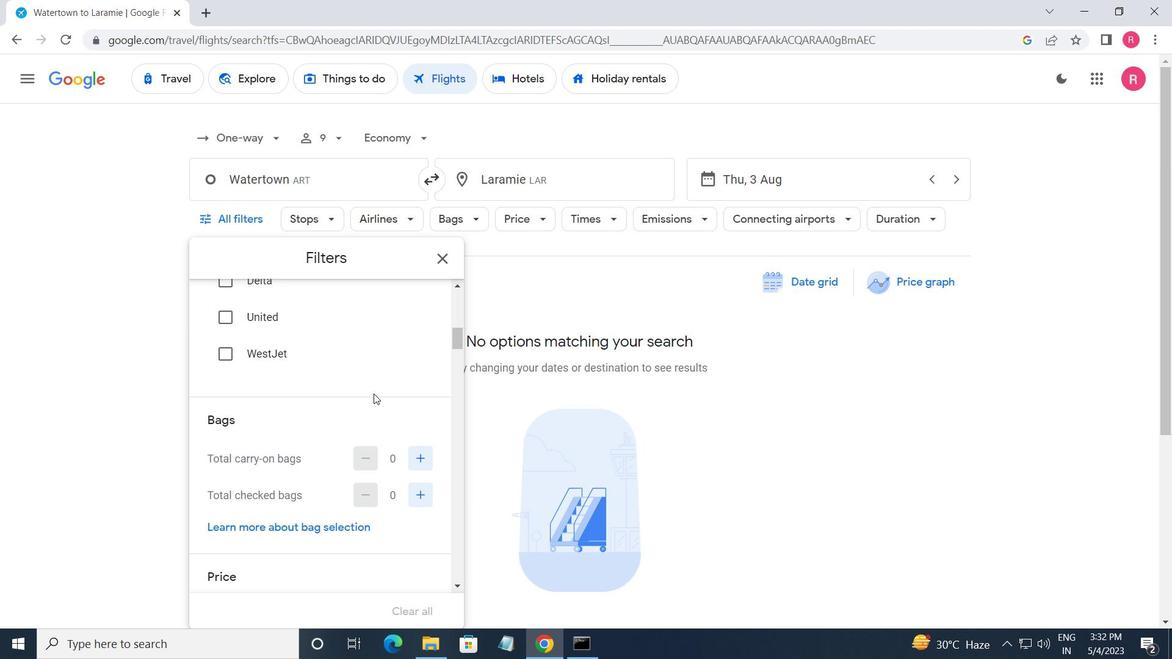 
Action: Mouse moved to (374, 422)
Screenshot: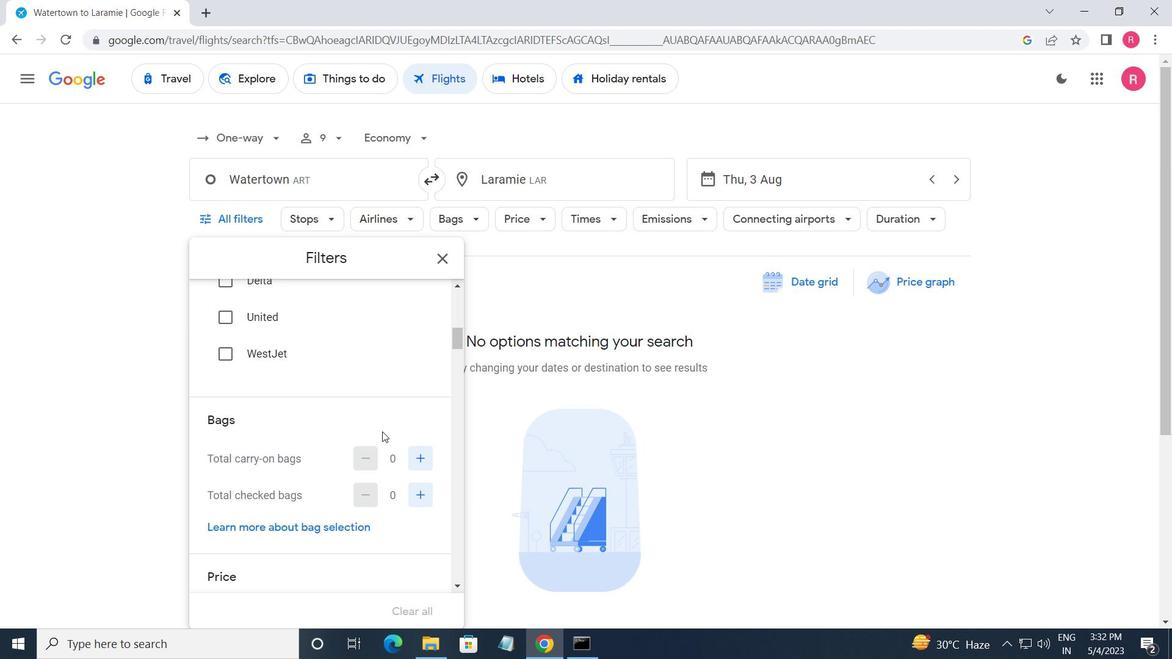 
Action: Mouse scrolled (374, 422) with delta (0, 0)
Screenshot: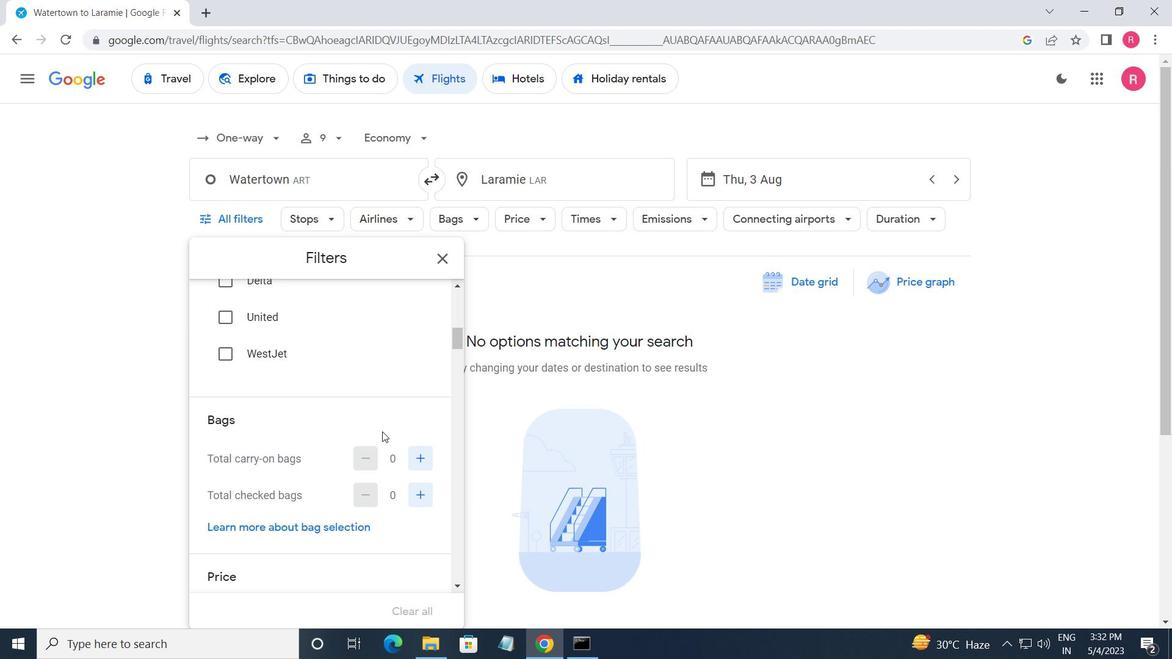 
Action: Mouse scrolled (374, 422) with delta (0, 0)
Screenshot: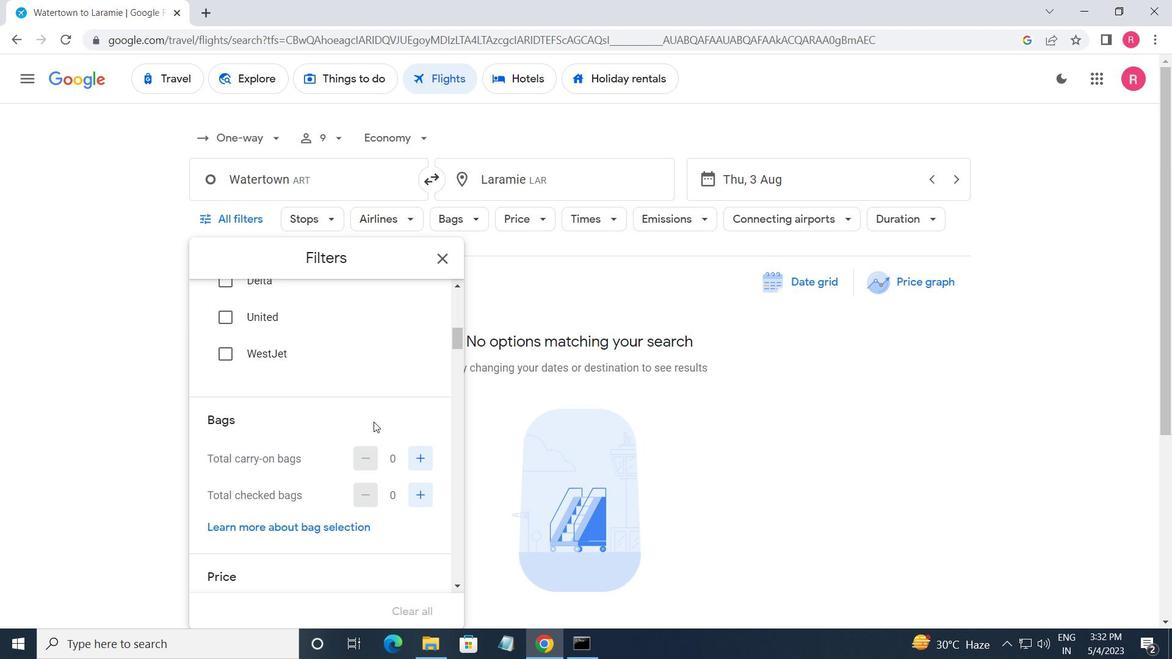 
Action: Mouse moved to (390, 485)
Screenshot: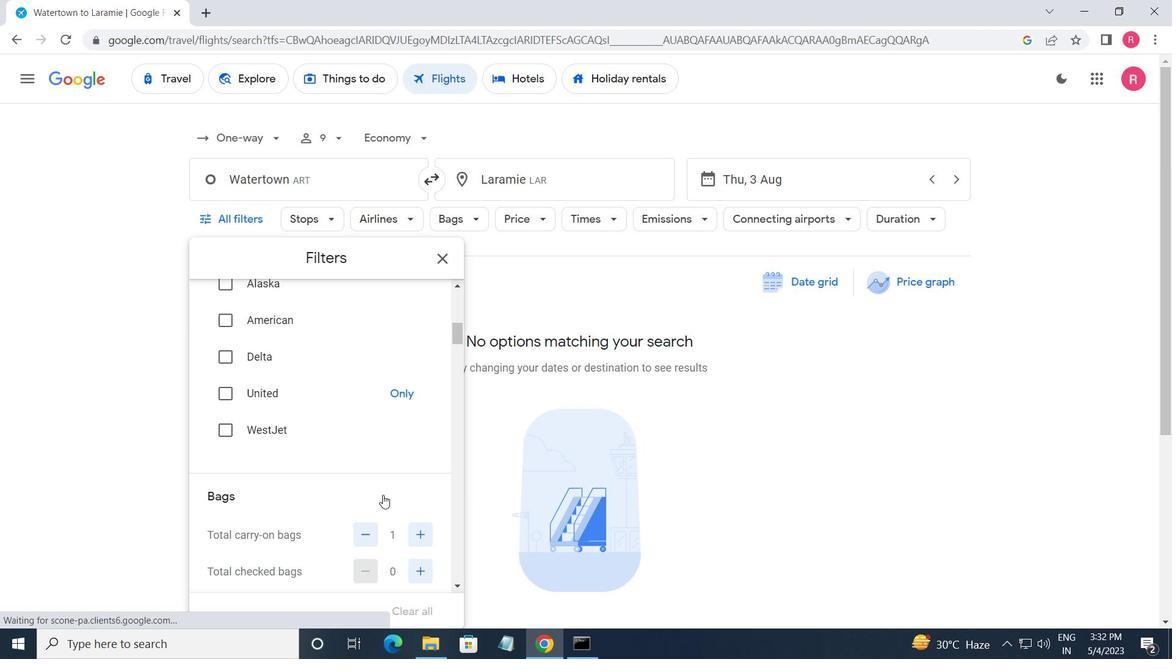 
Action: Mouse scrolled (390, 484) with delta (0, 0)
Screenshot: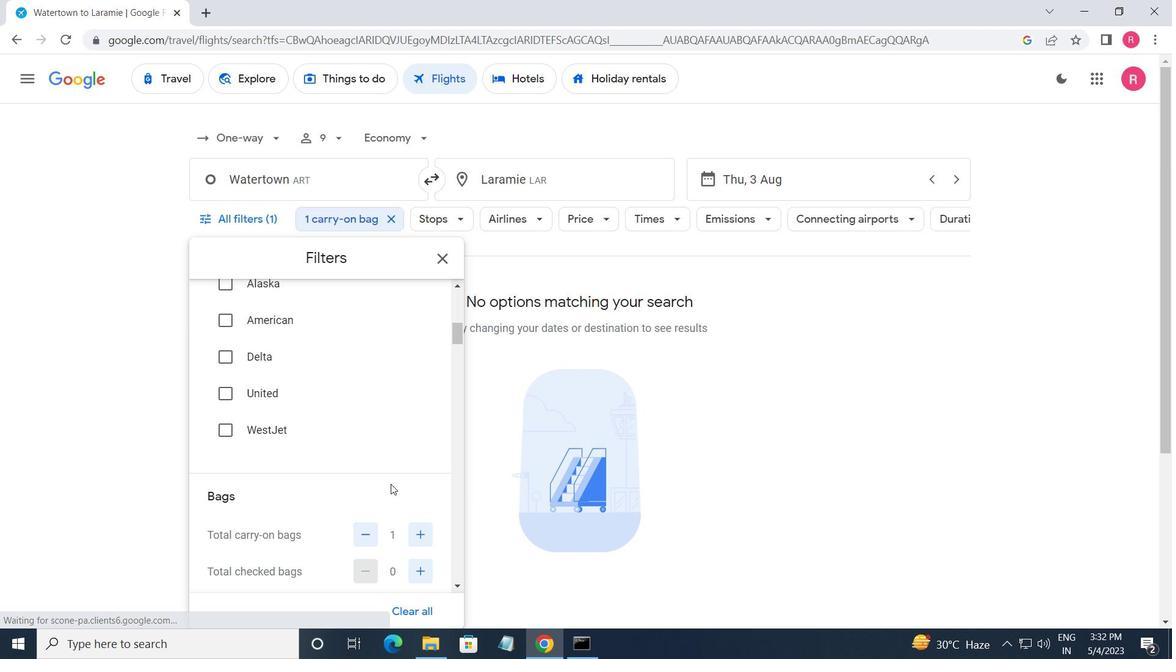 
Action: Mouse moved to (415, 495)
Screenshot: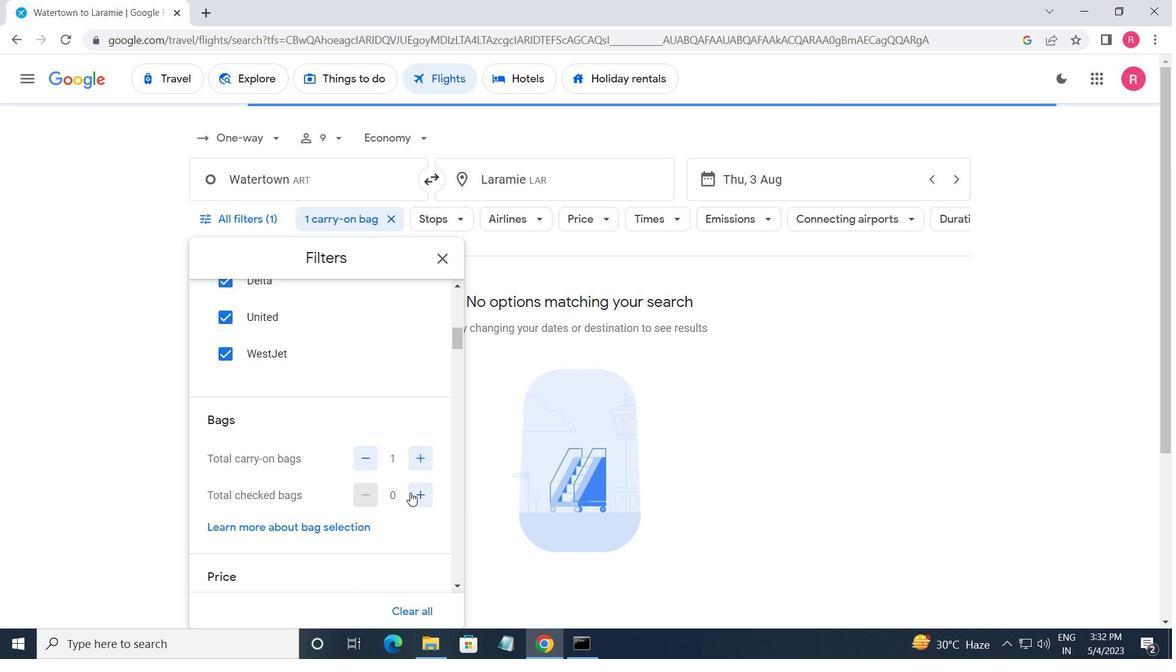 
Action: Mouse pressed left at (415, 495)
Screenshot: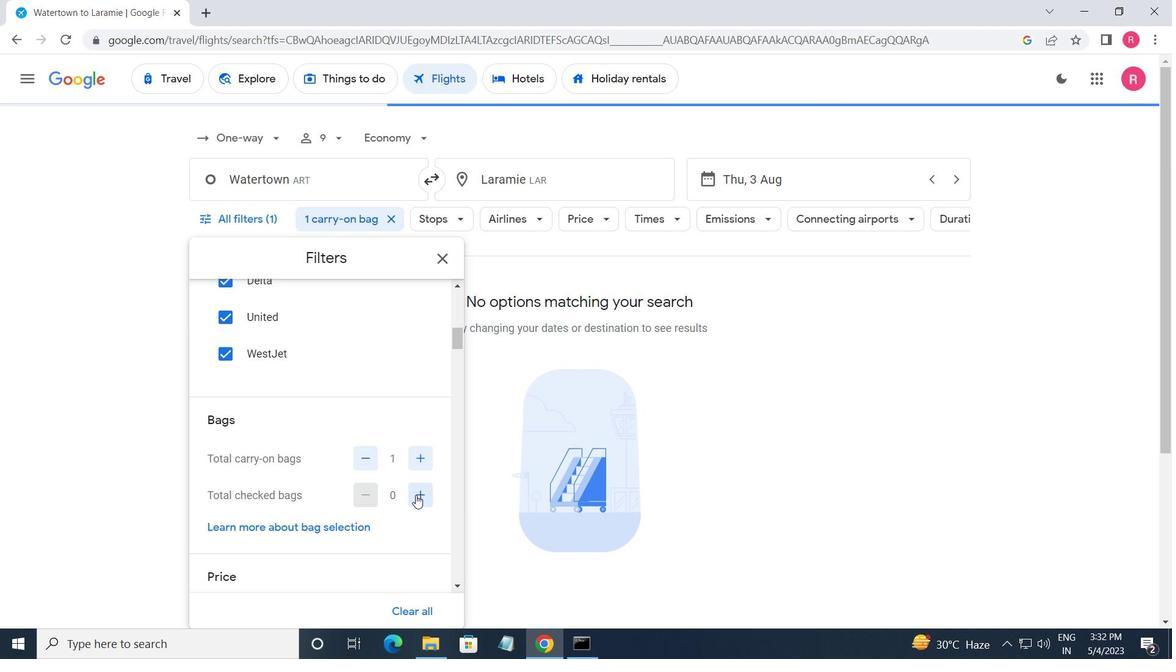 
Action: Mouse moved to (357, 366)
Screenshot: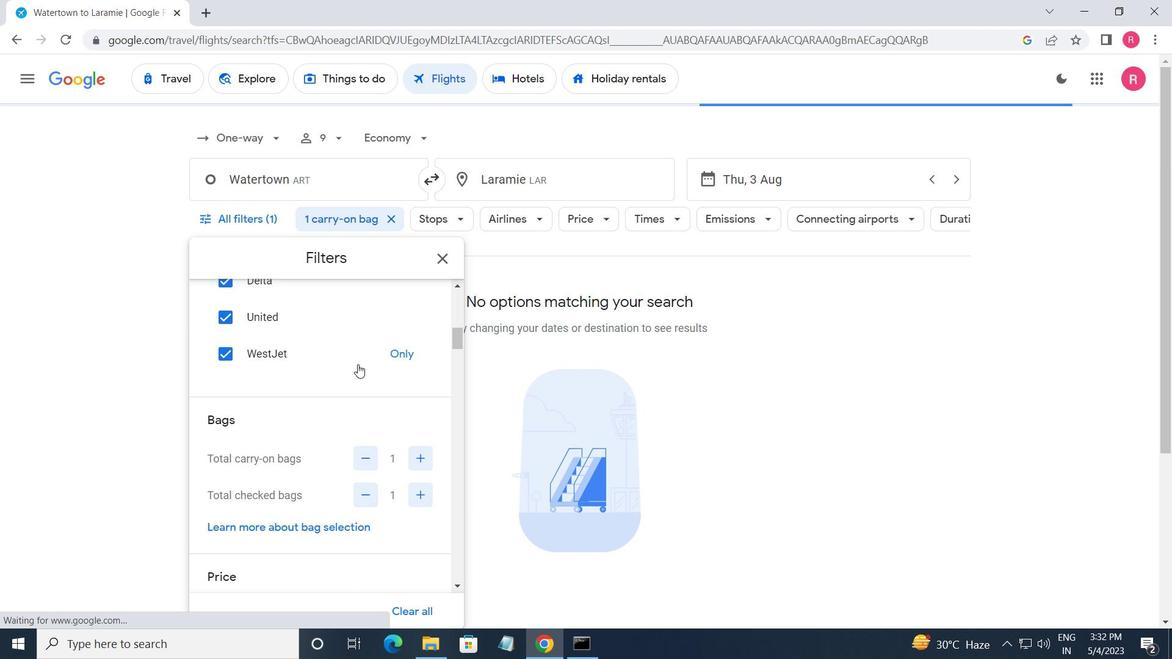 
Action: Mouse scrolled (357, 365) with delta (0, 0)
Screenshot: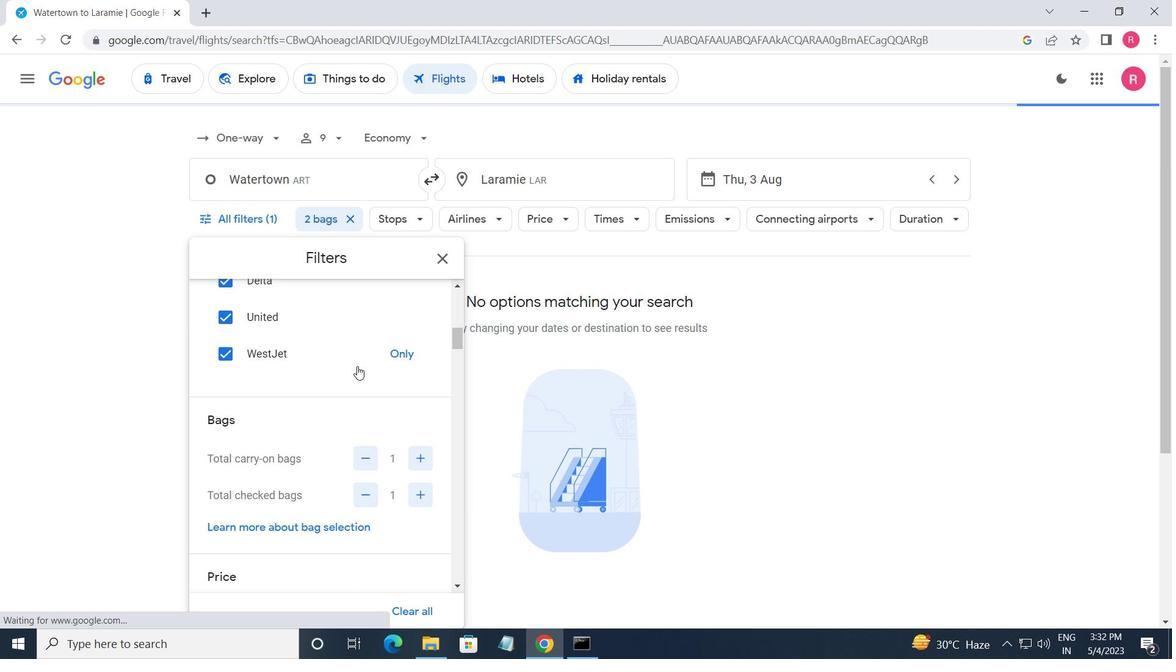 
Action: Mouse moved to (359, 368)
Screenshot: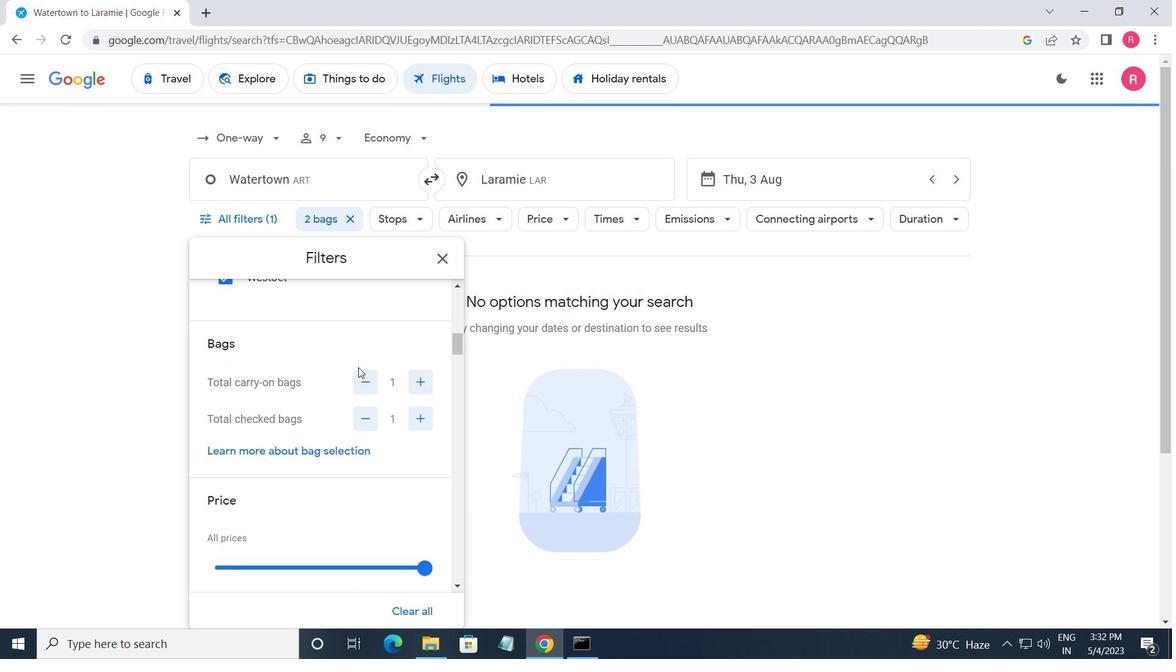 
Action: Mouse scrolled (359, 367) with delta (0, 0)
Screenshot: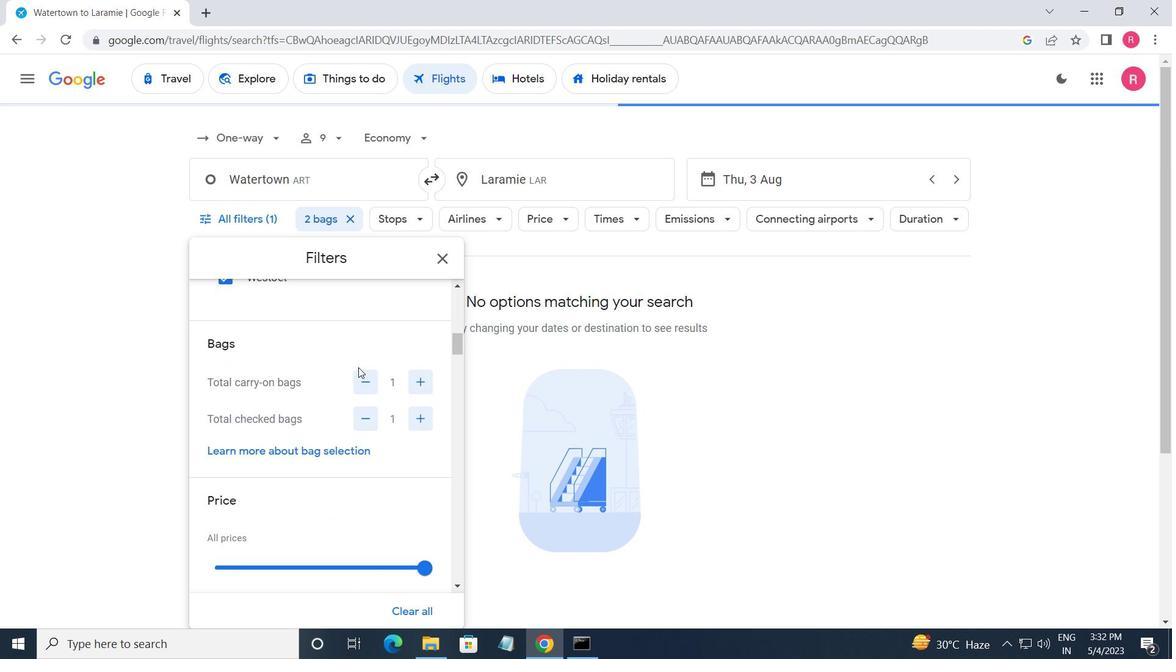 
Action: Mouse moved to (418, 488)
Screenshot: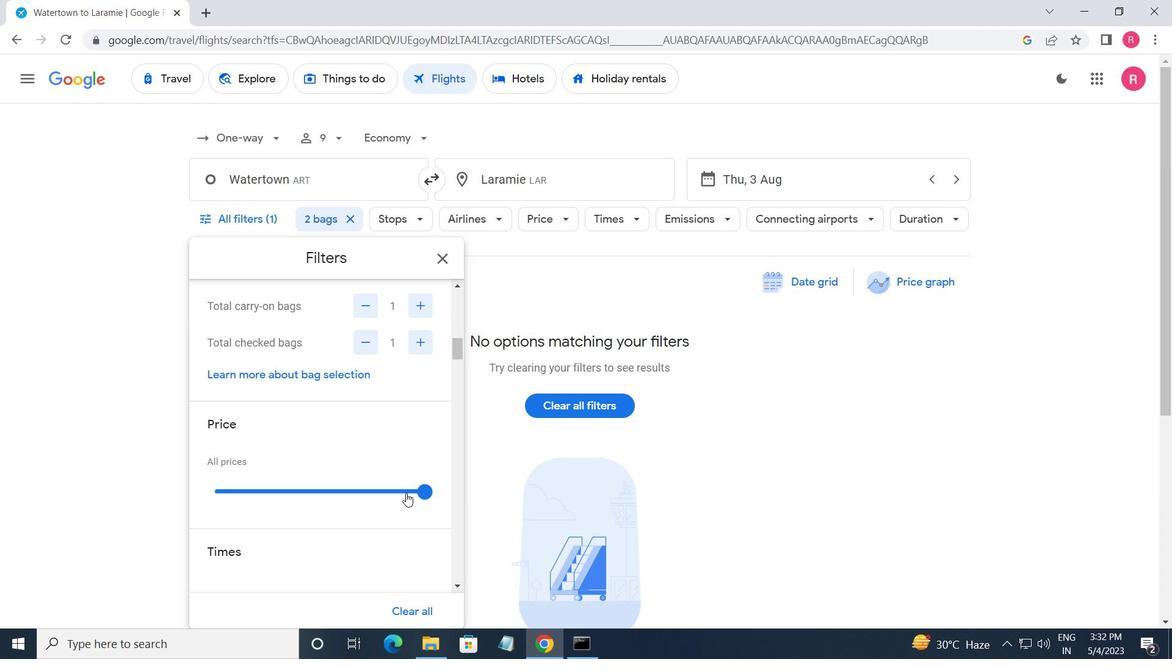 
Action: Mouse pressed left at (418, 488)
Screenshot: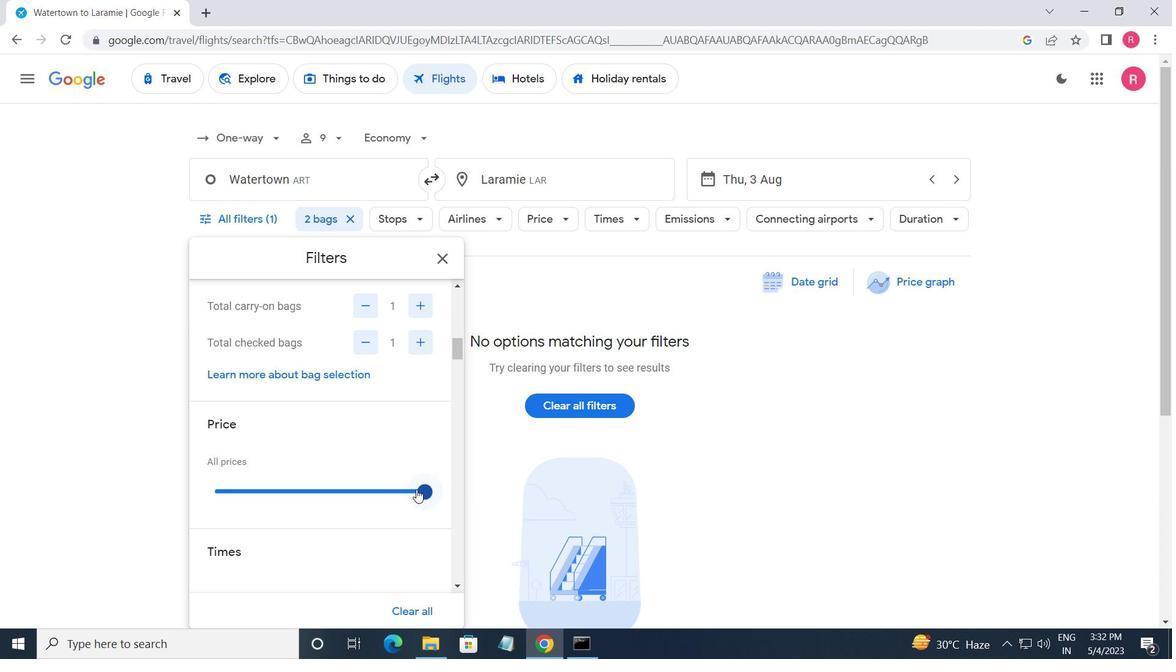 
Action: Mouse moved to (335, 413)
Screenshot: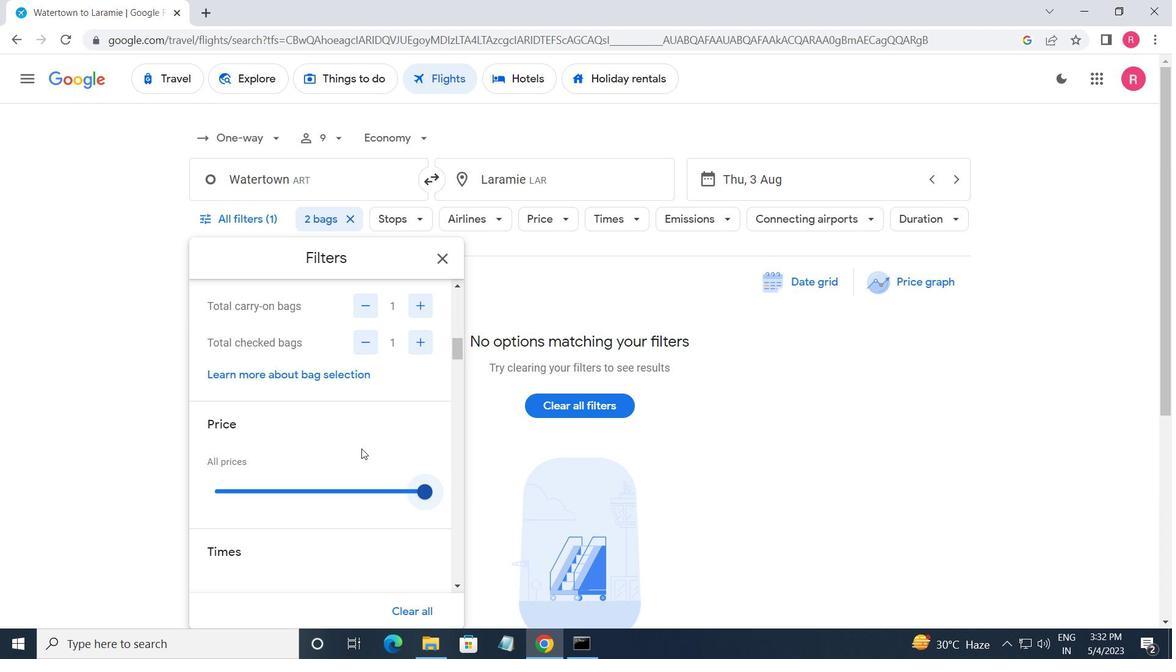 
Action: Mouse scrolled (335, 412) with delta (0, 0)
Screenshot: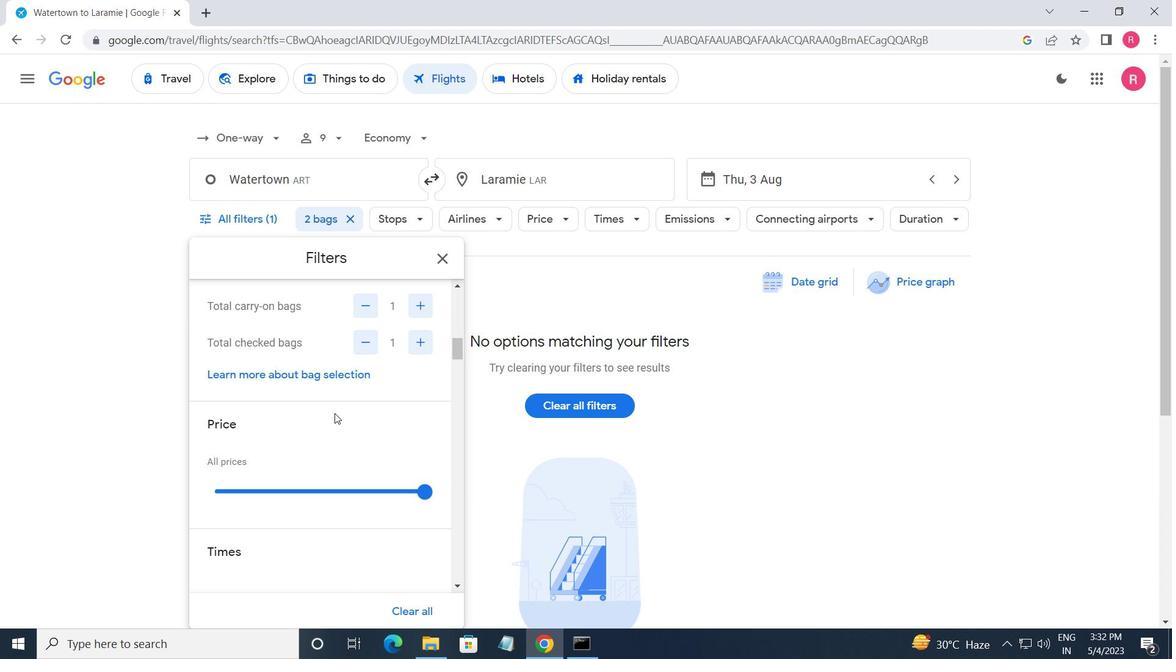 
Action: Mouse moved to (334, 415)
Screenshot: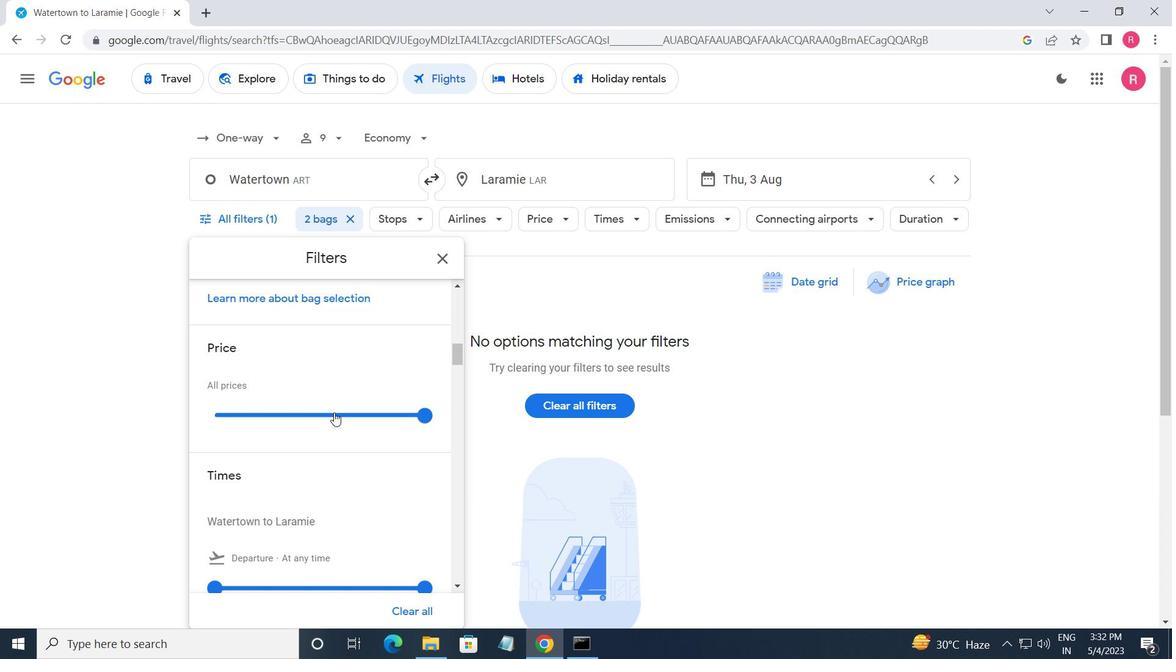 
Action: Mouse scrolled (334, 414) with delta (0, 0)
Screenshot: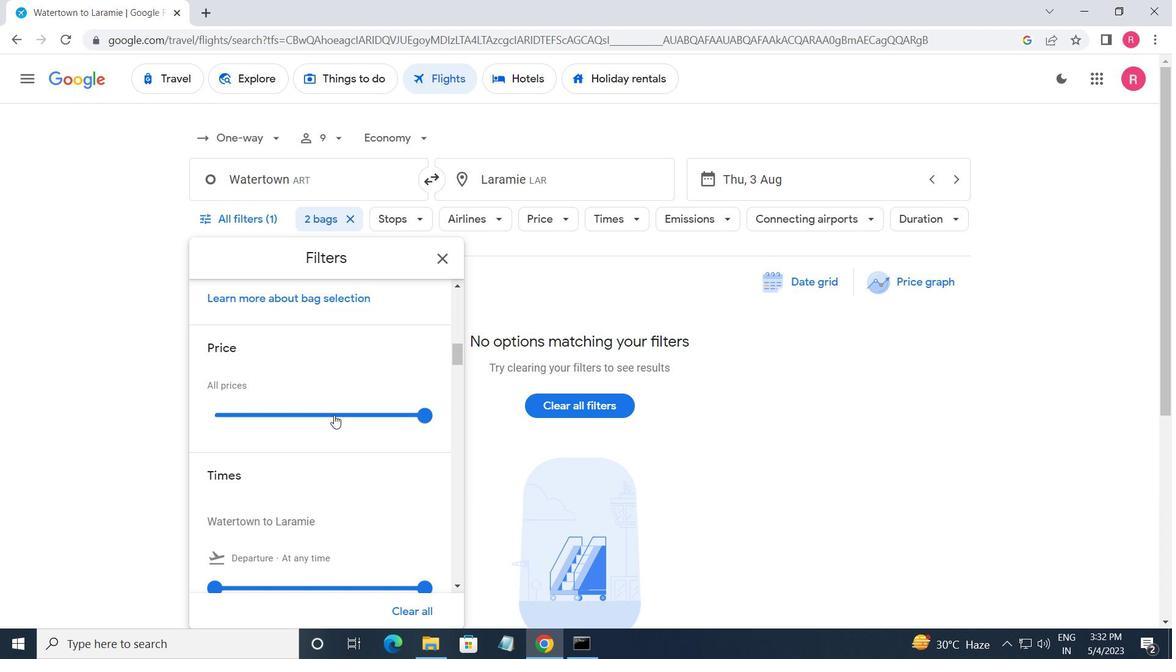 
Action: Mouse moved to (221, 511)
Screenshot: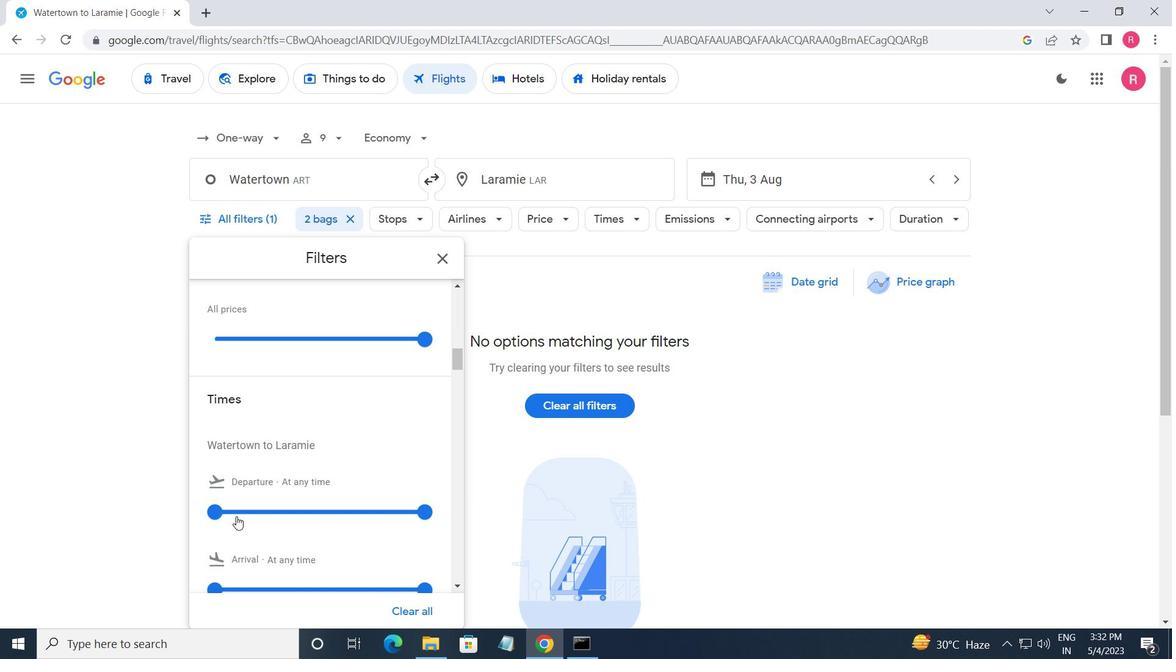 
Action: Mouse pressed left at (221, 511)
Screenshot: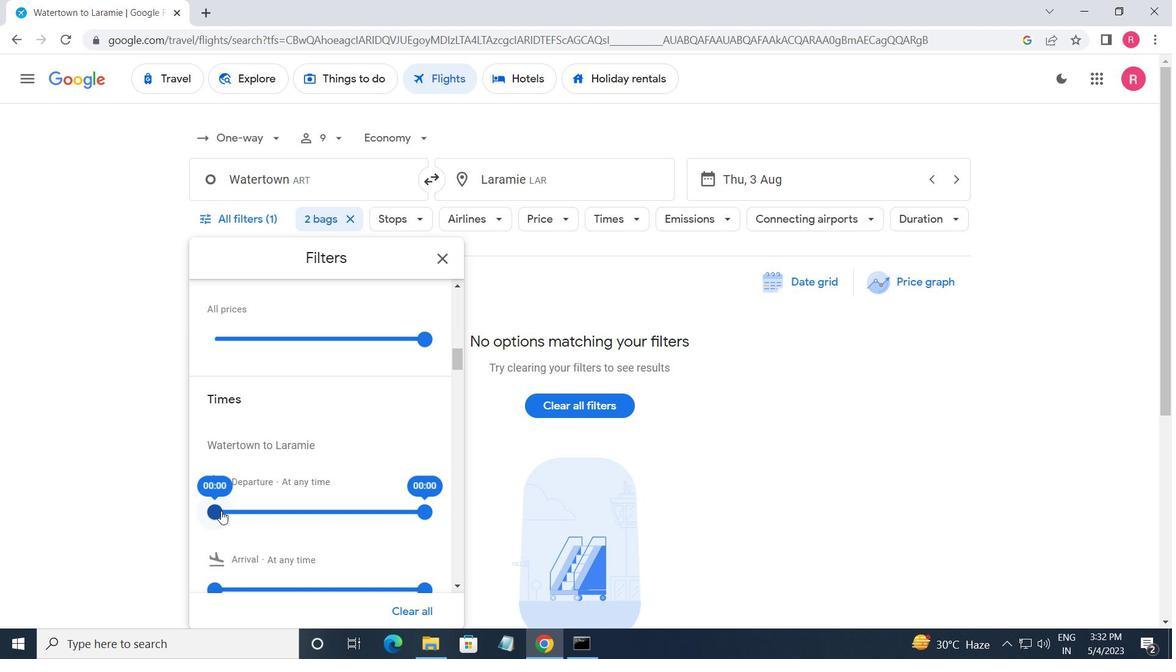
Action: Mouse moved to (420, 513)
Screenshot: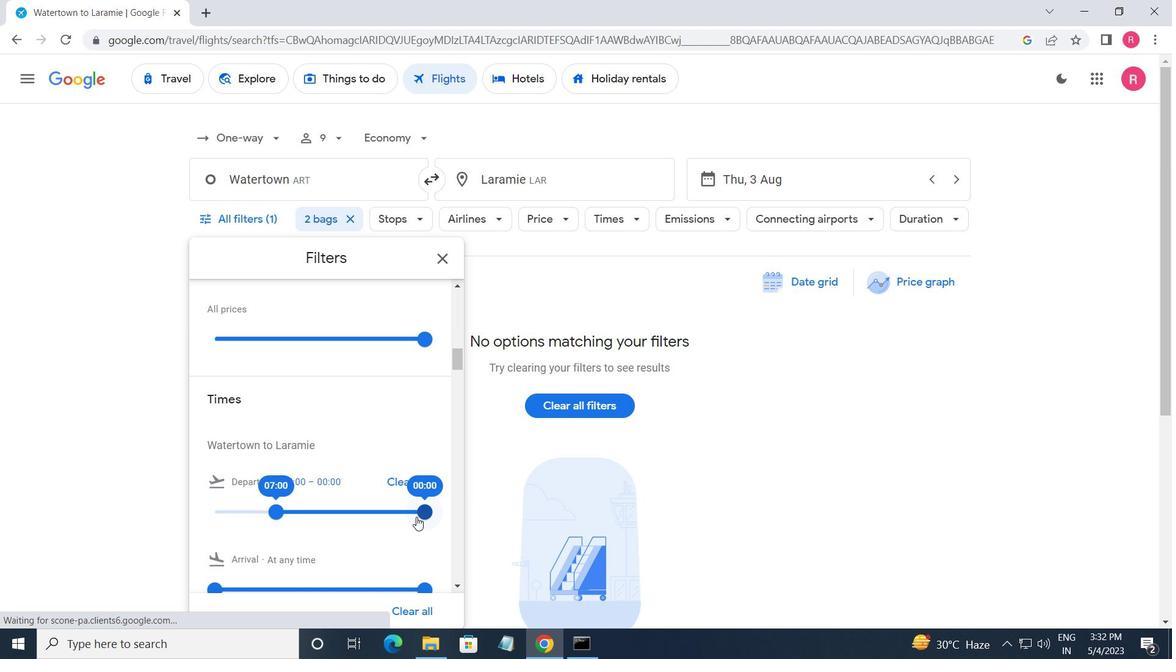 
Action: Mouse pressed left at (420, 513)
Screenshot: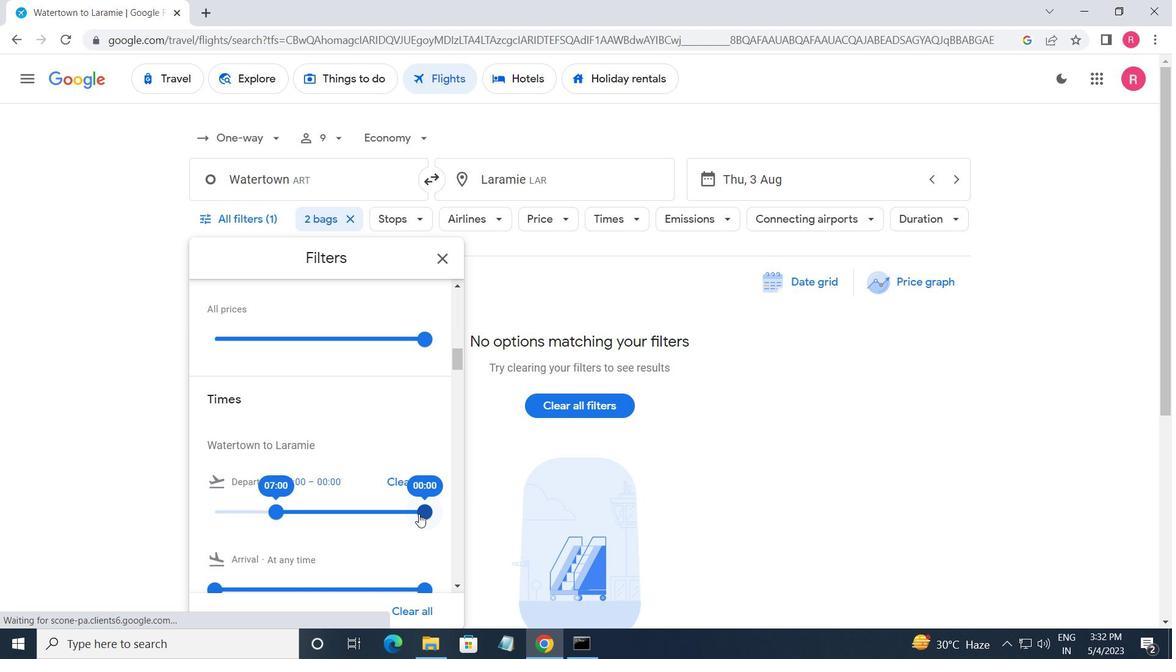 
Action: Mouse moved to (436, 263)
Screenshot: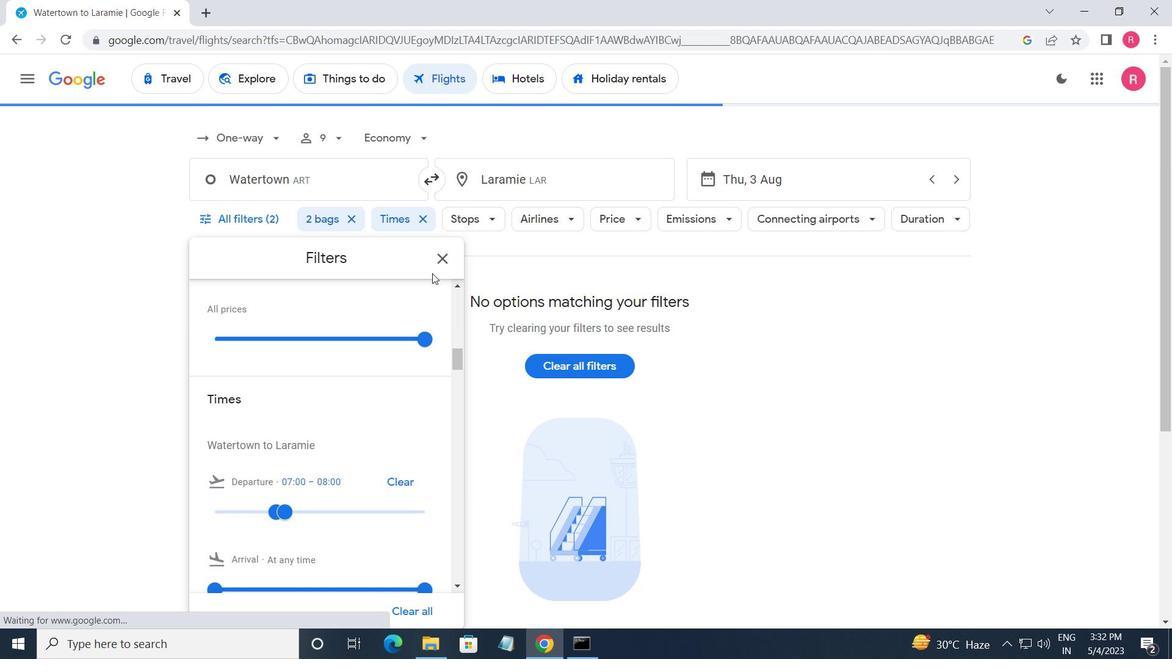 
Action: Mouse pressed left at (436, 263)
Screenshot: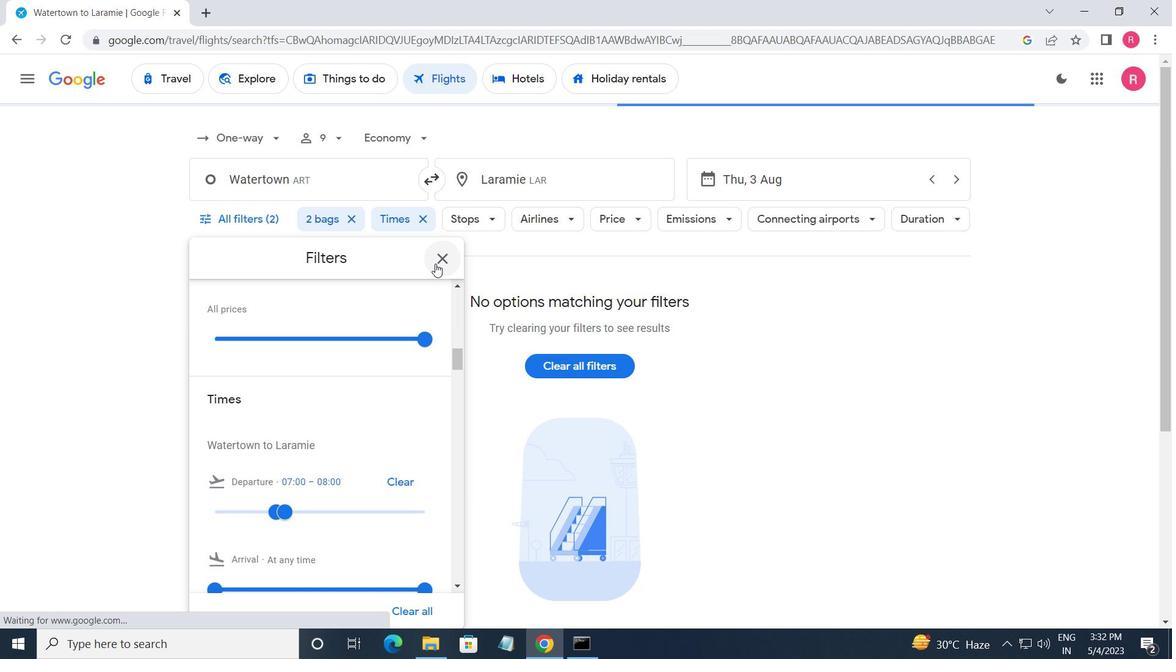 
